 Task: In the  document Christian.pdfMake this file  'available offline' Add shortcut to Drive 'Computers'Email the file to   softage.9@softage.net, with message attached Attention Needed: Please prioritize going through the email I've sent. and file type: 'Open Document'
Action: Mouse moved to (328, 505)
Screenshot: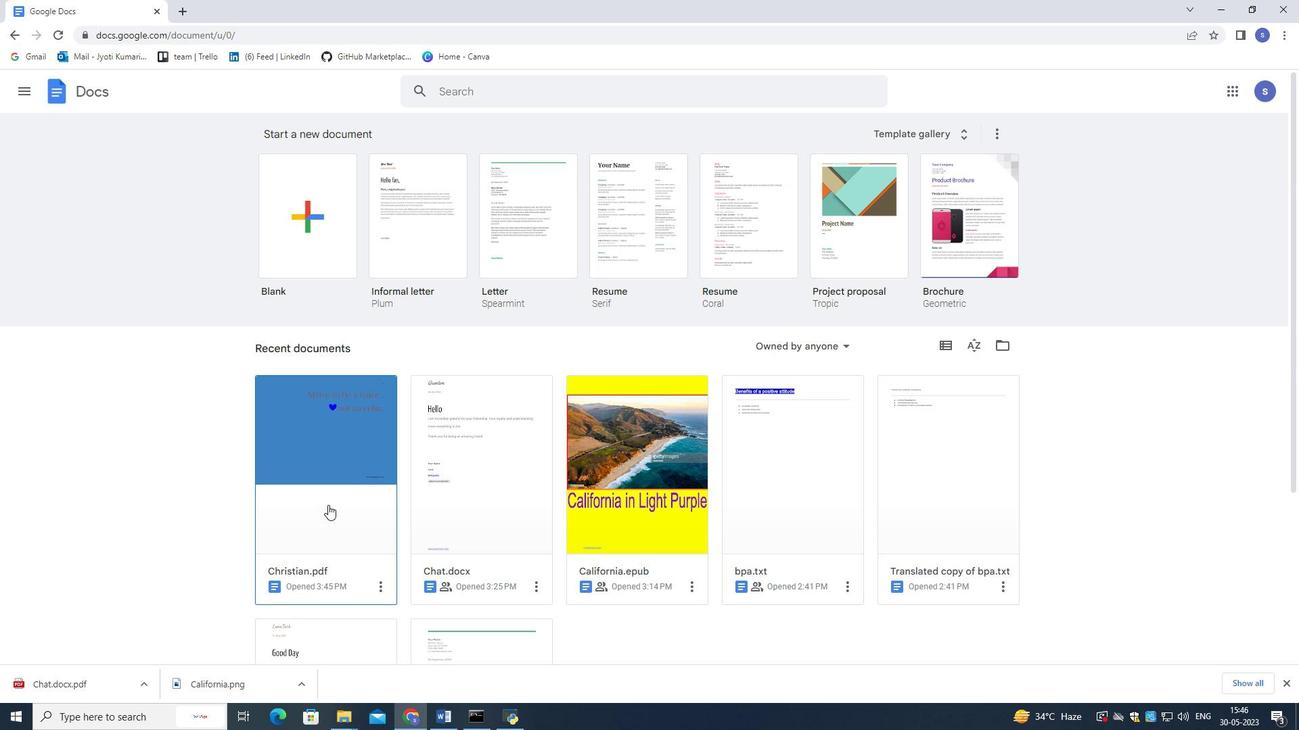 
Action: Mouse scrolled (328, 504) with delta (0, 0)
Screenshot: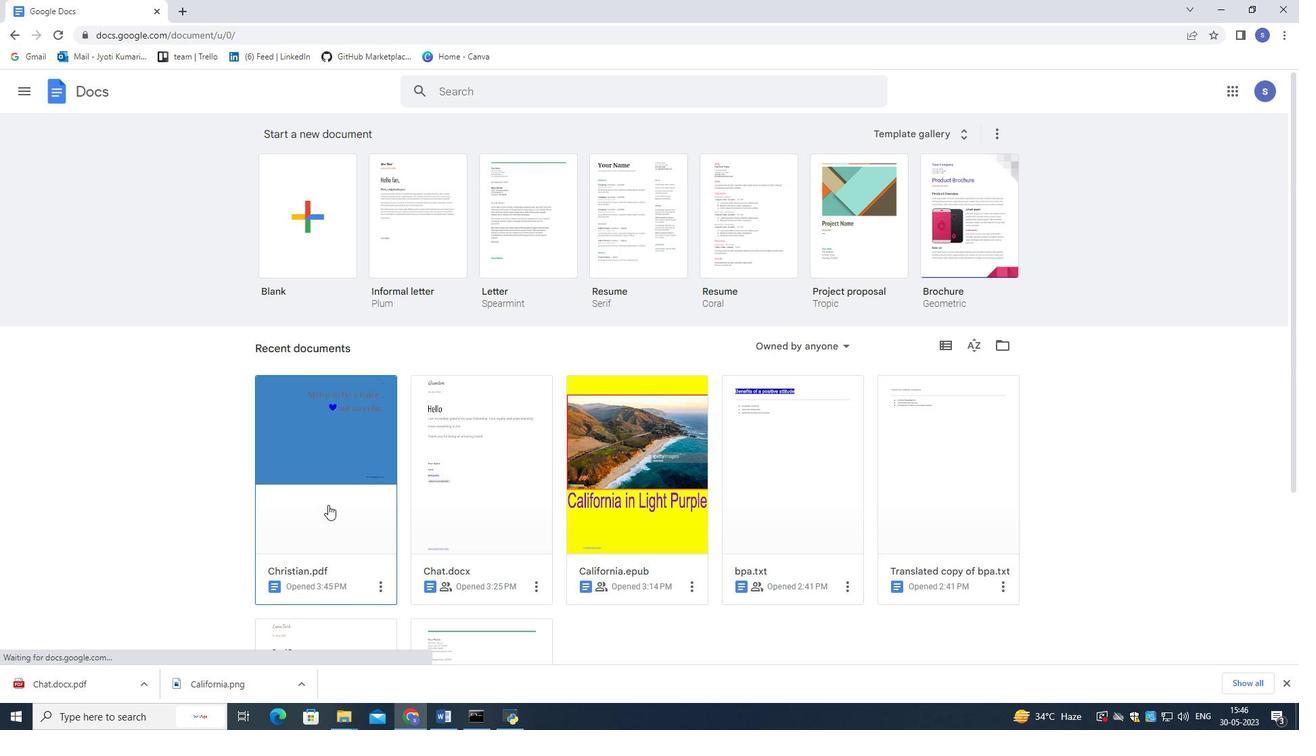 
Action: Mouse scrolled (328, 504) with delta (0, 0)
Screenshot: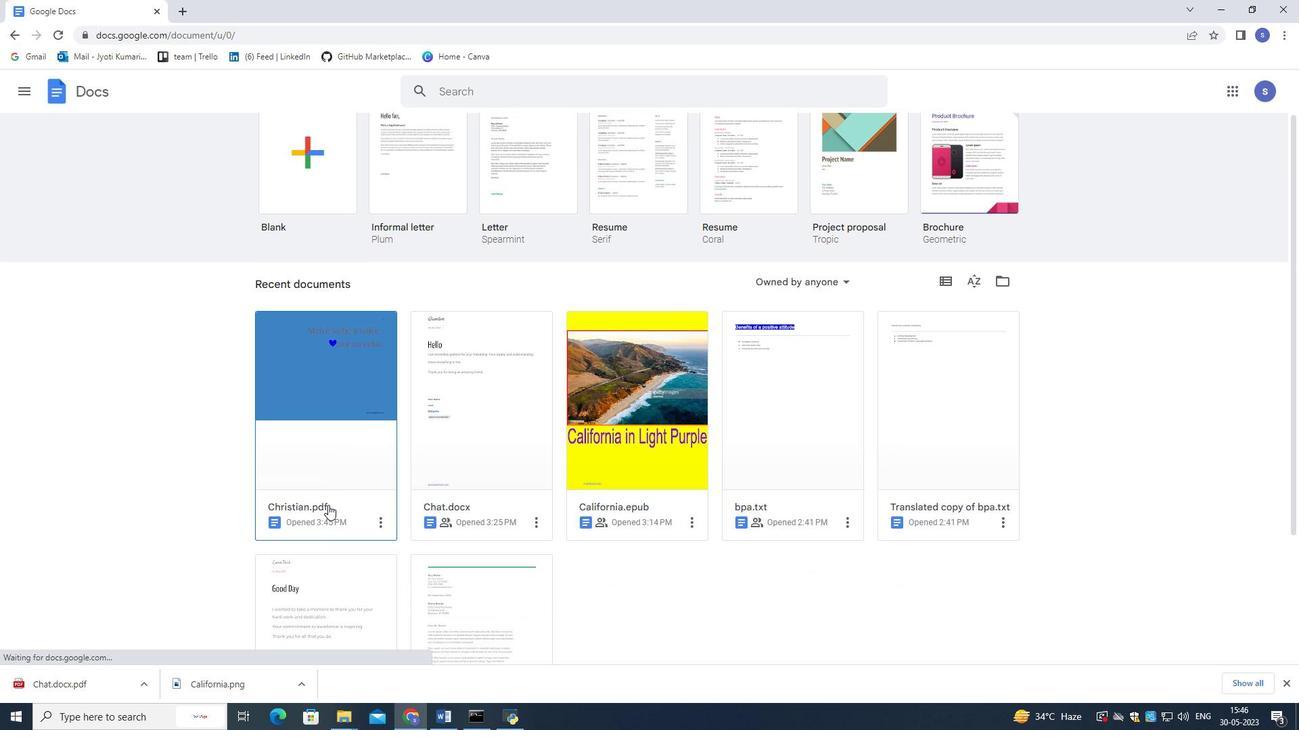 
Action: Mouse moved to (328, 505)
Screenshot: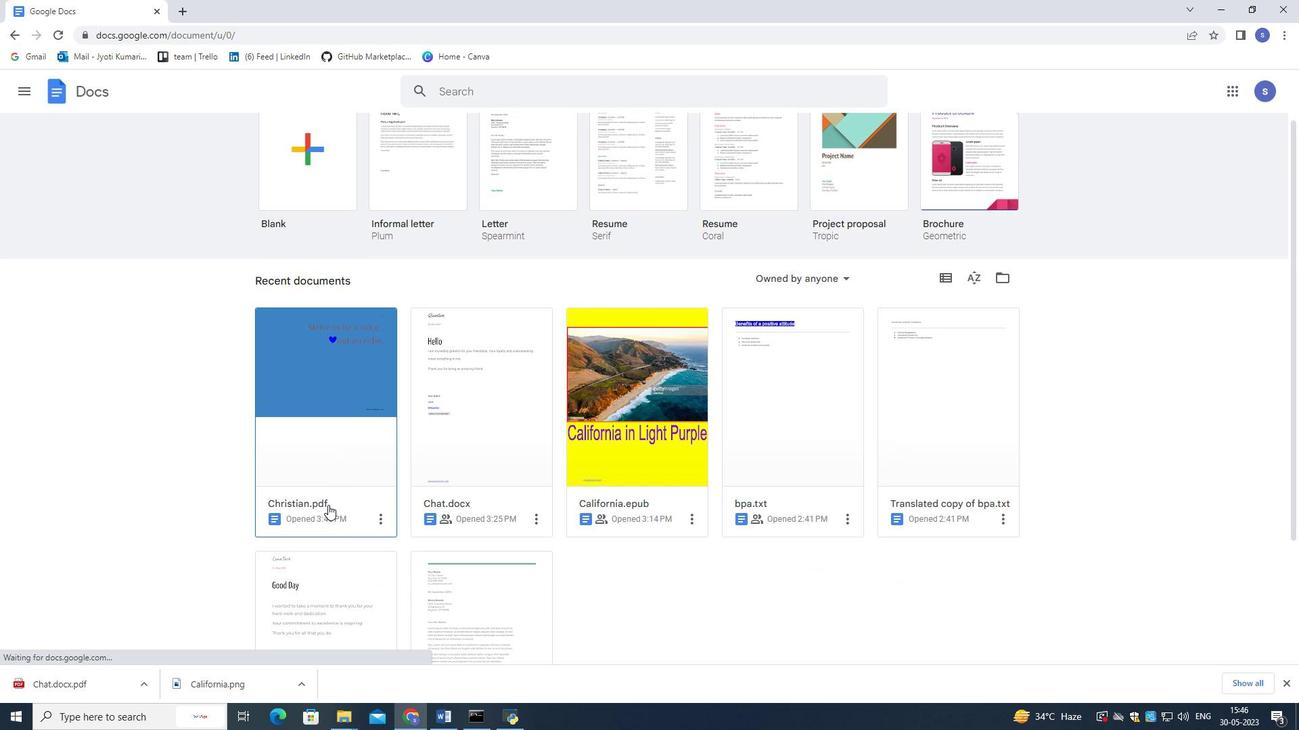 
Action: Mouse scrolled (328, 504) with delta (0, 0)
Screenshot: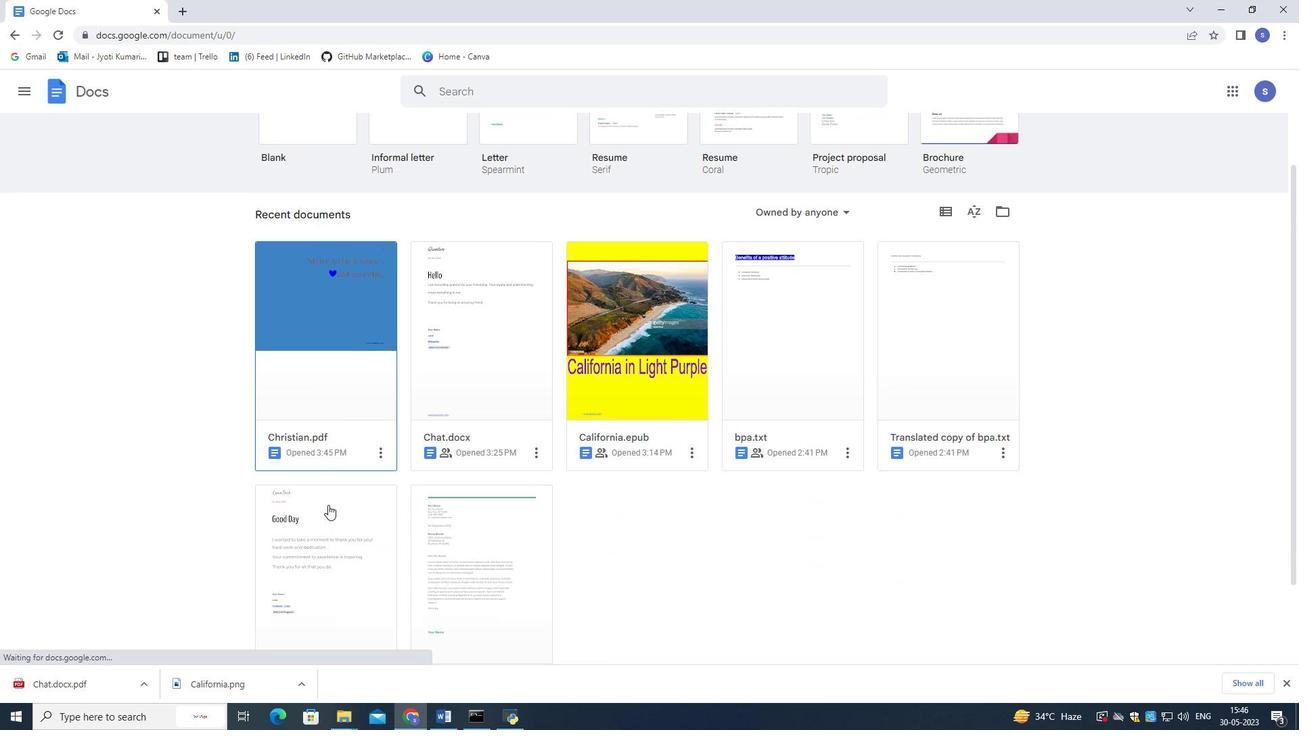 
Action: Mouse moved to (326, 513)
Screenshot: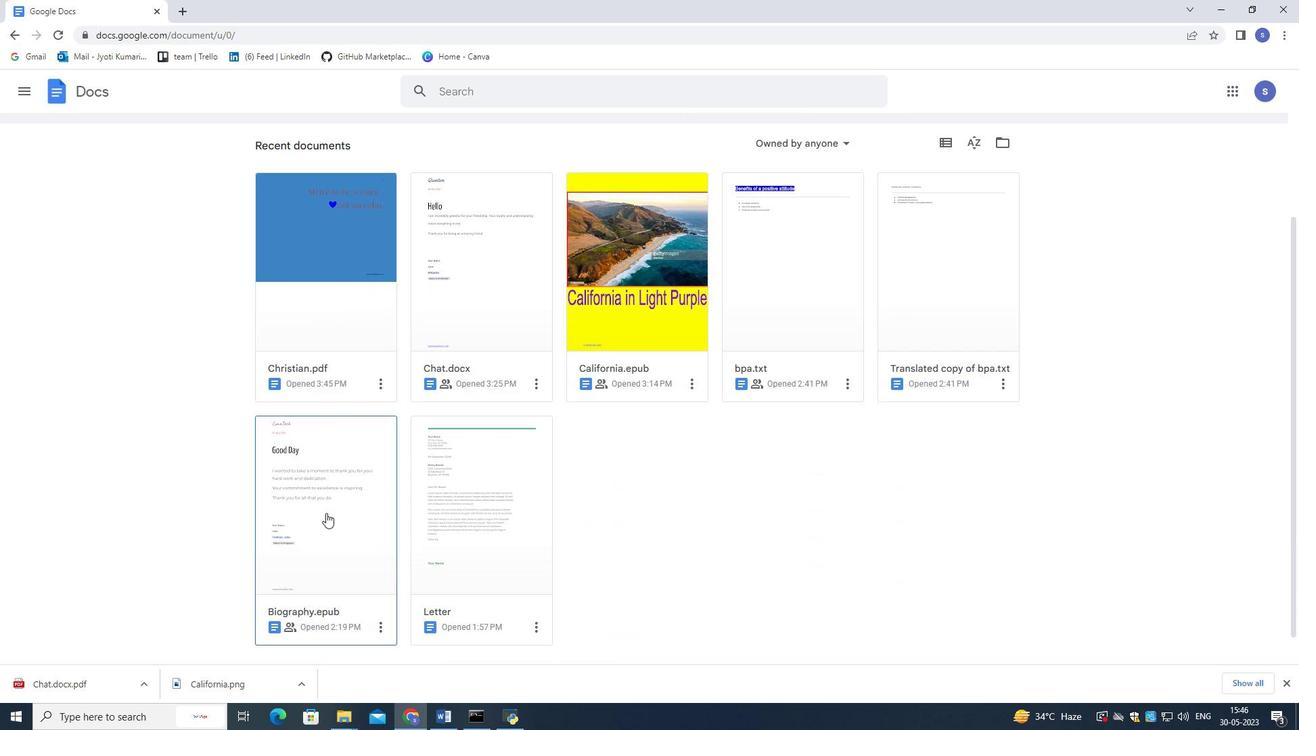 
Action: Mouse scrolled (326, 512) with delta (0, 0)
Screenshot: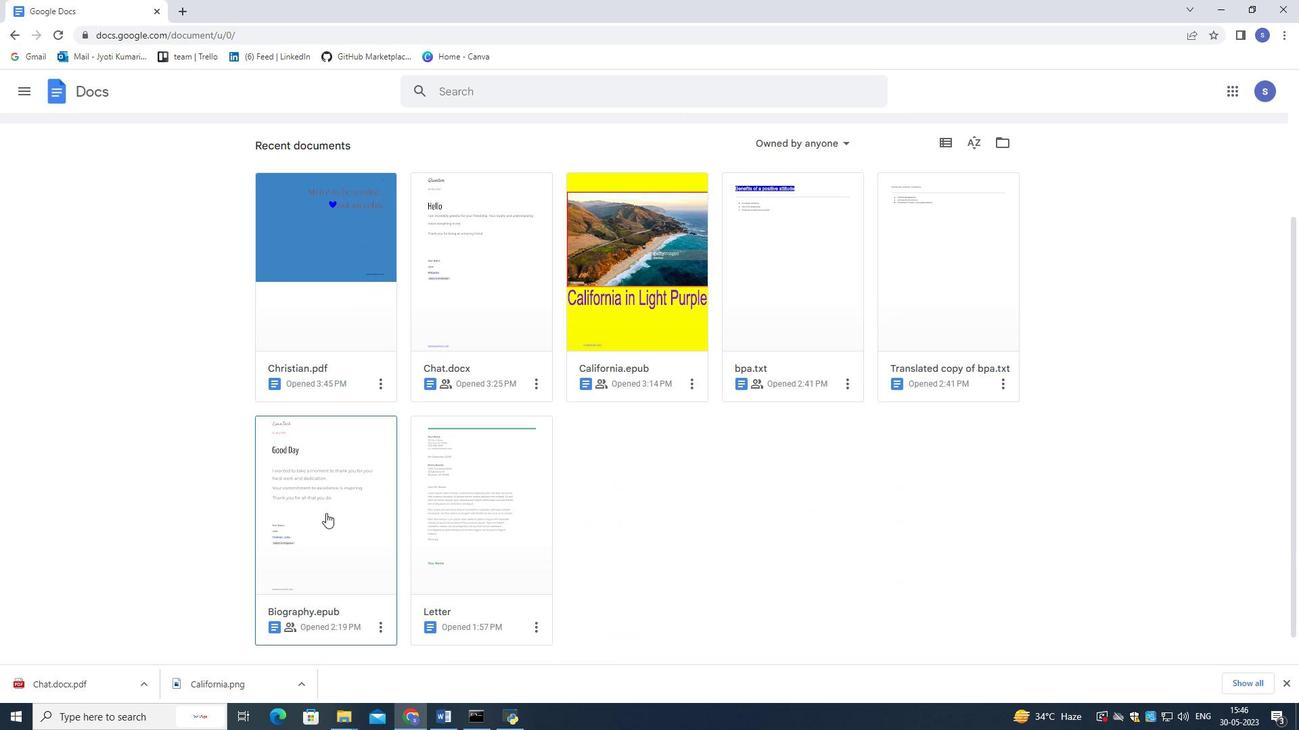 
Action: Mouse moved to (323, 501)
Screenshot: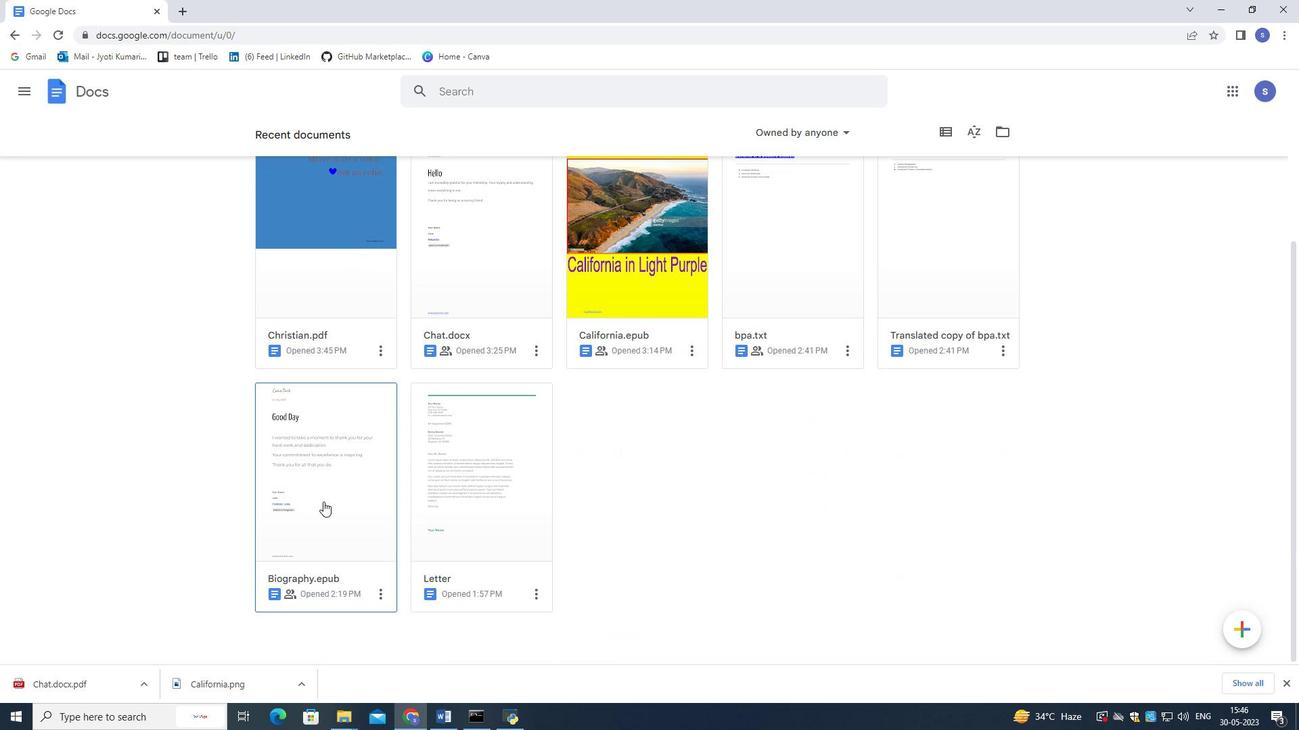 
Action: Mouse scrolled (323, 502) with delta (0, 0)
Screenshot: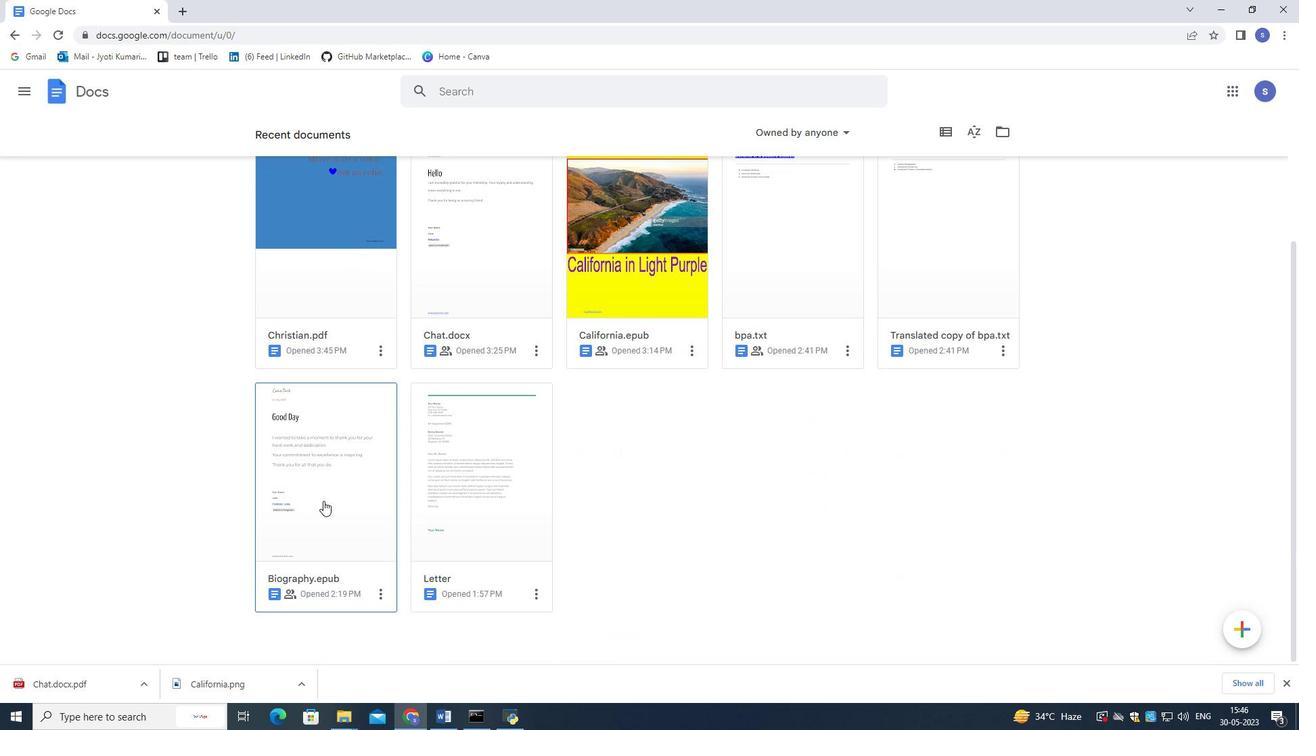 
Action: Mouse moved to (323, 501)
Screenshot: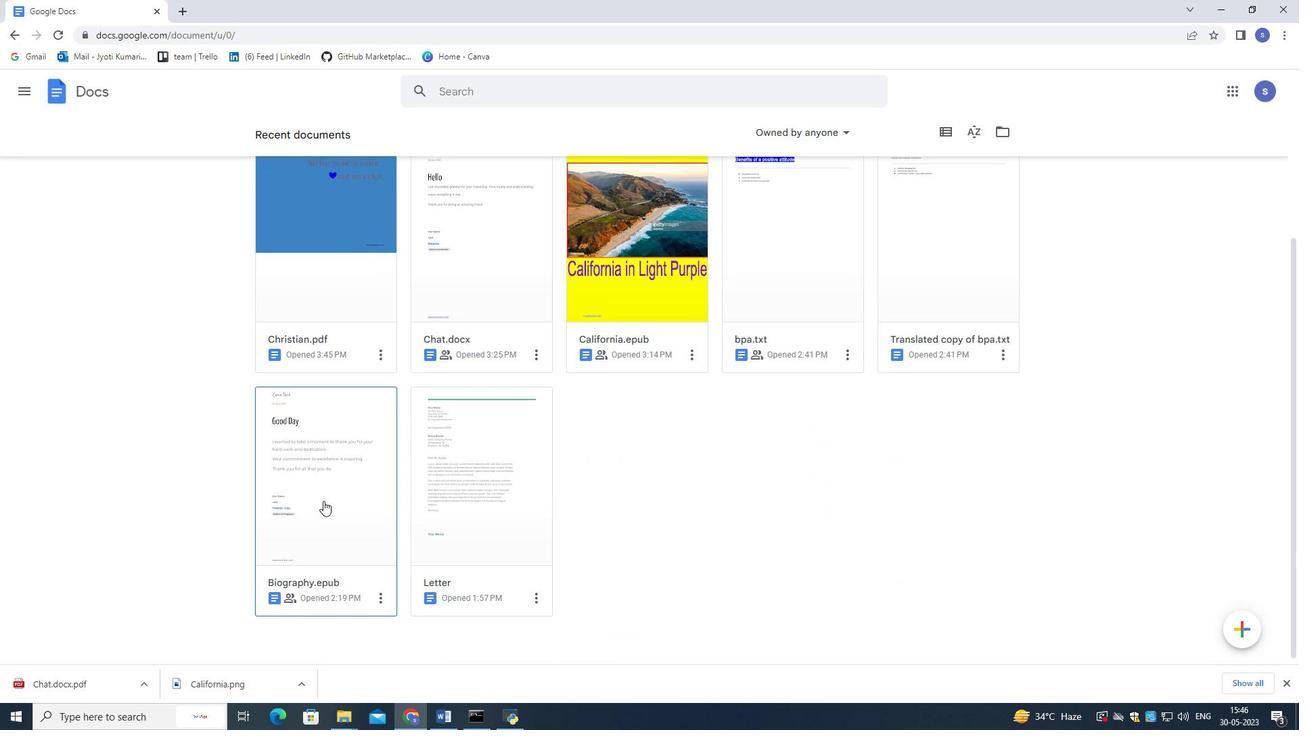 
Action: Mouse scrolled (323, 502) with delta (0, 0)
Screenshot: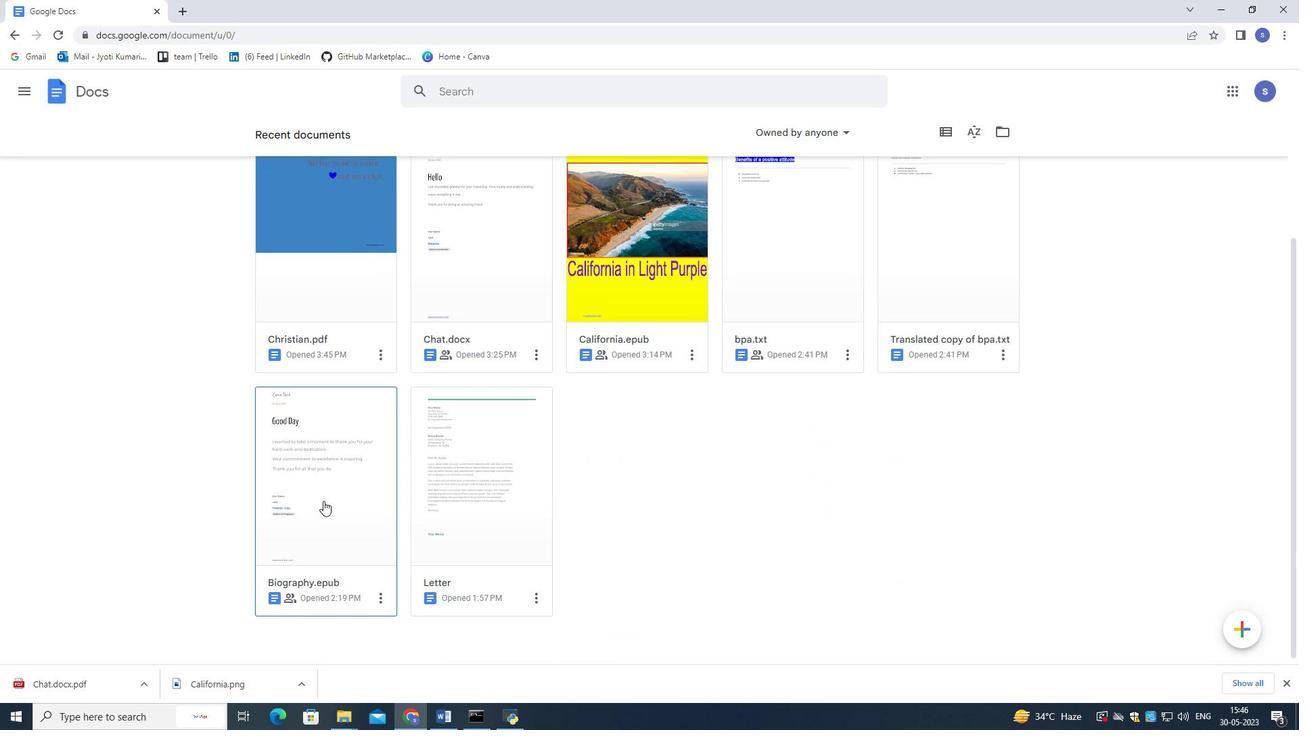 
Action: Mouse scrolled (323, 502) with delta (0, 0)
Screenshot: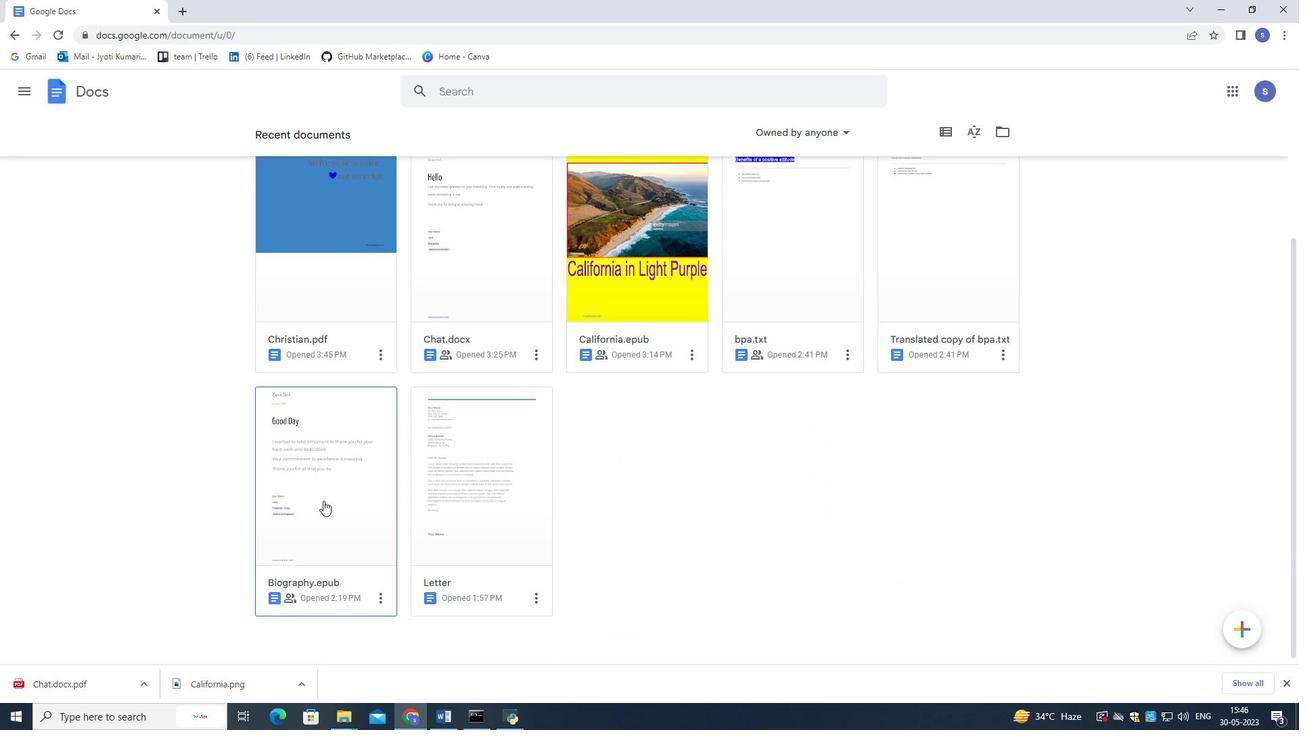 
Action: Mouse scrolled (323, 502) with delta (0, 0)
Screenshot: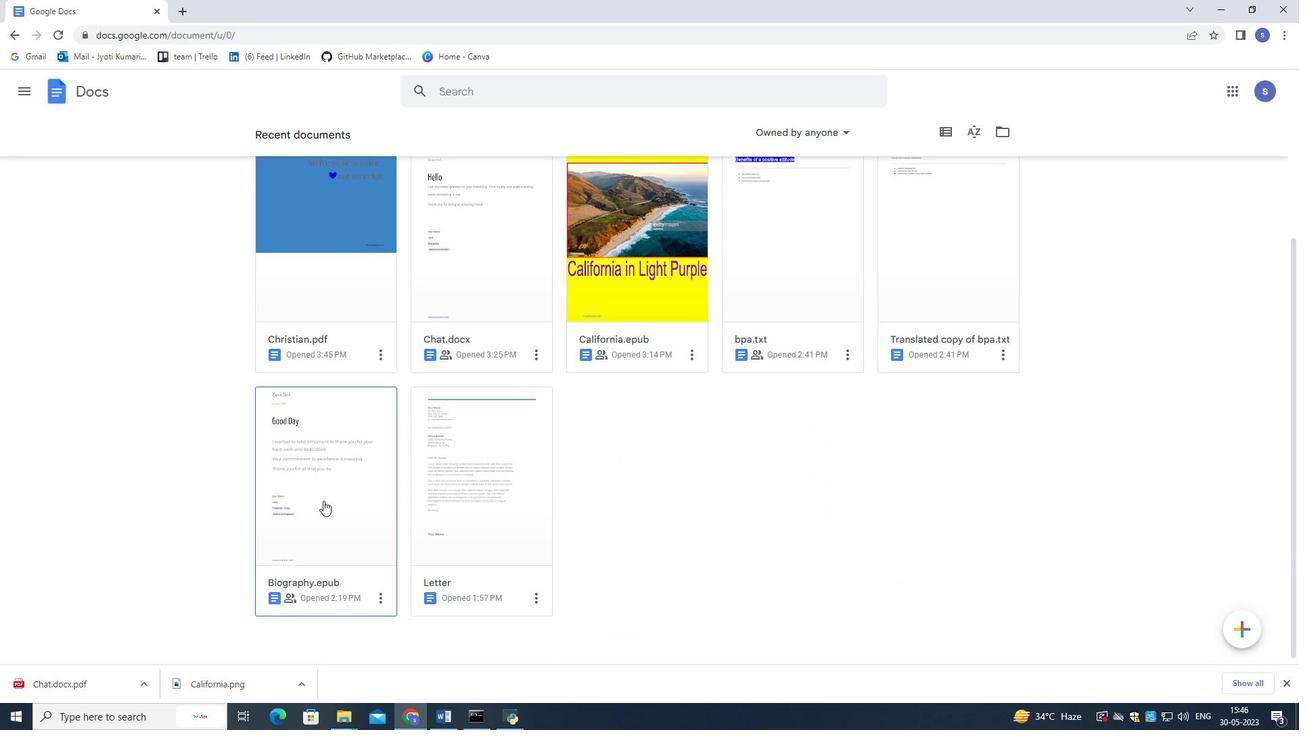 
Action: Mouse moved to (320, 435)
Screenshot: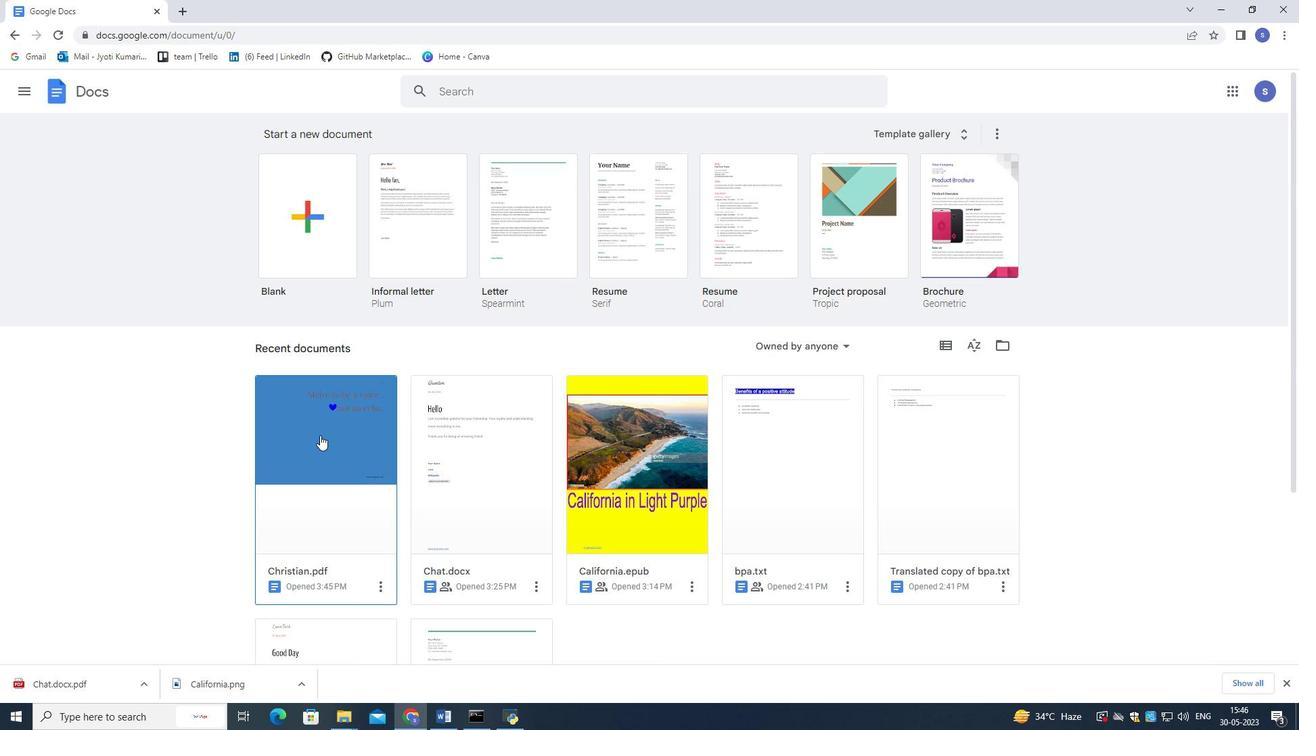 
Action: Mouse pressed left at (320, 435)
Screenshot: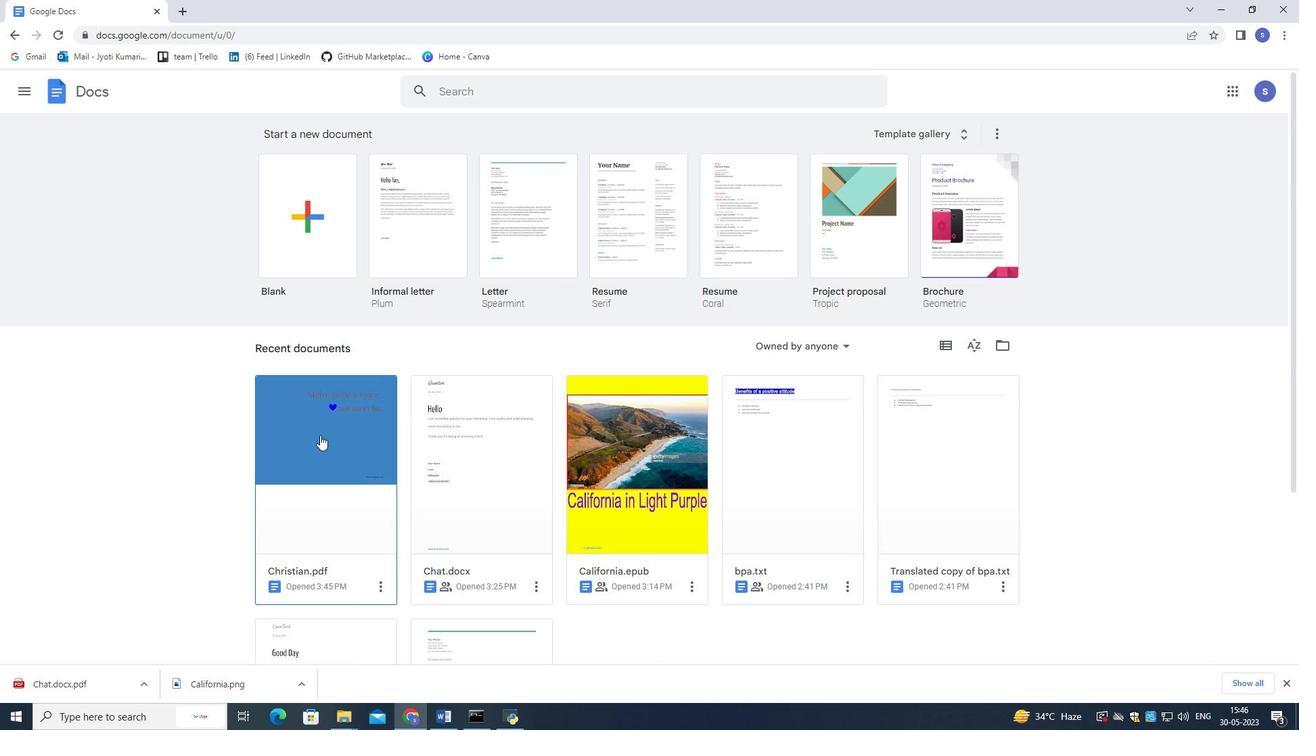 
Action: Mouse moved to (74, 101)
Screenshot: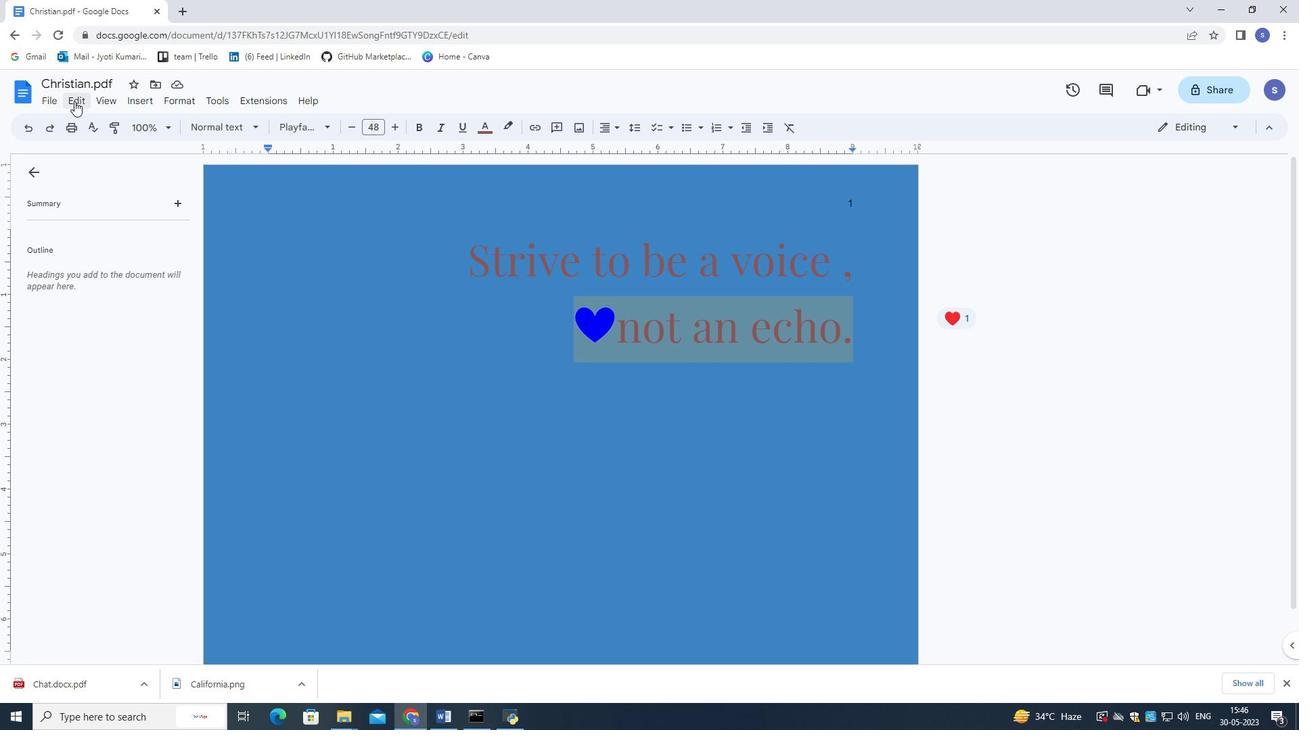
Action: Mouse pressed left at (74, 101)
Screenshot: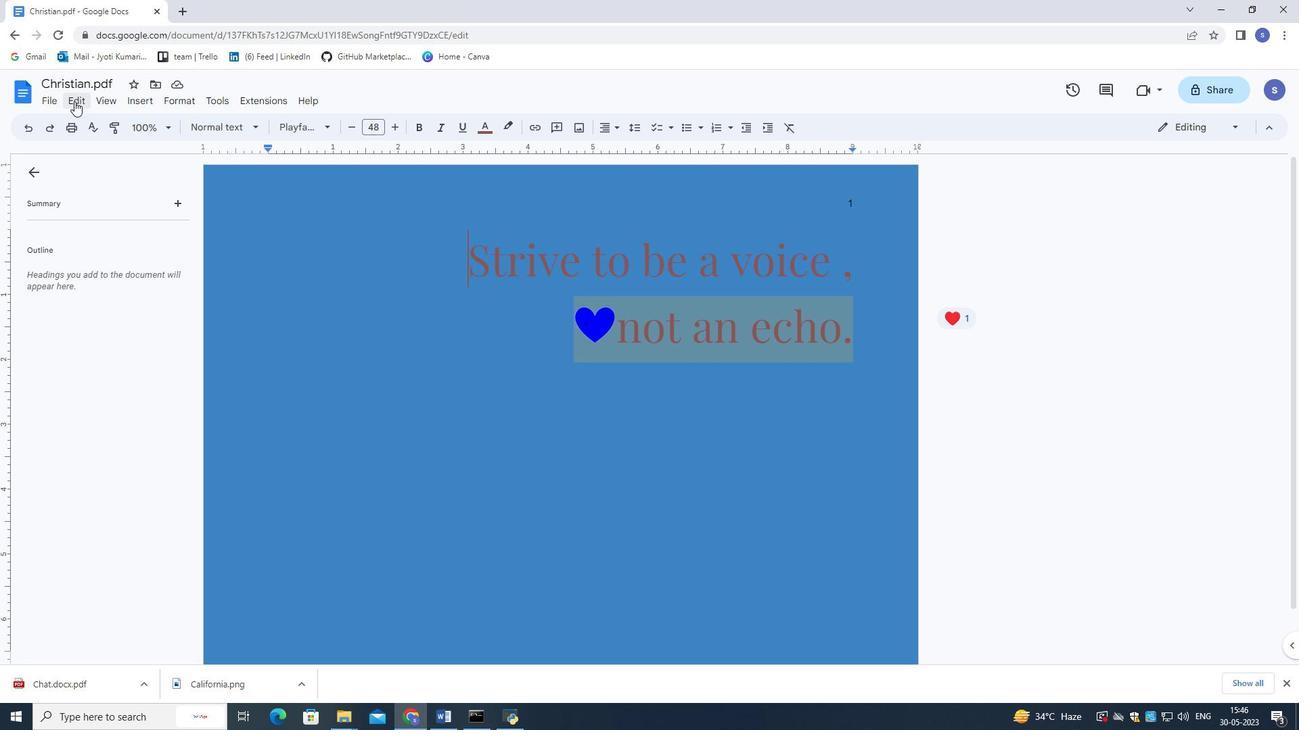 
Action: Mouse moved to (108, 98)
Screenshot: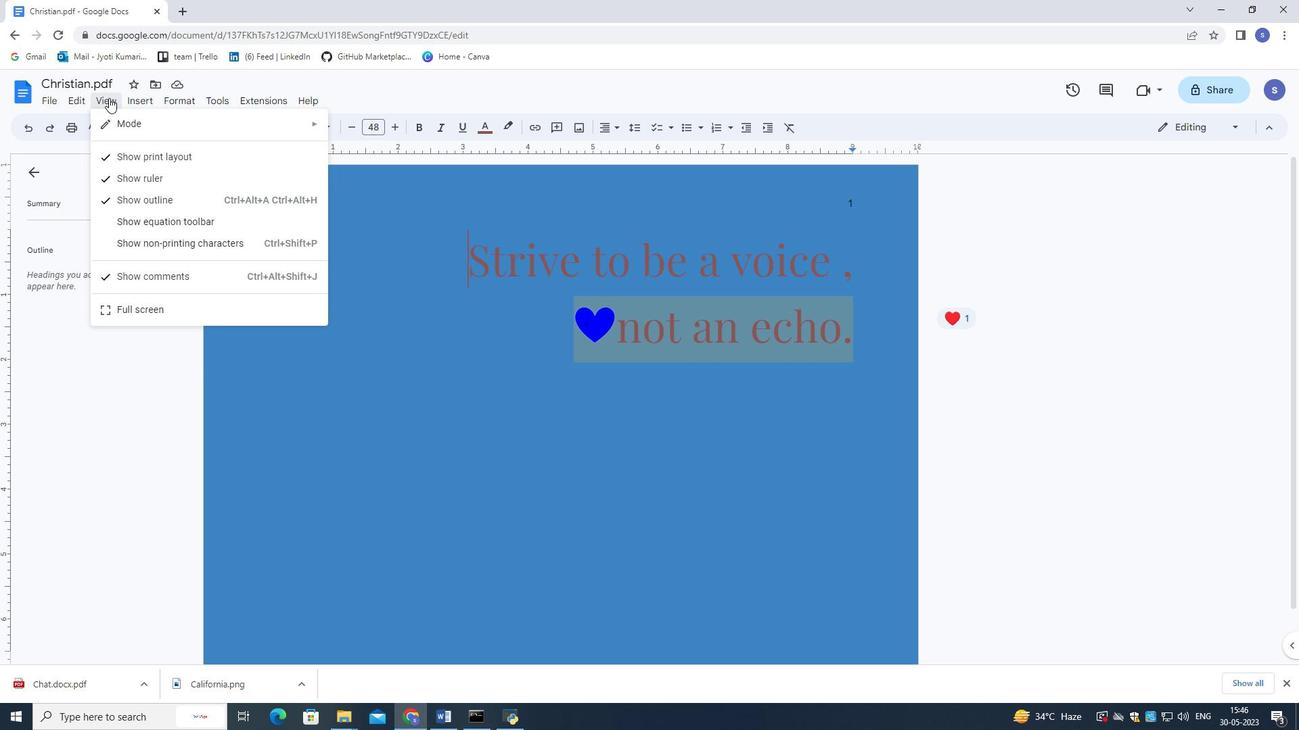 
Action: Mouse pressed left at (108, 98)
Screenshot: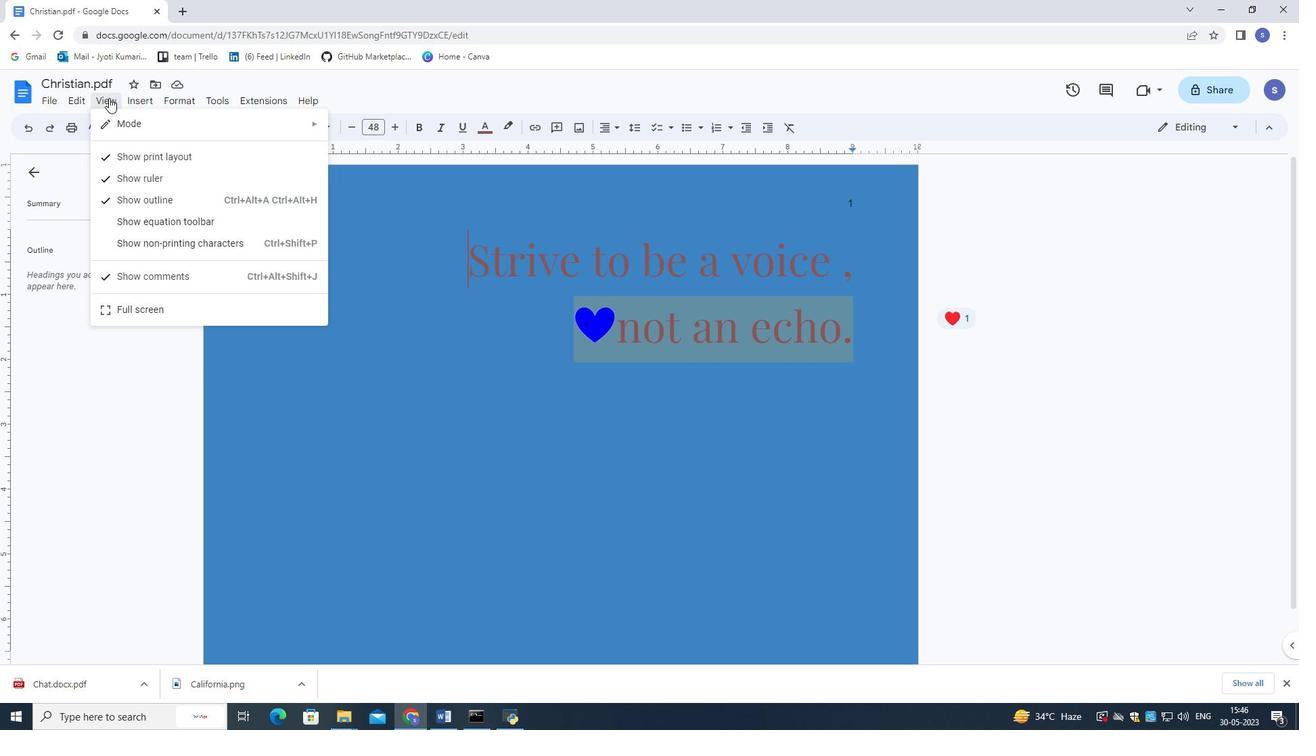 
Action: Mouse pressed left at (108, 98)
Screenshot: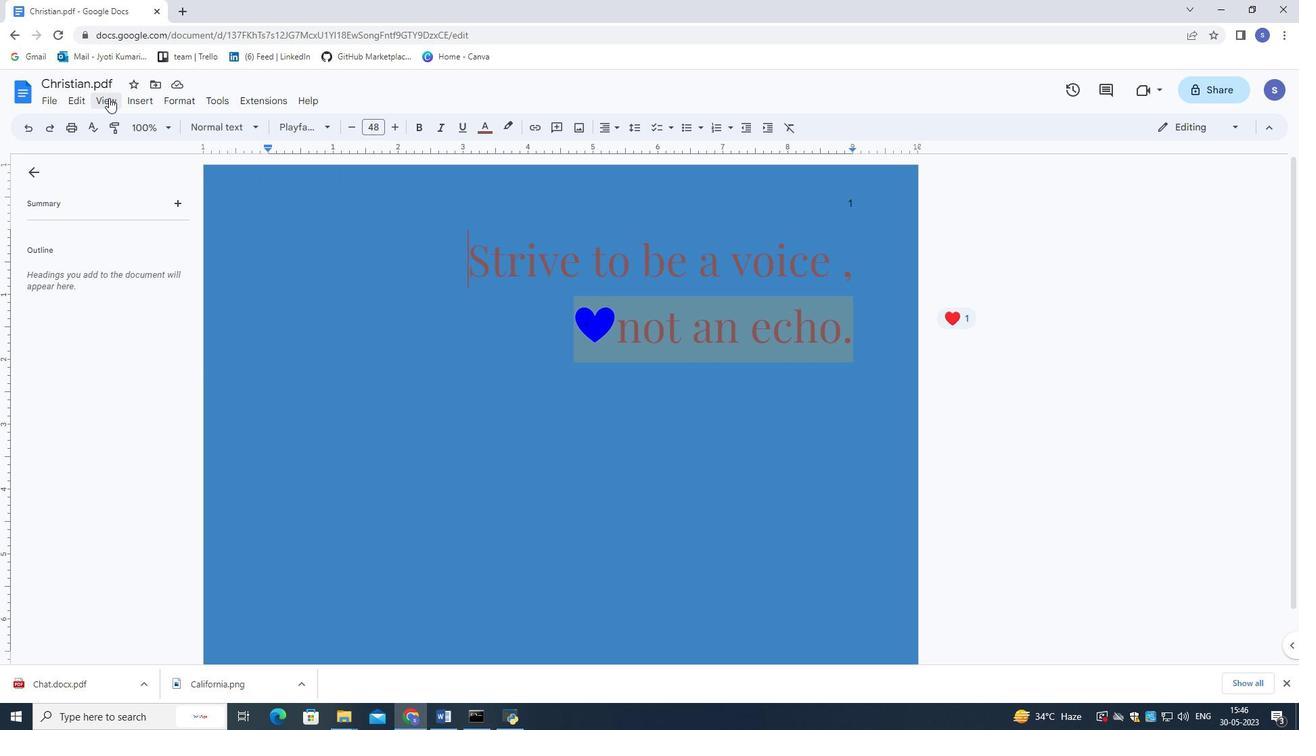 
Action: Mouse moved to (126, 392)
Screenshot: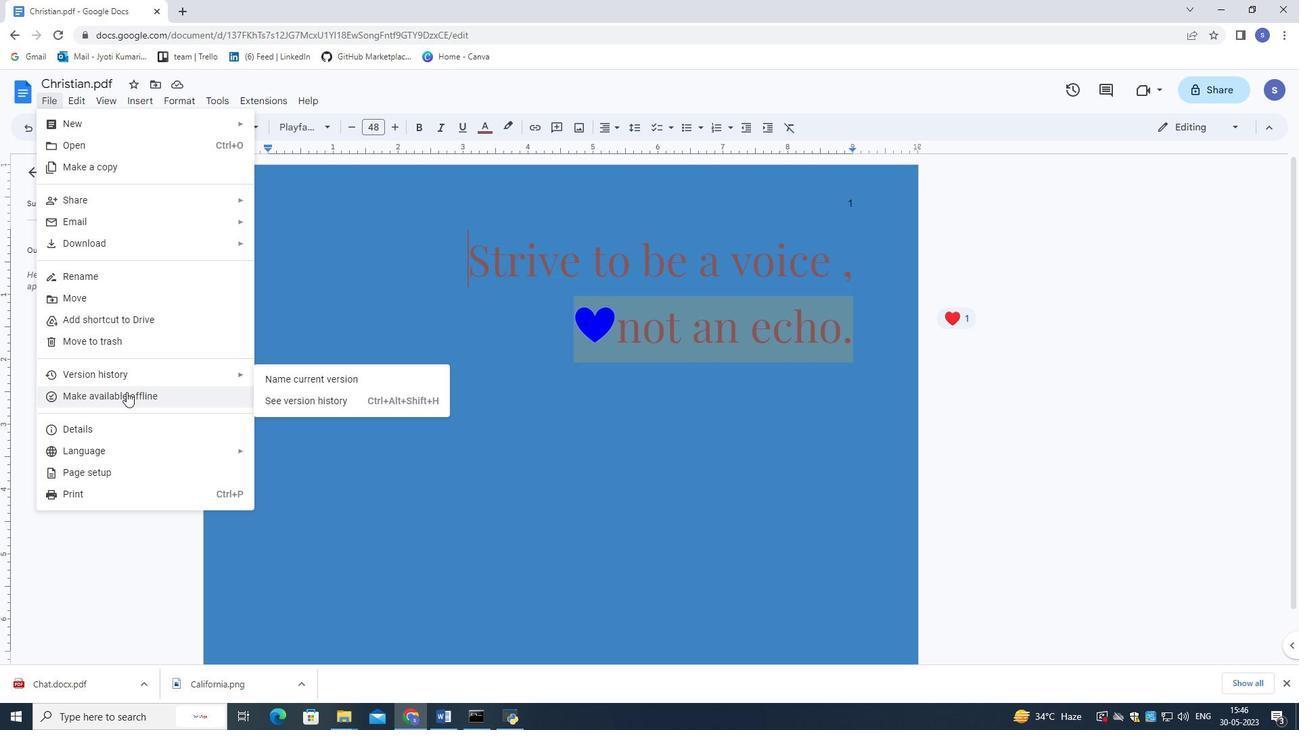 
Action: Mouse pressed left at (126, 392)
Screenshot: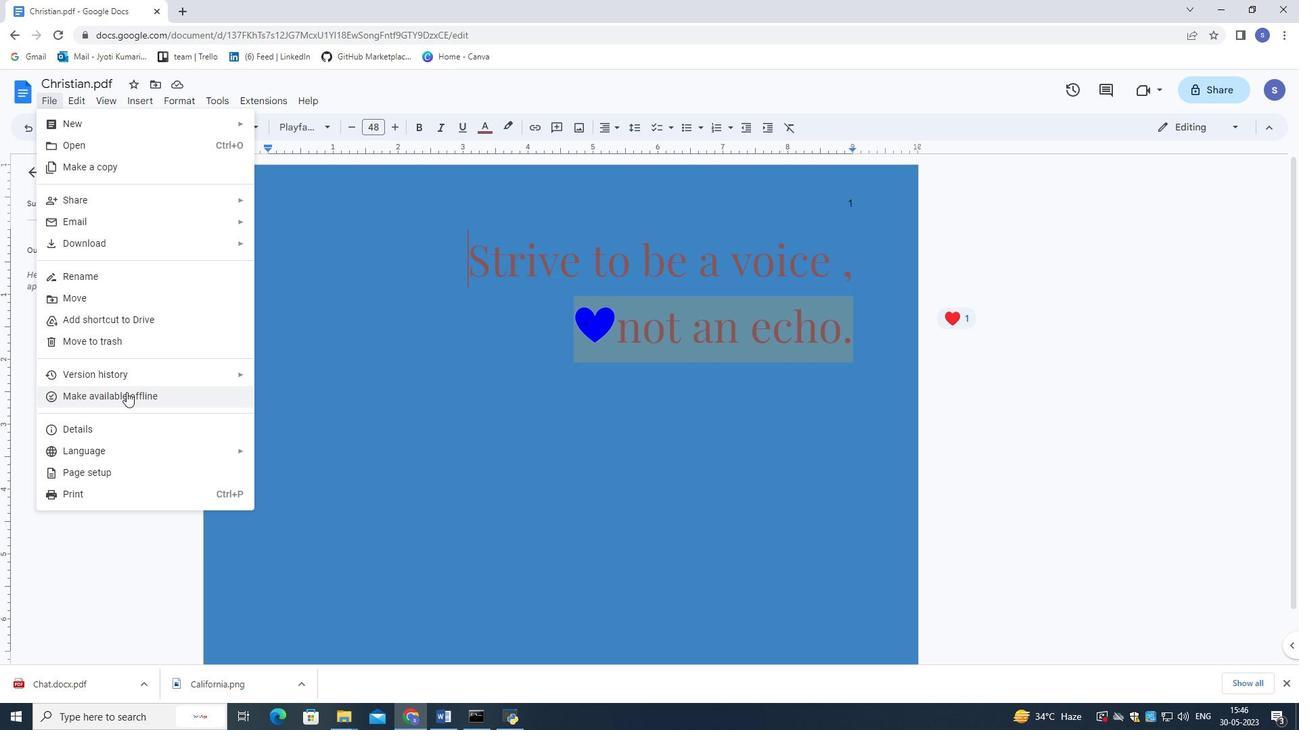 
Action: Mouse moved to (726, 410)
Screenshot: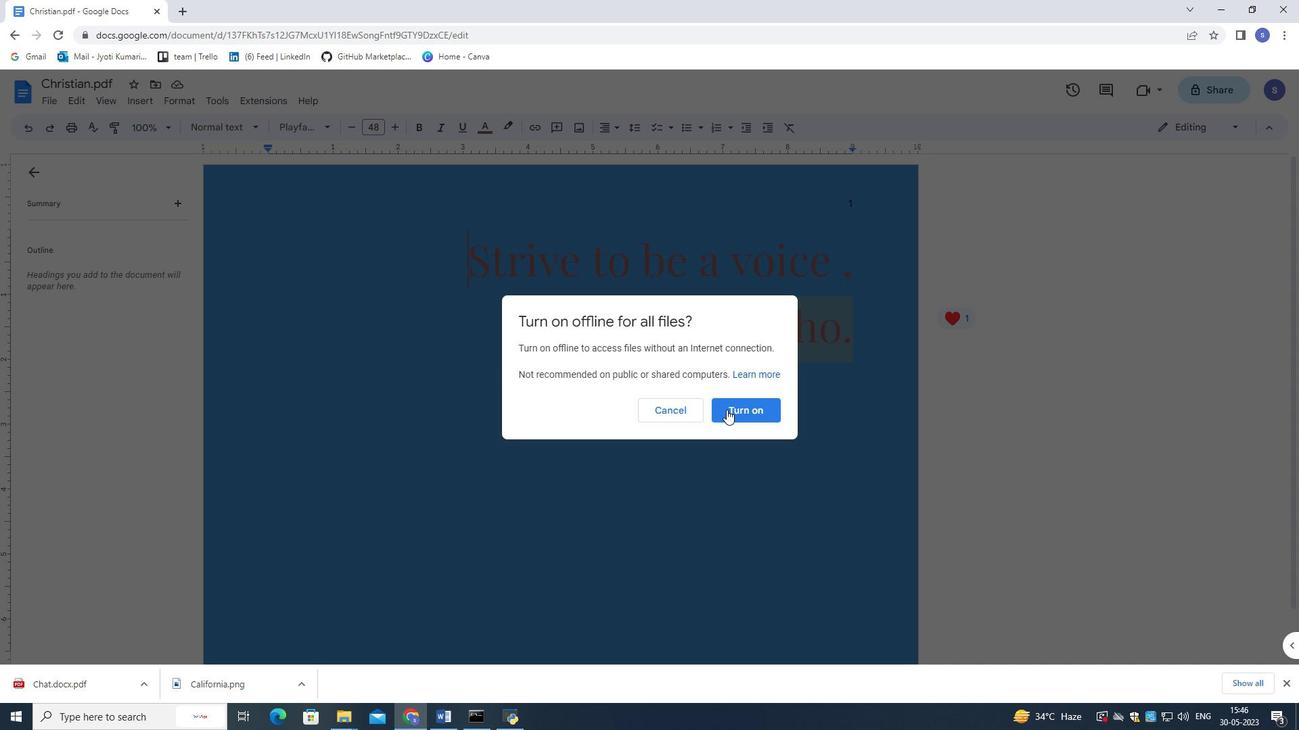 
Action: Mouse pressed left at (726, 410)
Screenshot: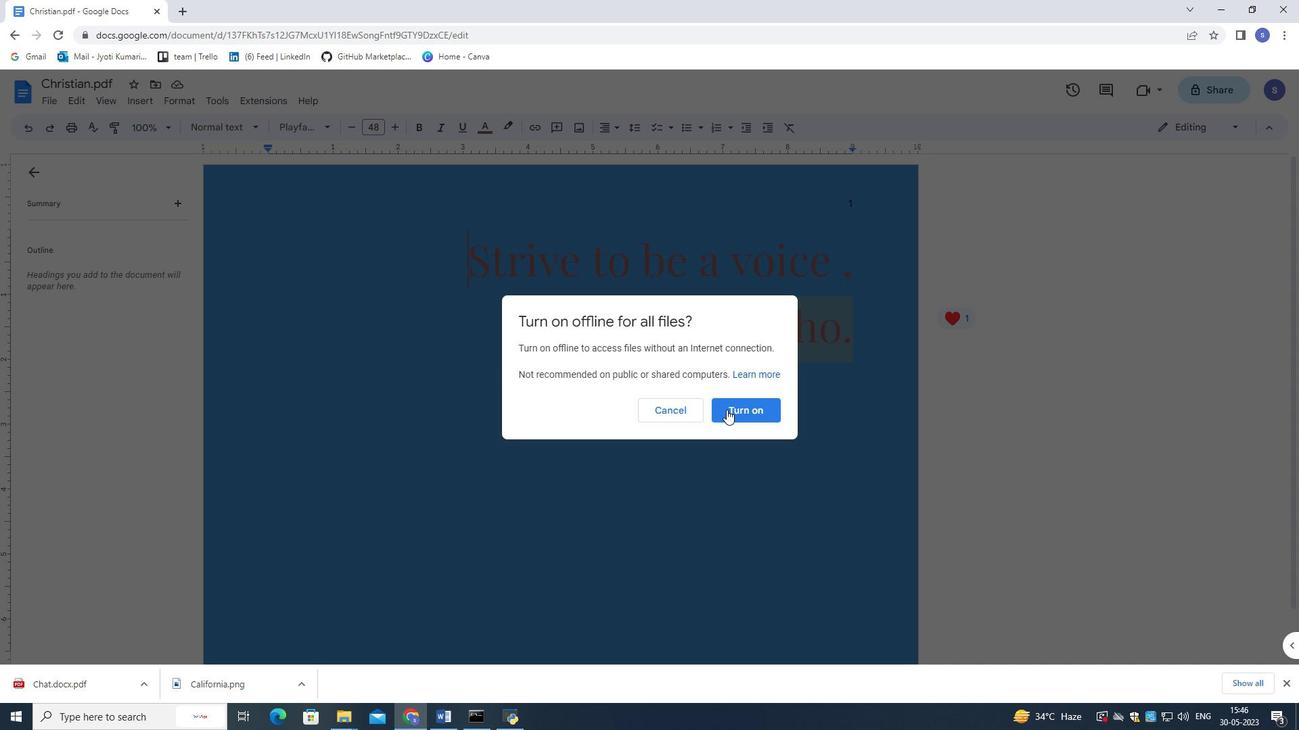 
Action: Mouse moved to (774, 109)
Screenshot: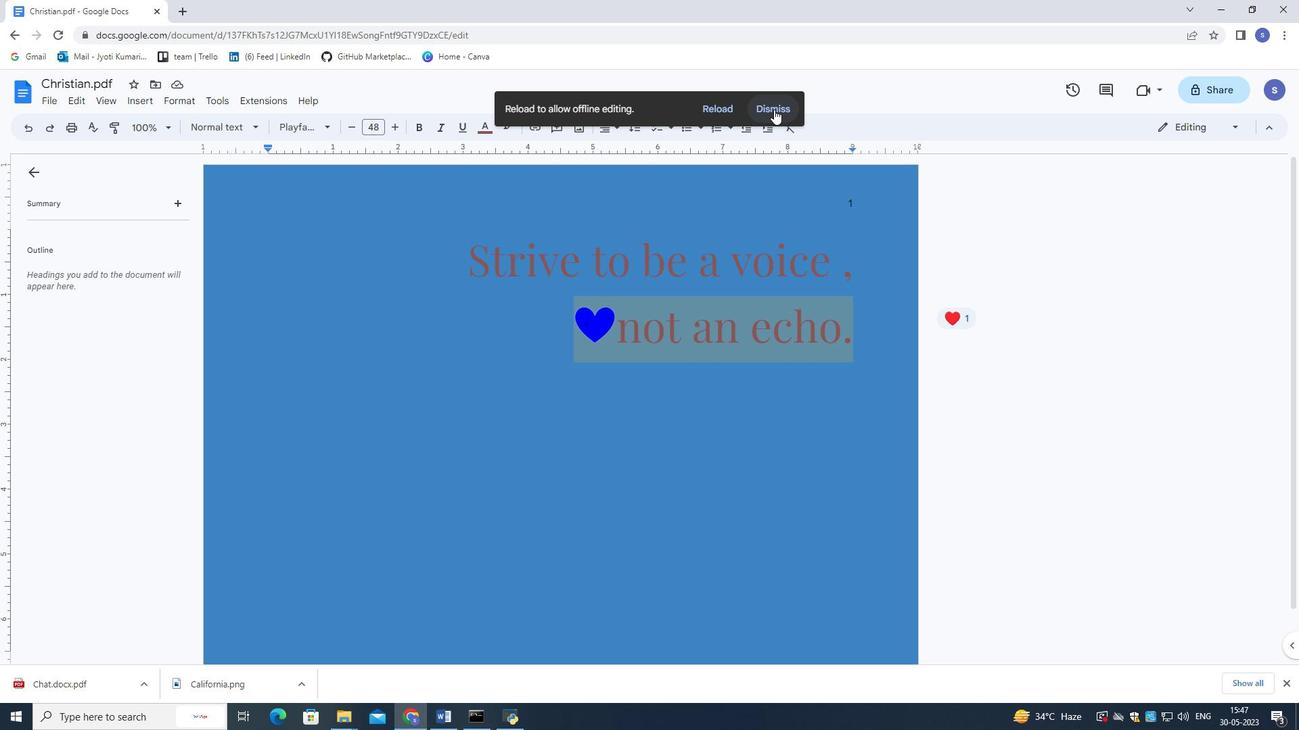 
Action: Mouse pressed left at (774, 109)
Screenshot: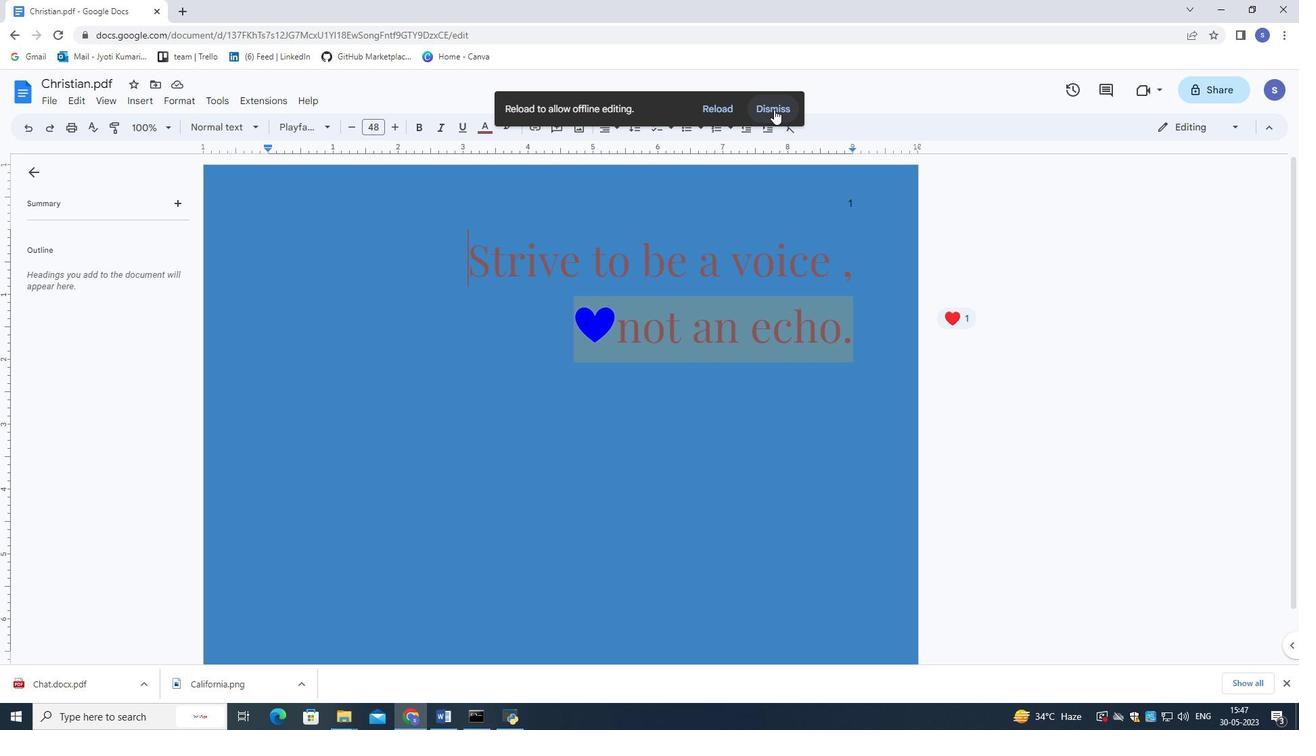 
Action: Mouse moved to (56, 99)
Screenshot: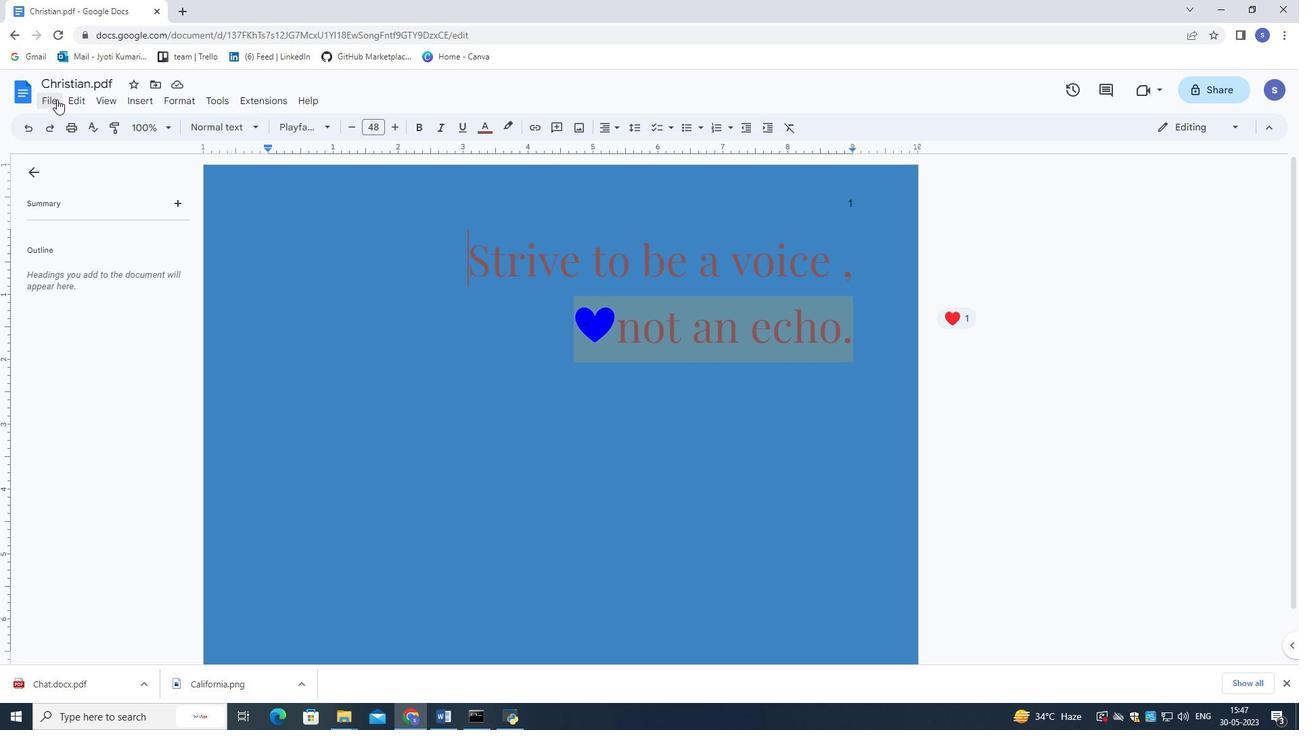 
Action: Mouse pressed left at (56, 99)
Screenshot: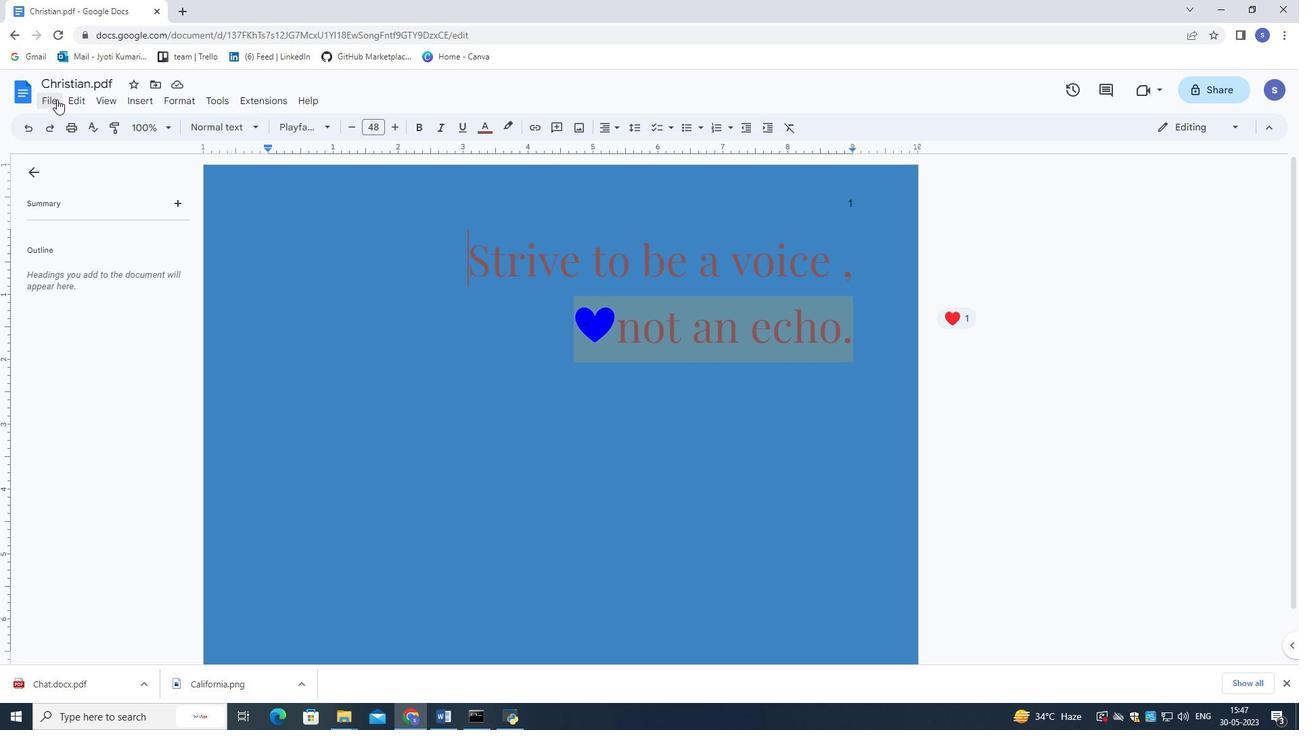 
Action: Mouse moved to (295, 389)
Screenshot: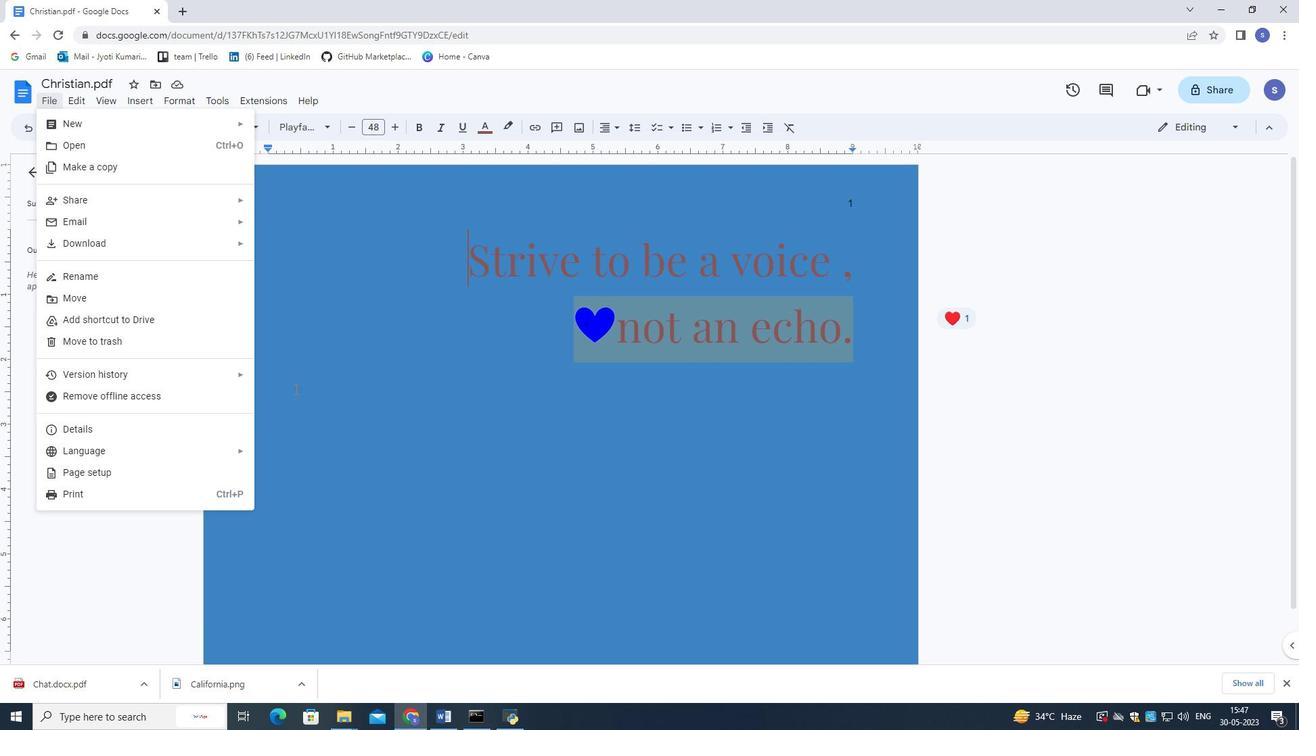 
Action: Mouse pressed left at (295, 389)
Screenshot: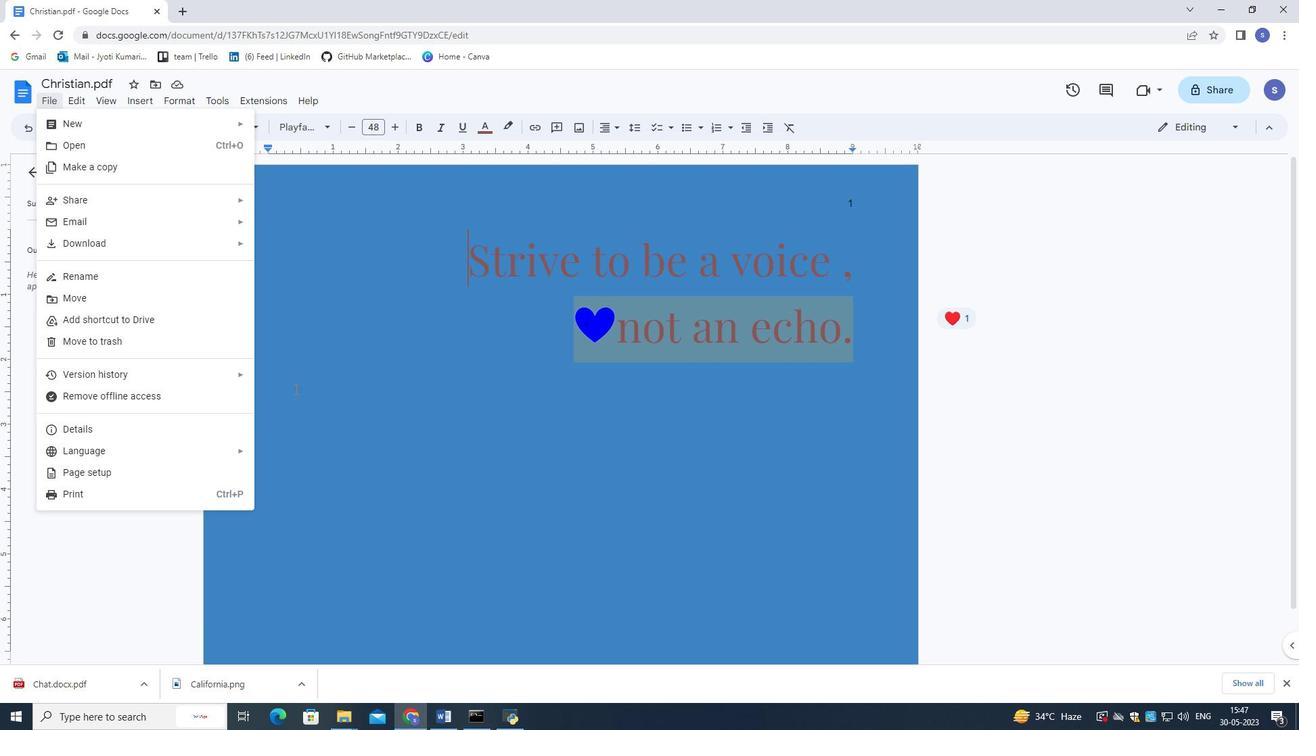 
Action: Mouse moved to (52, 98)
Screenshot: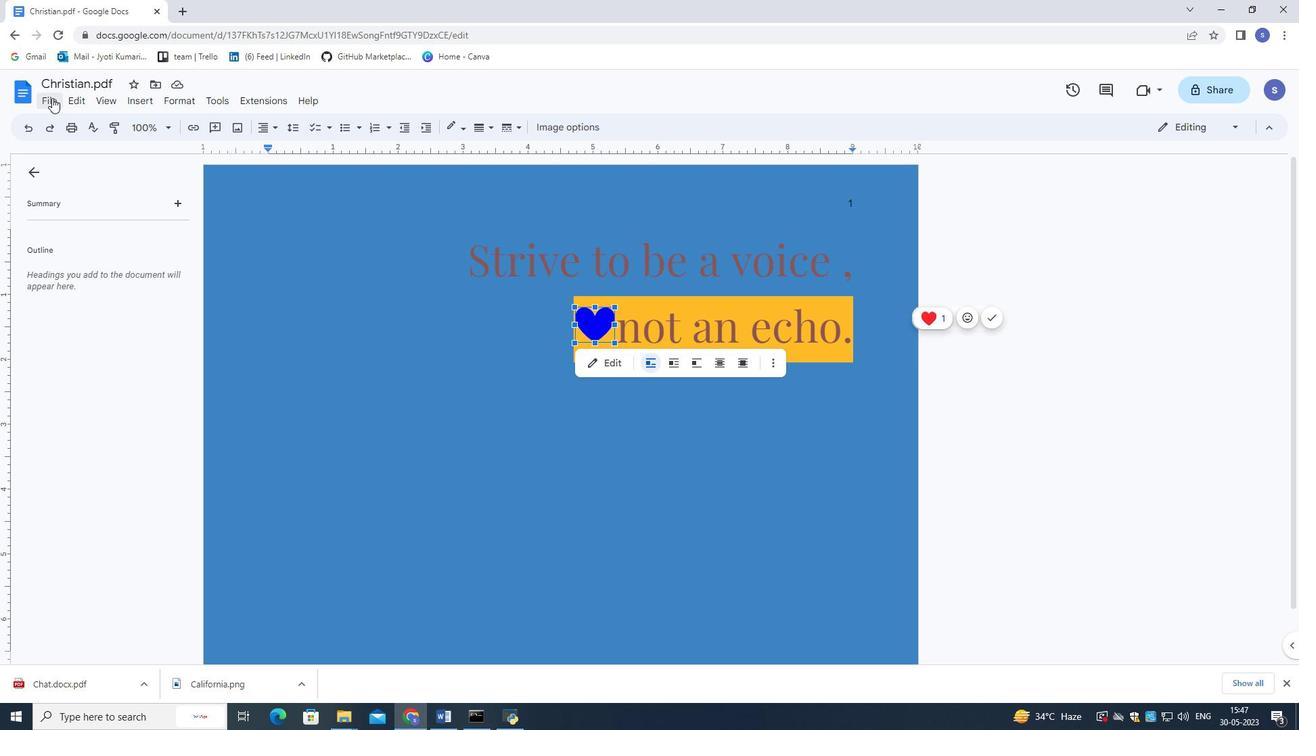 
Action: Mouse pressed left at (52, 98)
Screenshot: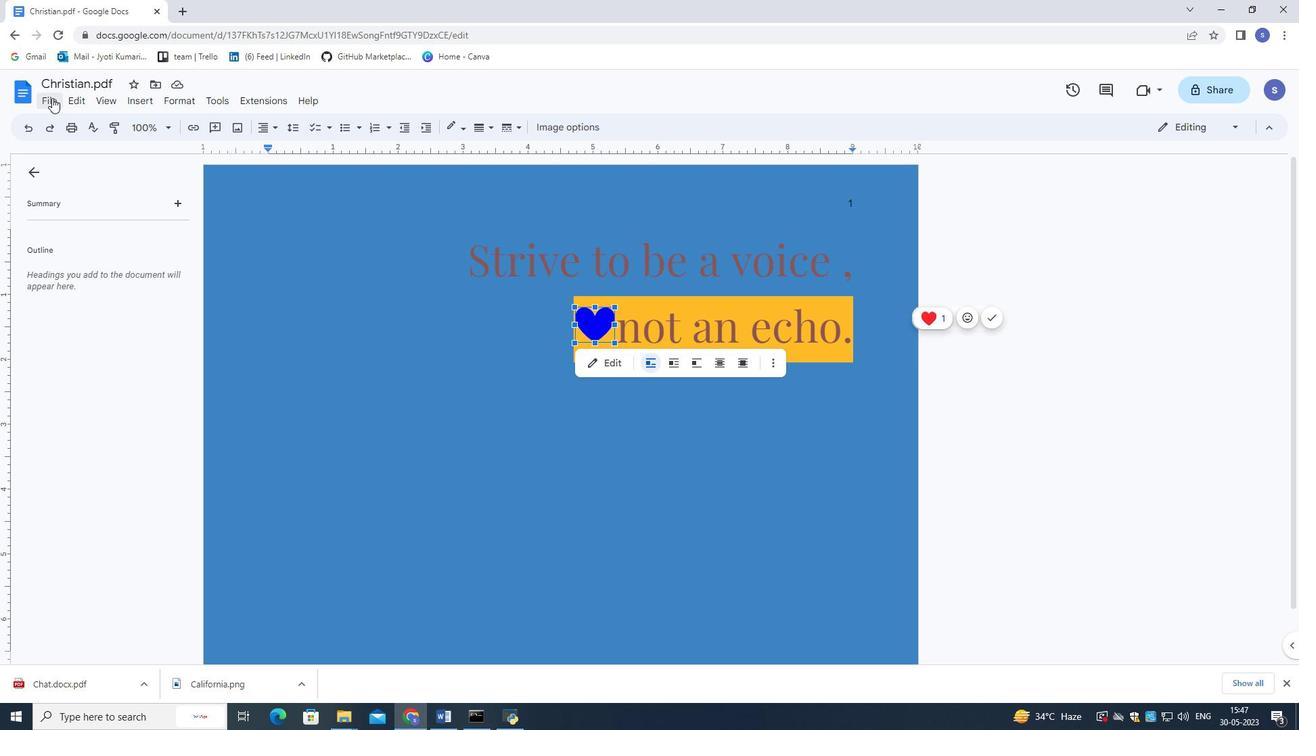 
Action: Mouse moved to (134, 318)
Screenshot: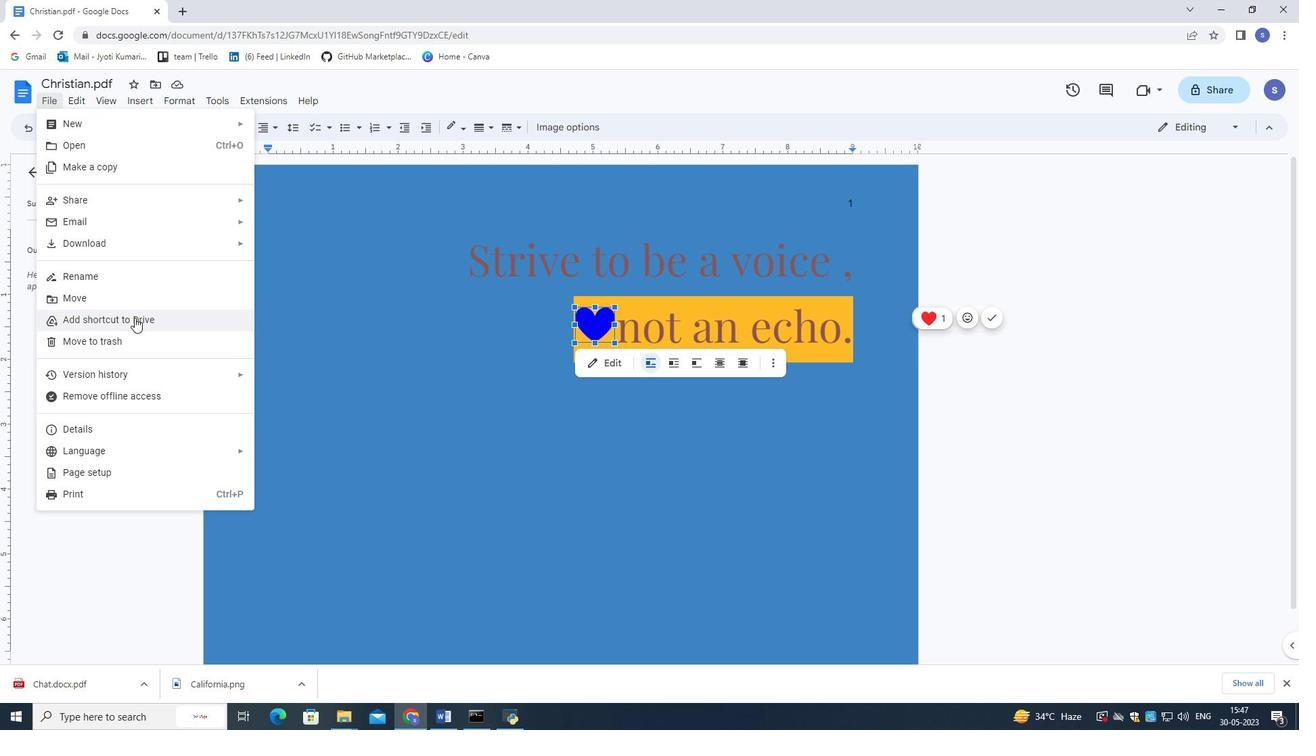 
Action: Mouse pressed left at (134, 318)
Screenshot: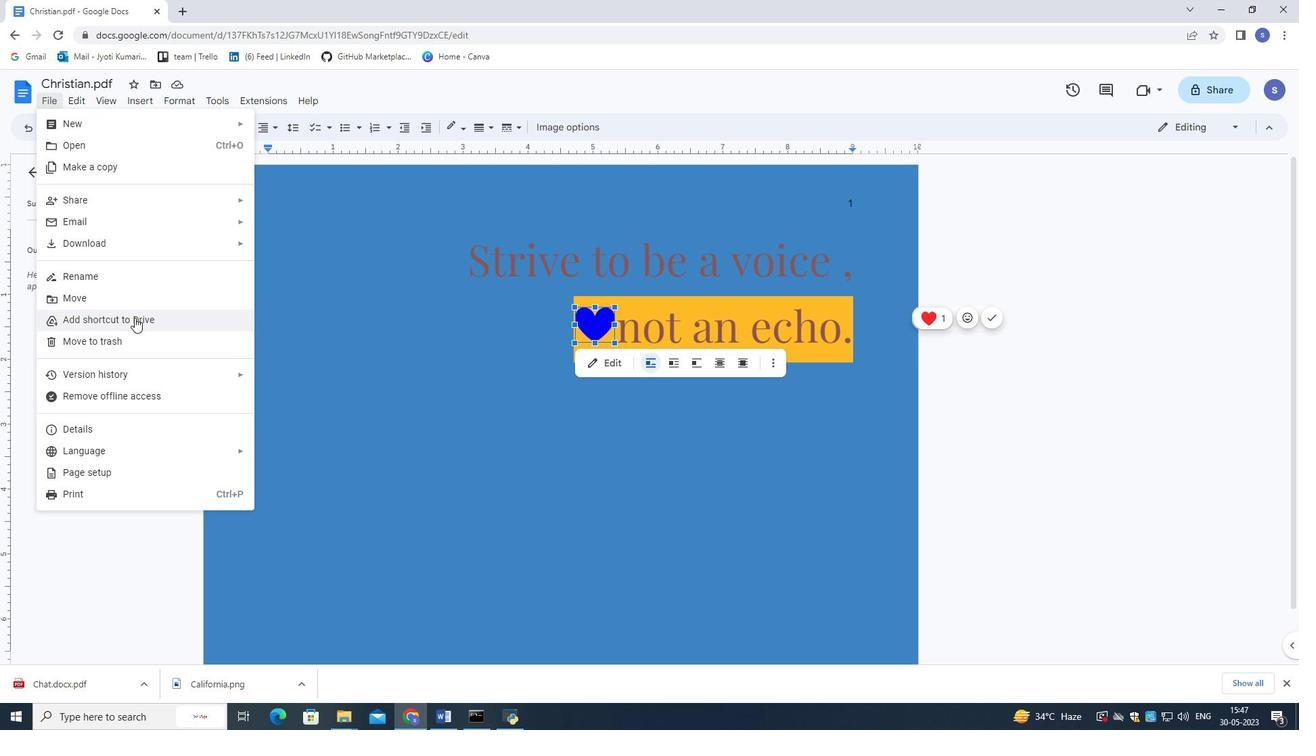 
Action: Mouse moved to (215, 173)
Screenshot: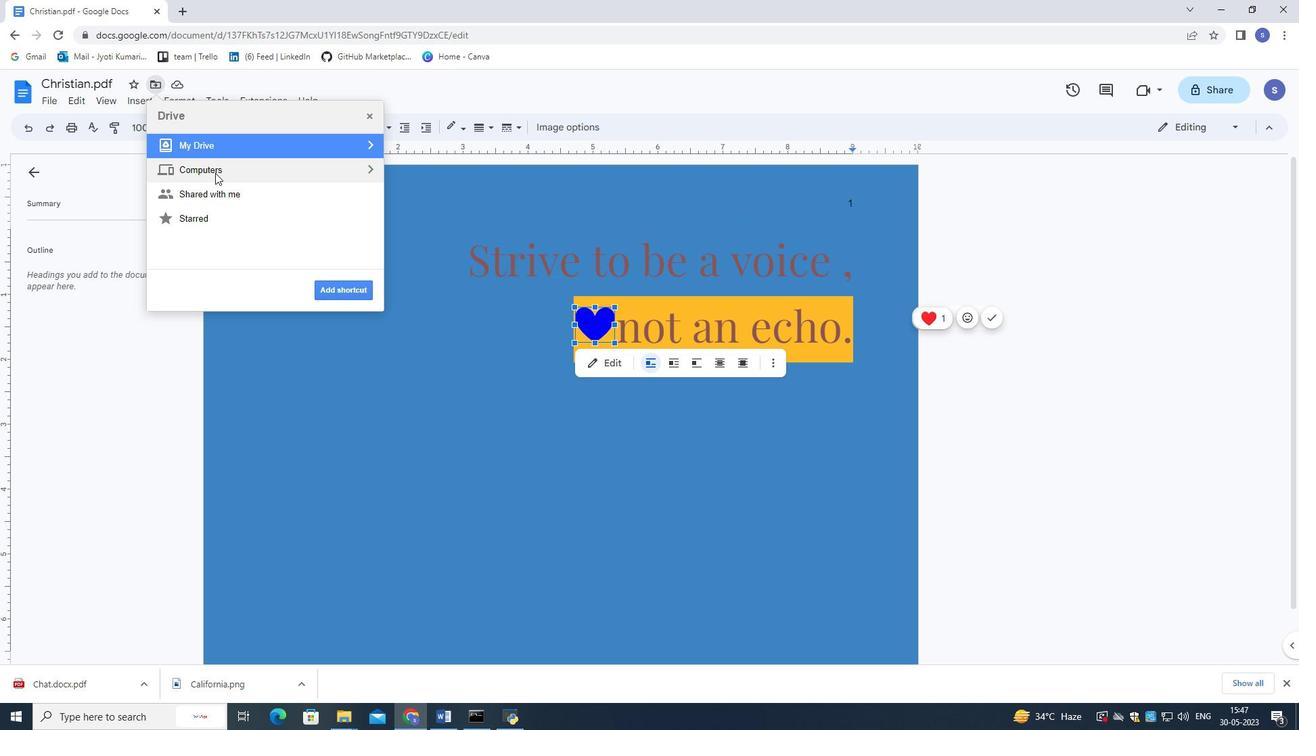 
Action: Mouse pressed left at (215, 173)
Screenshot: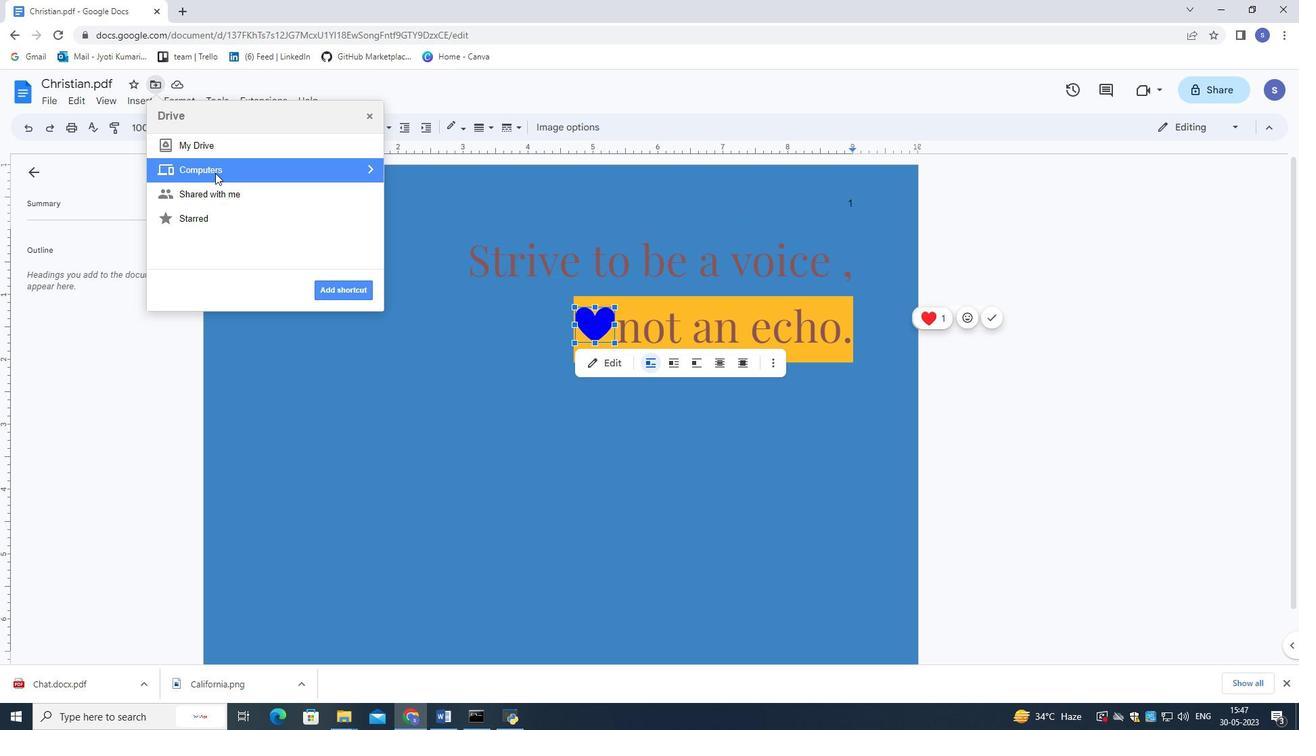
Action: Mouse pressed left at (215, 173)
Screenshot: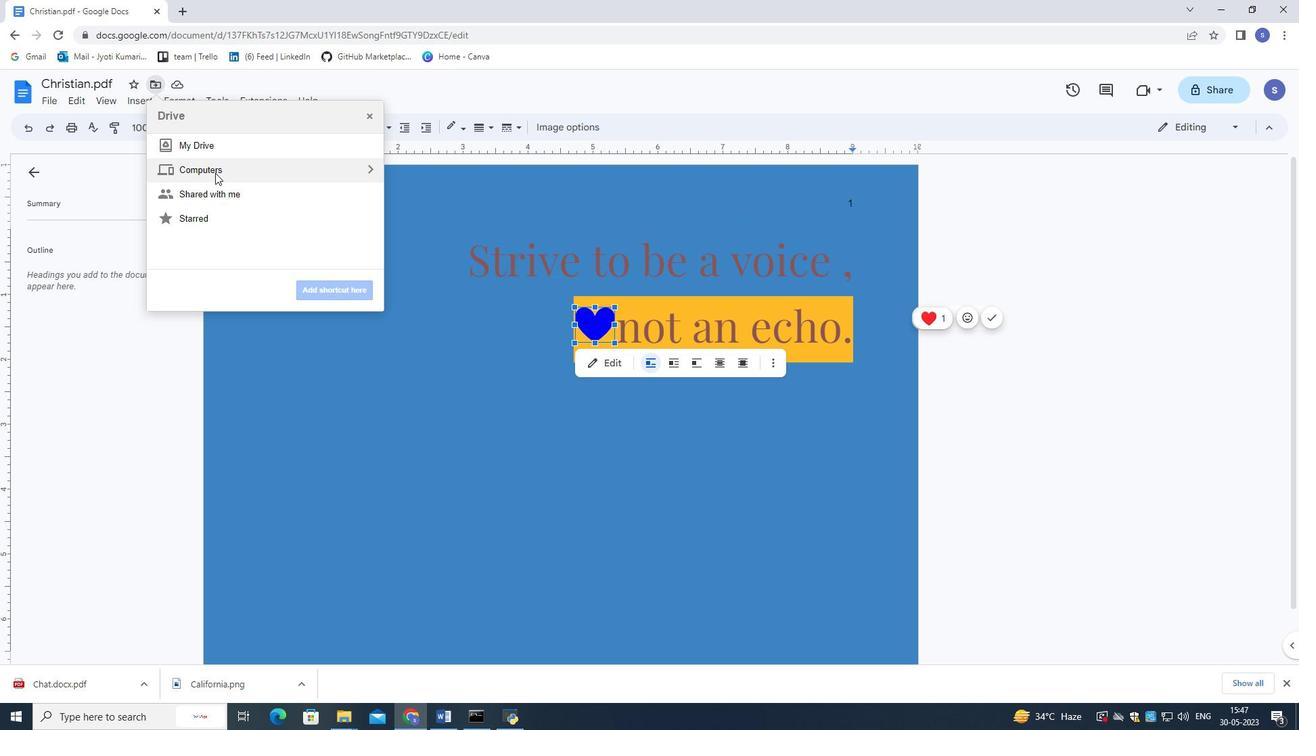
Action: Mouse pressed left at (215, 173)
Screenshot: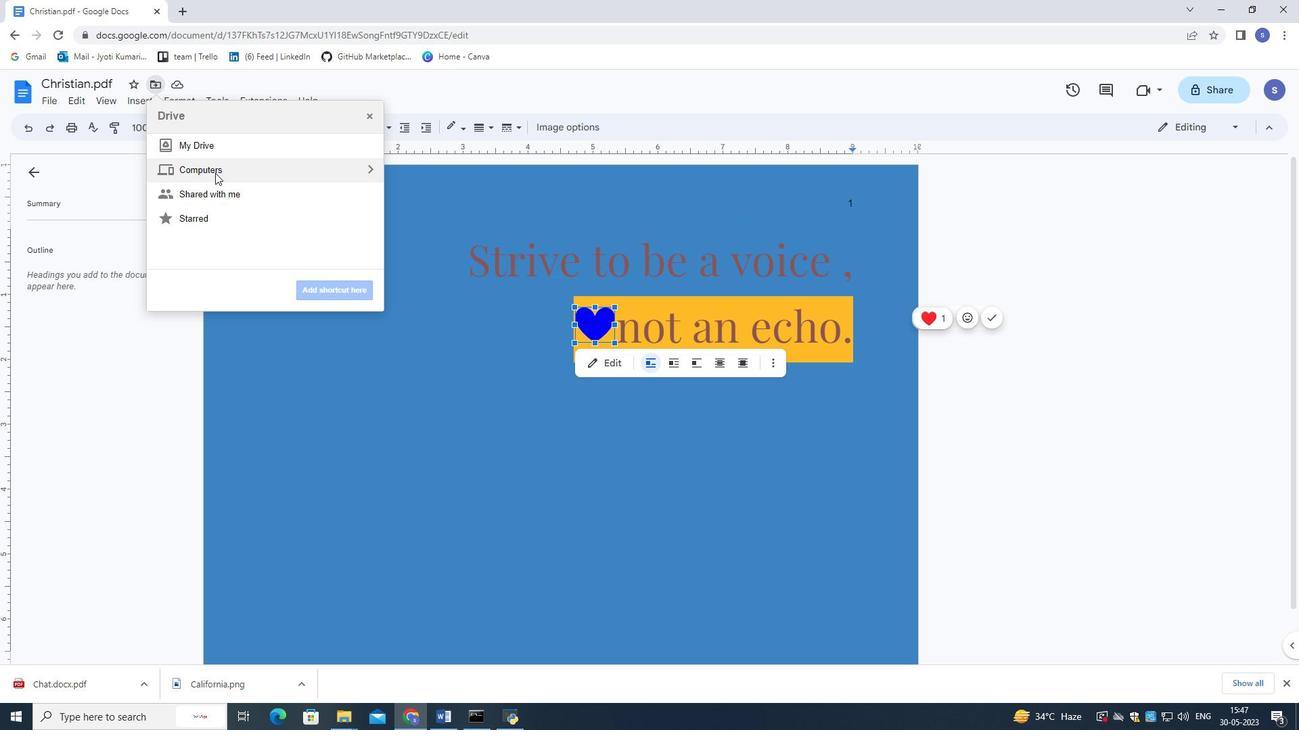 
Action: Mouse moved to (186, 330)
Screenshot: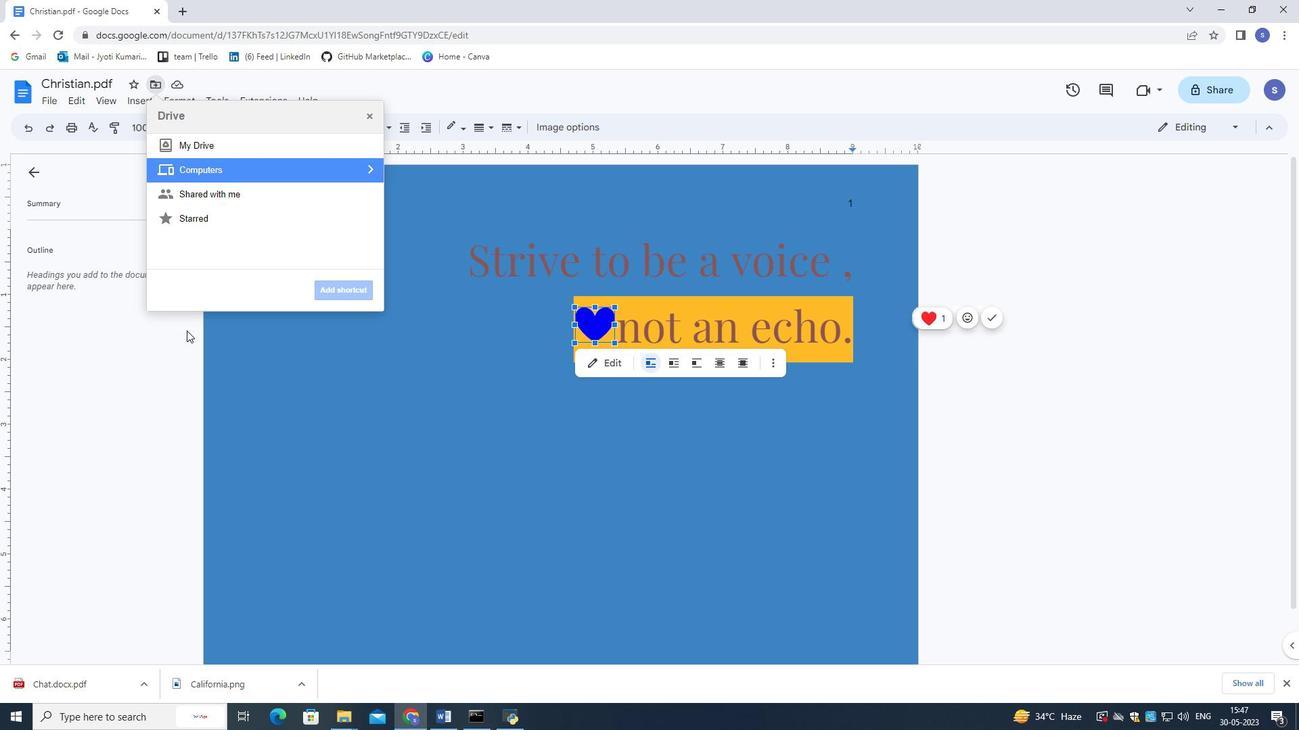
Action: Mouse pressed left at (186, 330)
Screenshot: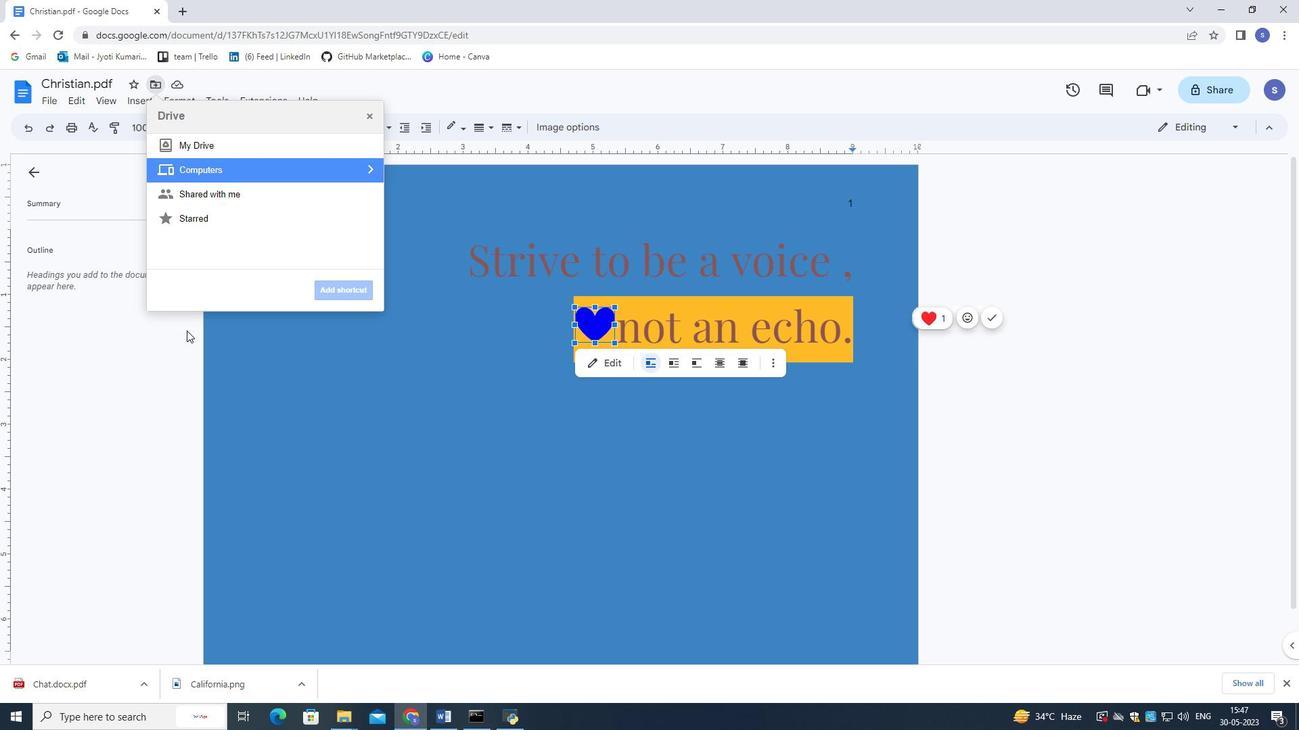 
Action: Mouse moved to (49, 95)
Screenshot: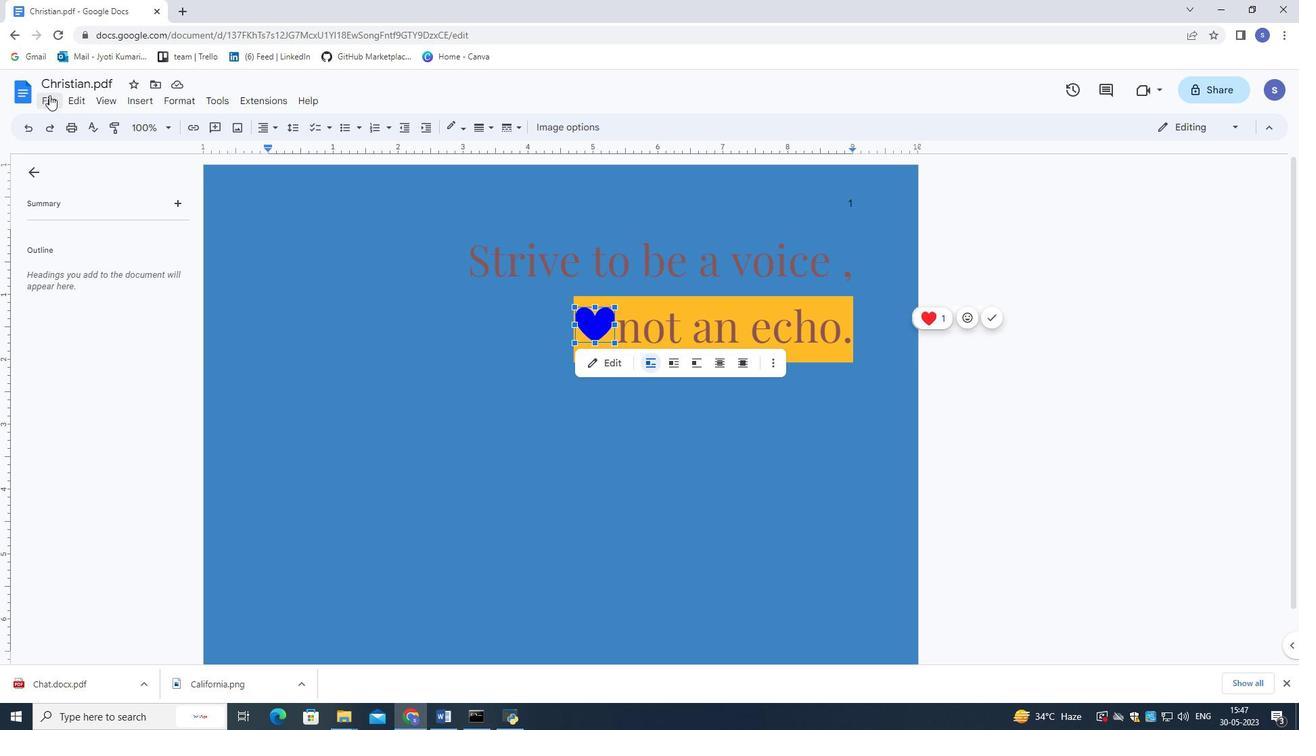 
Action: Mouse pressed left at (49, 95)
Screenshot: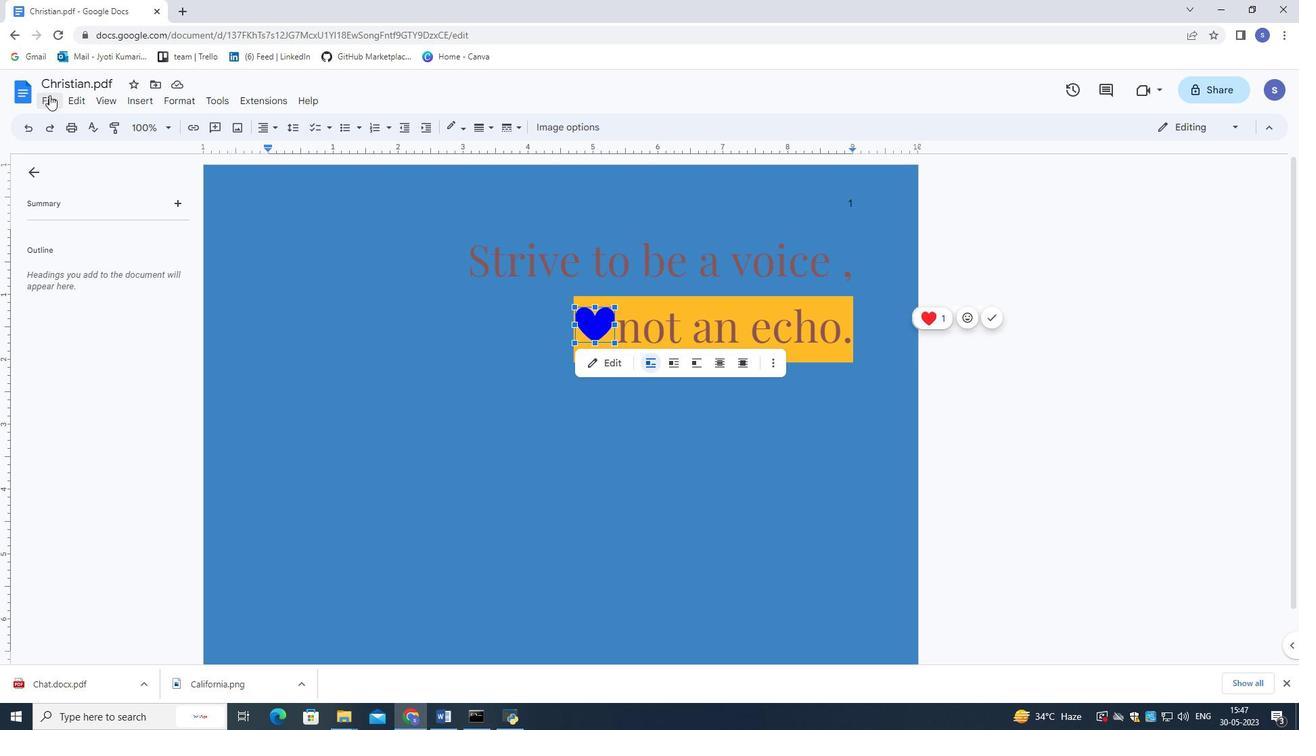
Action: Mouse moved to (320, 228)
Screenshot: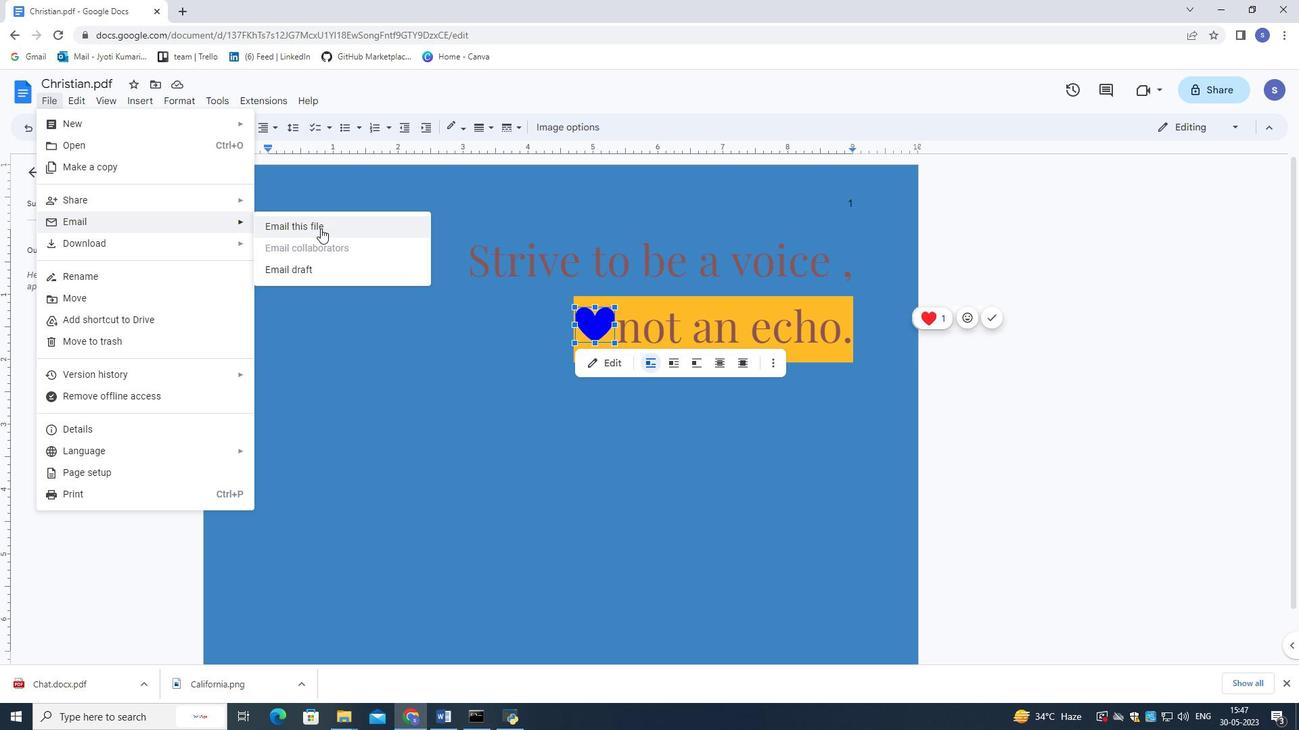 
Action: Mouse pressed left at (320, 228)
Screenshot: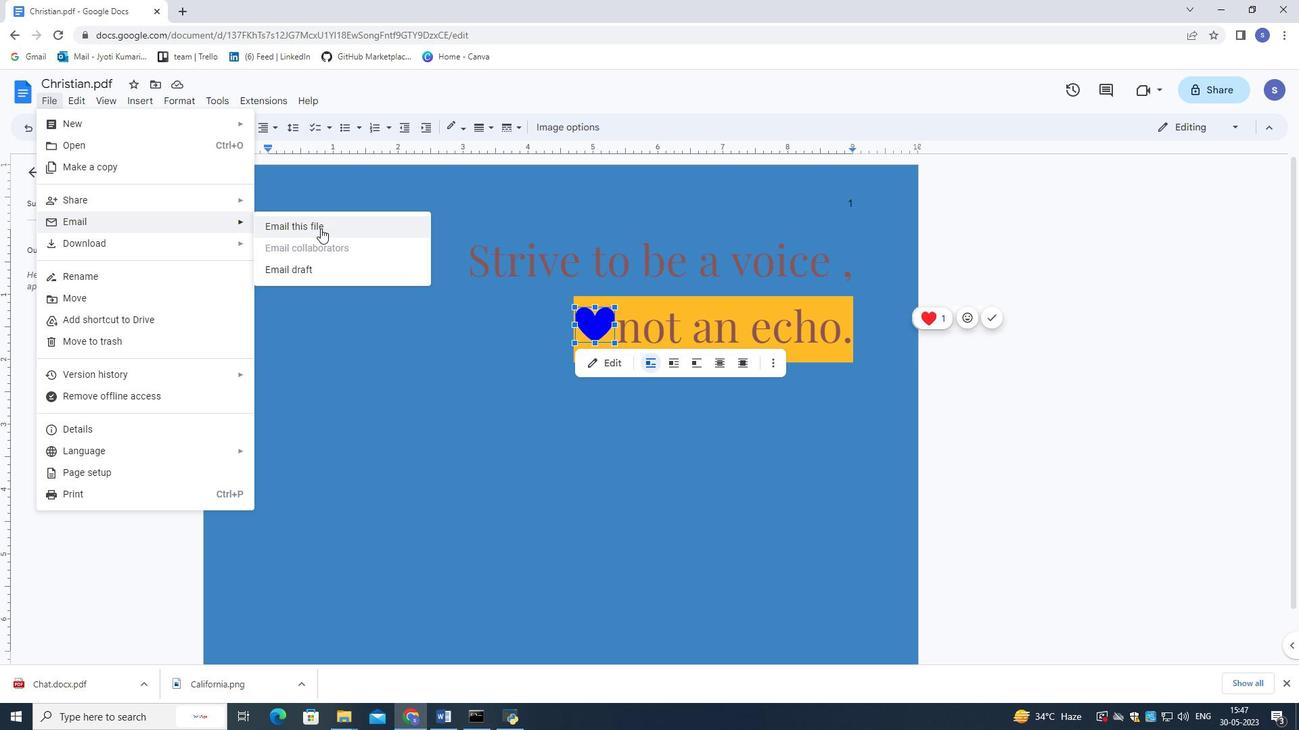 
Action: Mouse moved to (546, 288)
Screenshot: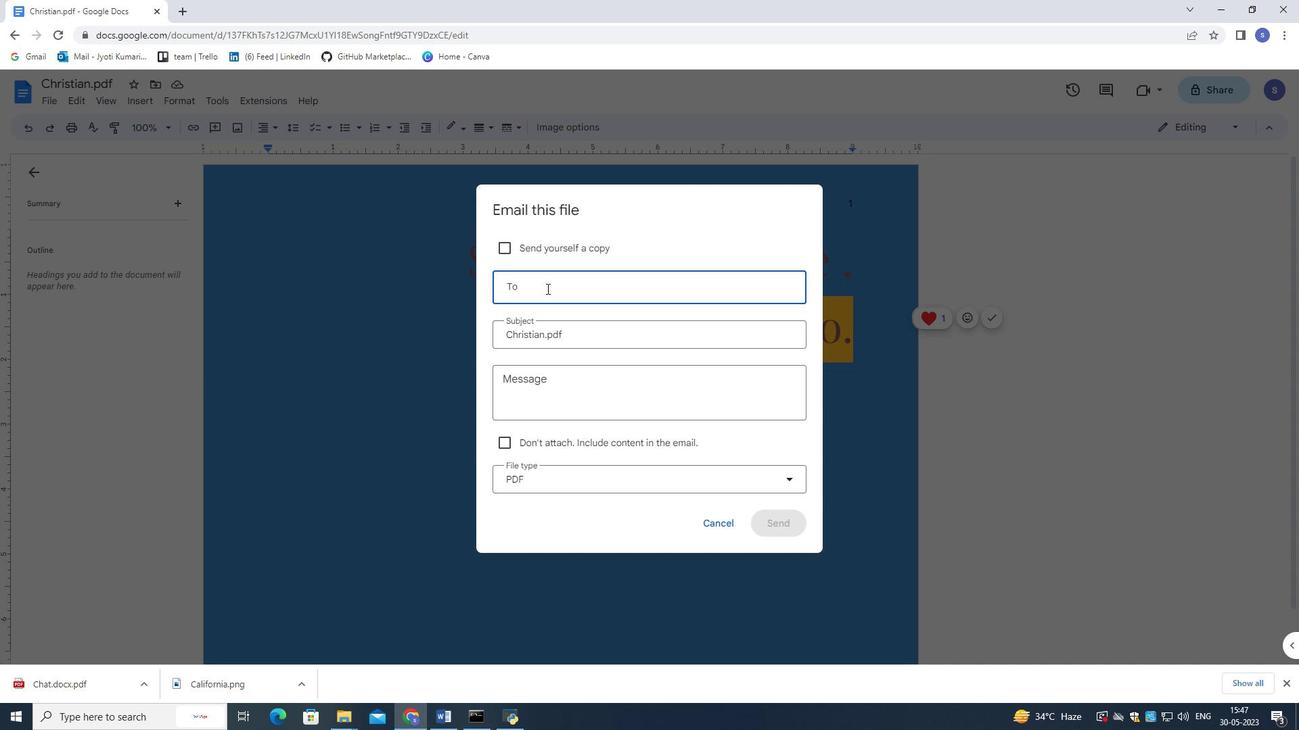 
Action: Key pressed softage.9<Key.shift>@softage.net
Screenshot: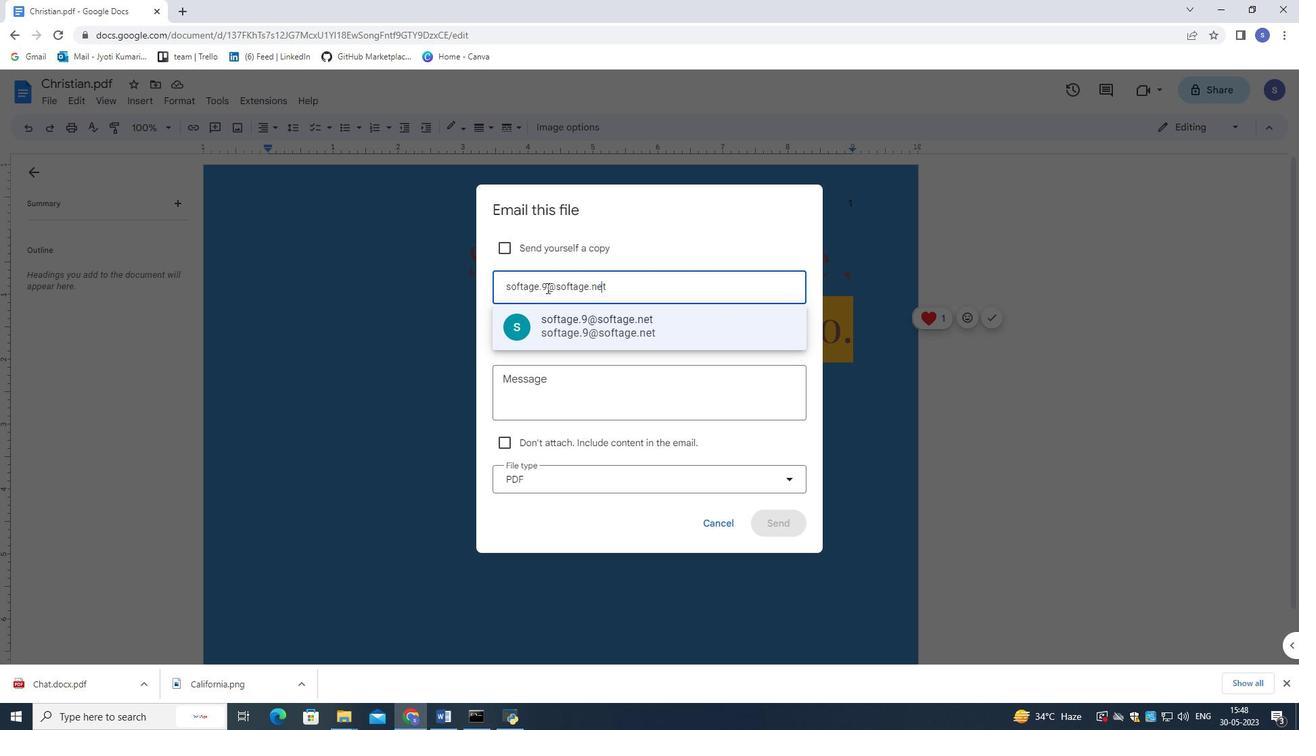 
Action: Mouse moved to (601, 402)
Screenshot: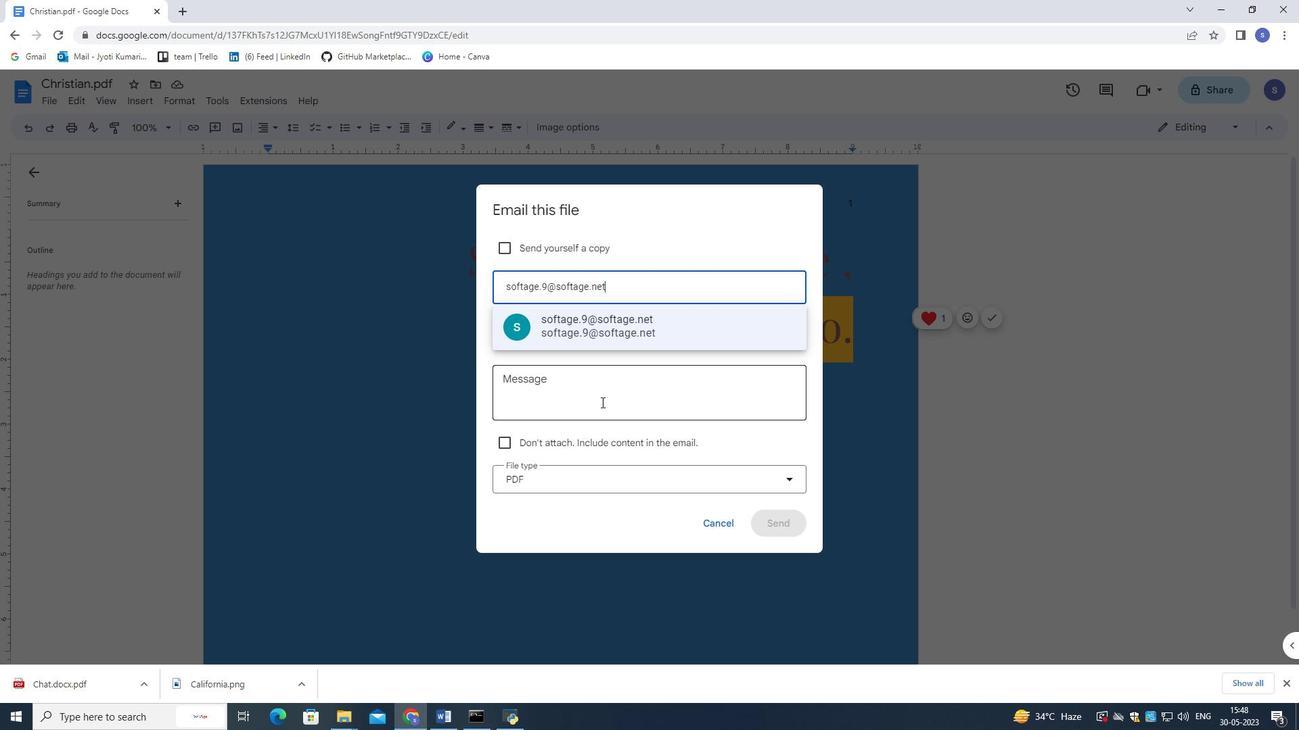 
Action: Mouse pressed left at (601, 402)
Screenshot: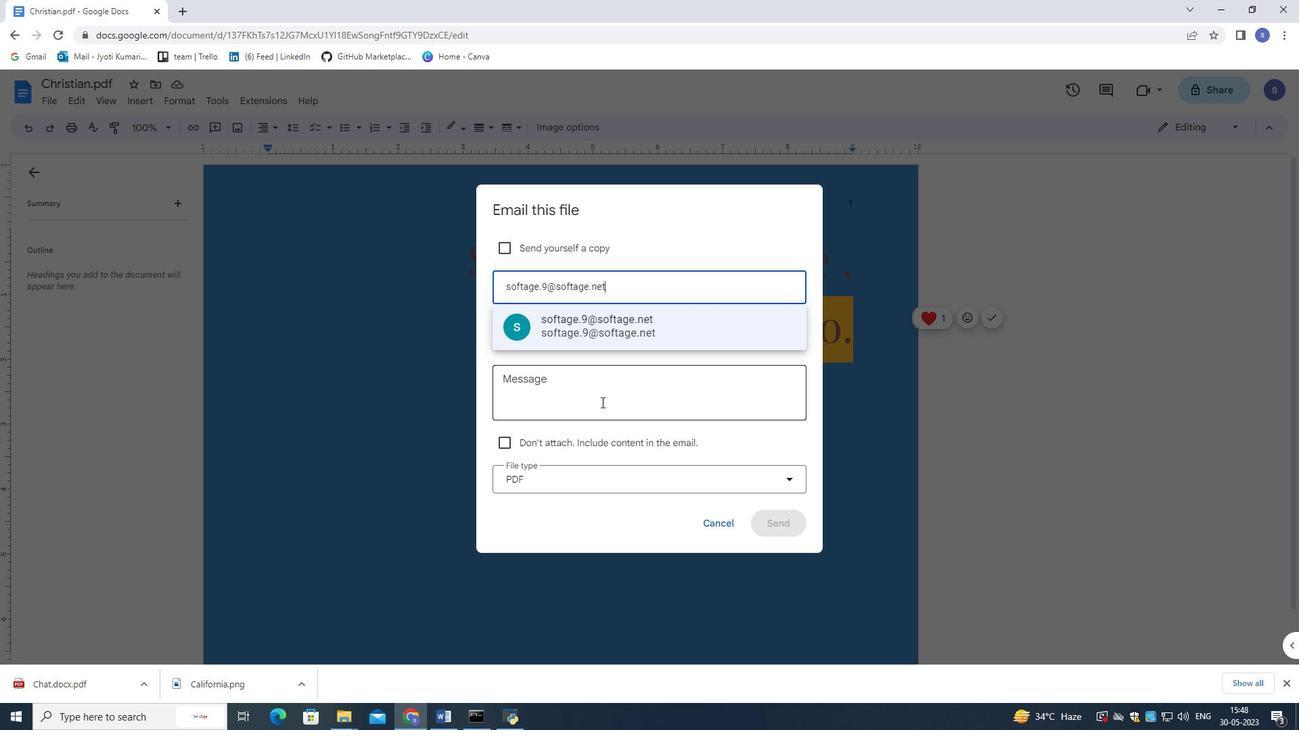 
Action: Mouse moved to (579, 382)
Screenshot: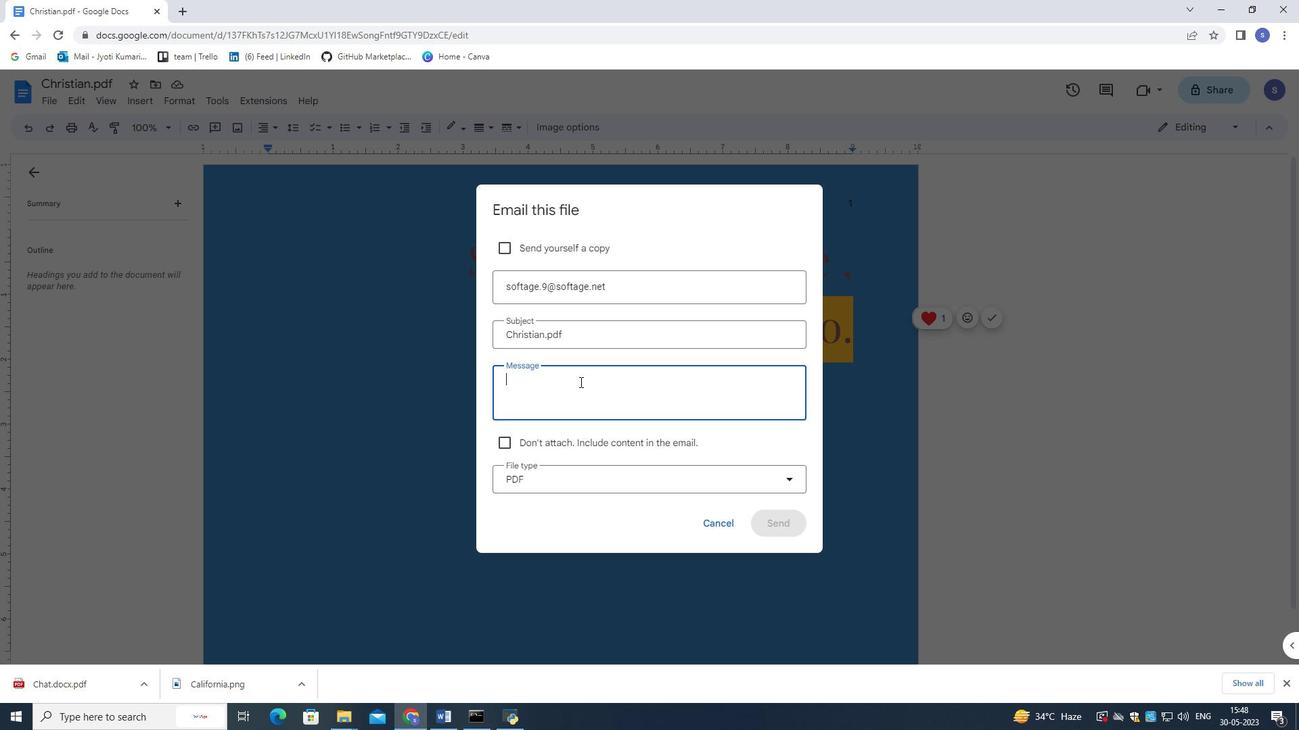 
Action: Mouse pressed left at (579, 382)
Screenshot: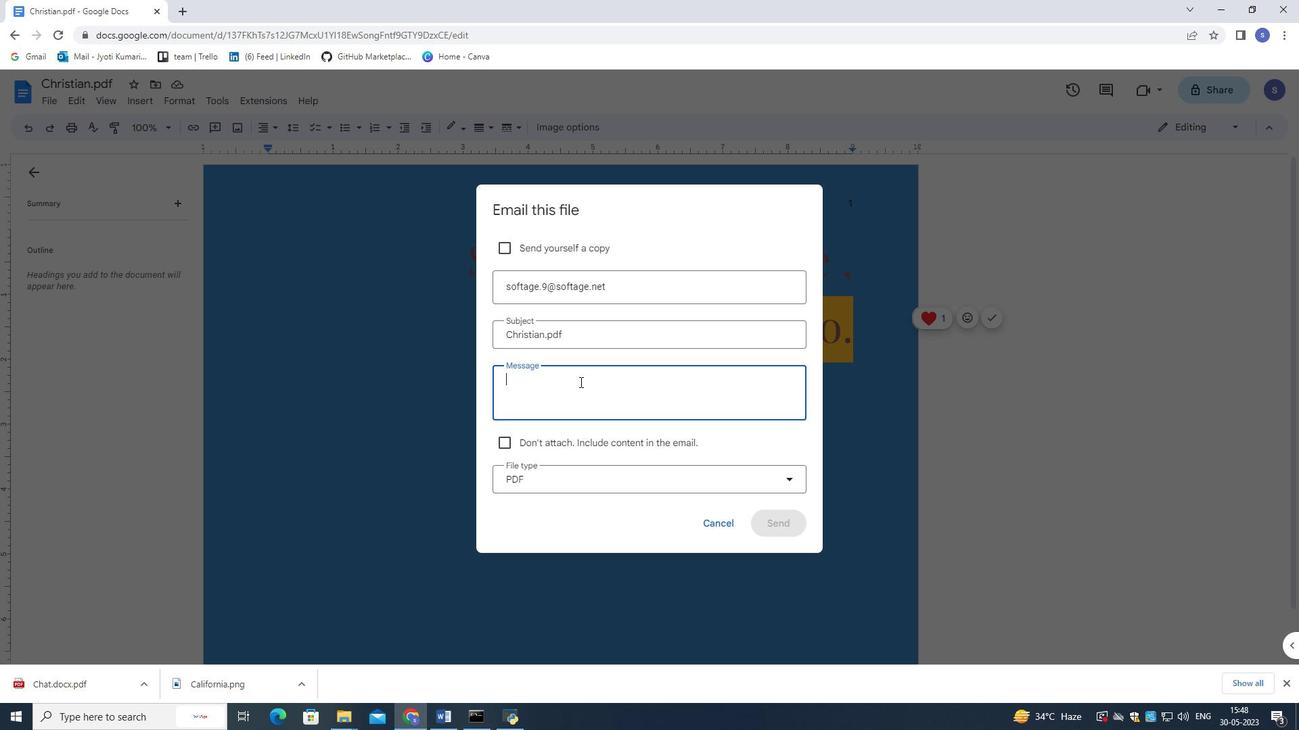 
Action: Mouse moved to (602, 378)
Screenshot: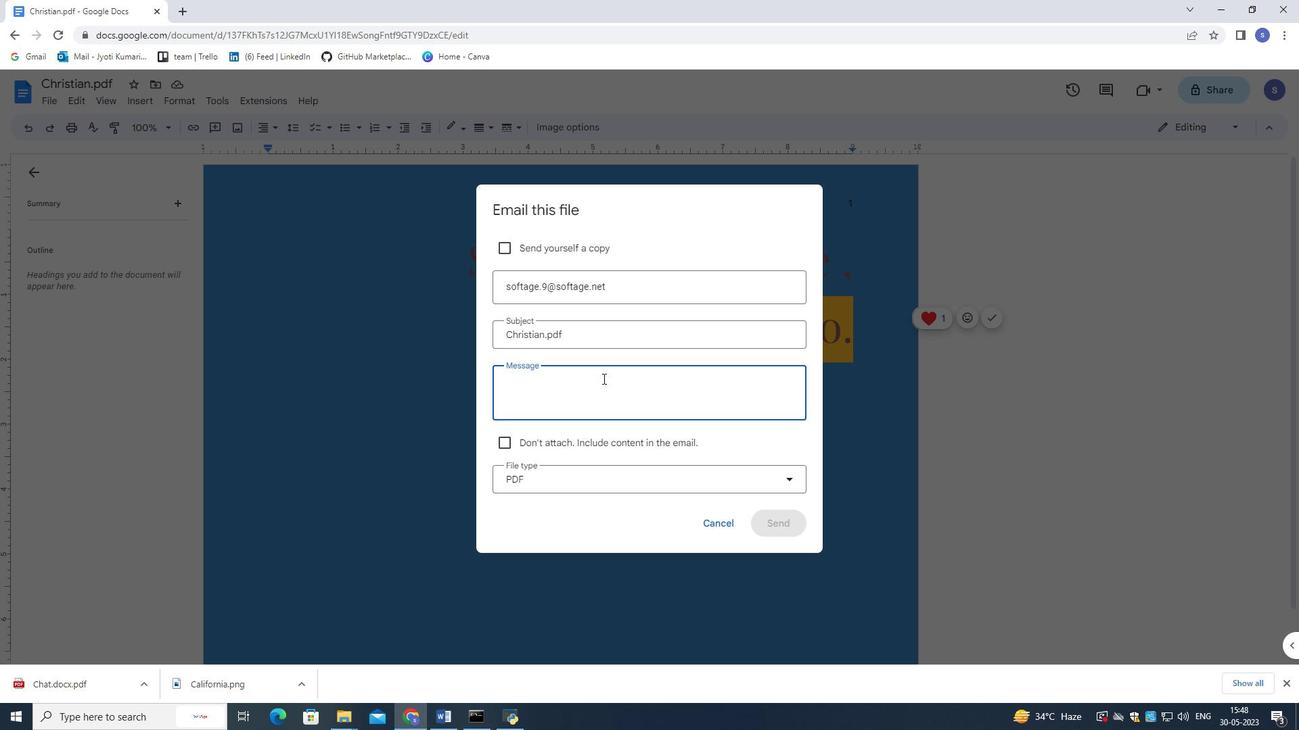 
Action: Mouse pressed left at (602, 378)
Screenshot: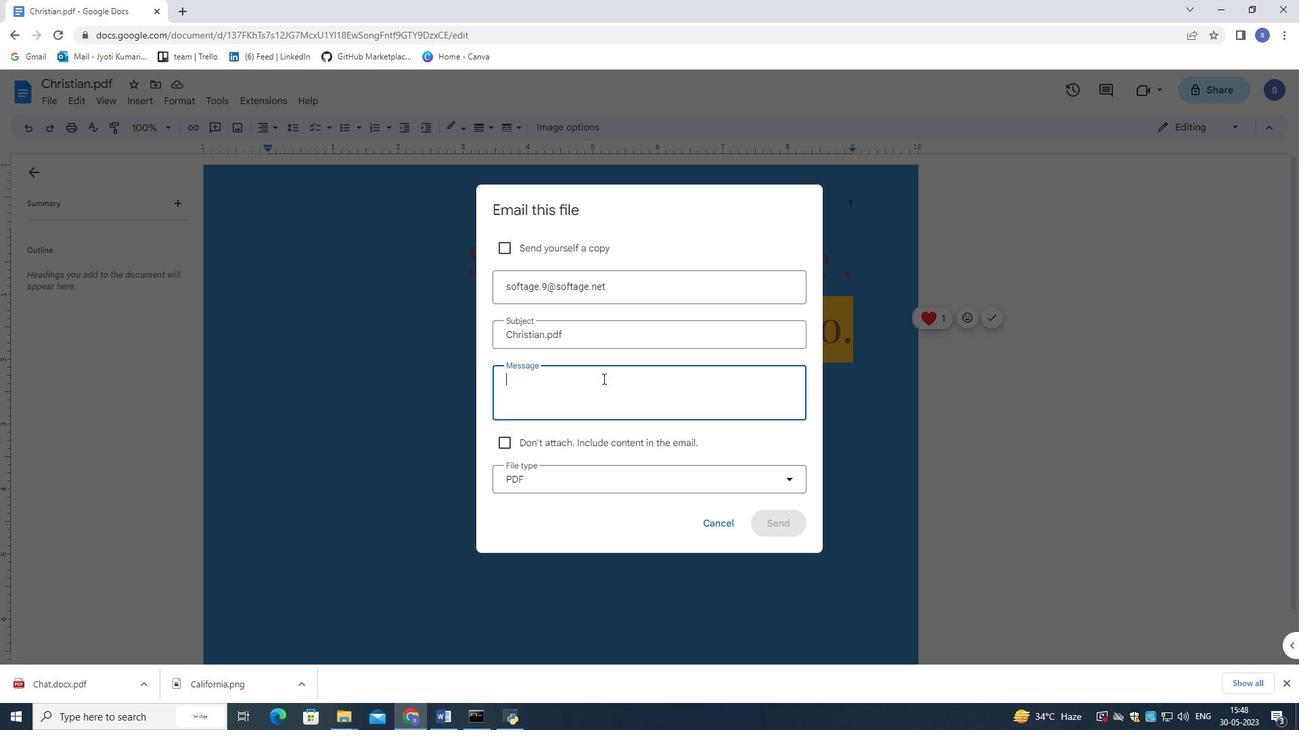 
Action: Mouse moved to (603, 378)
Screenshot: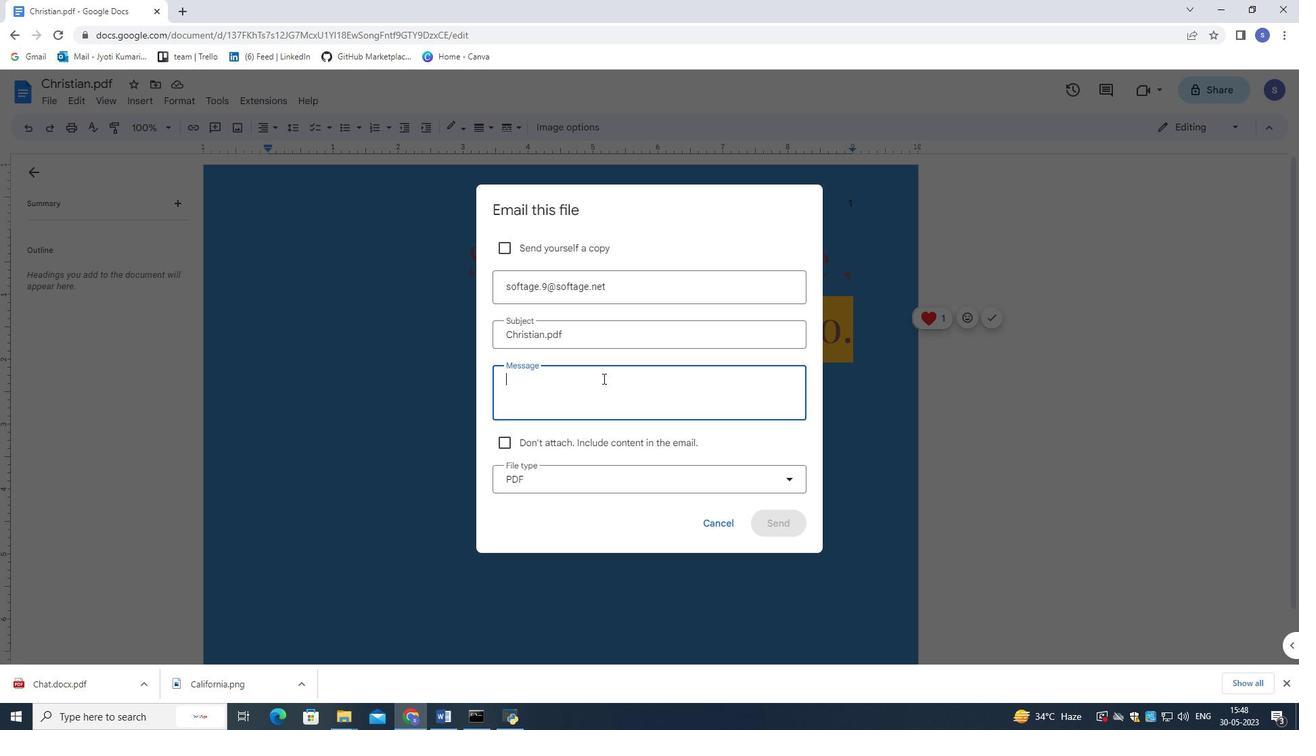 
Action: Key pressed <Key.shift><Key.shift><Key.shift><Key.shift><Key.shift><Key.shift><Key.shift><Key.shift><Key.shift><Key.shift><Key.shift><Key.shift><Key.shift><Key.shift><Key.shift><Key.shift><Key.shift><Key.shift><Key.shift><Key.shift><Key.shift><Key.shift><Key.shift><Key.shift><Key.shift><Key.shift><Key.shift><Key.shift><Key.shift><Key.shift><Key.shift><Key.shift><Key.shift>attention<Key.space><Key.shift>Needed<Key.shift_r>:<Key.space><Key.shift>Please<Key.space>prioritize<Key.space>going<Key.space>through<Key.space>the<Key.space>email<Key.space><Key.space>i<Key.space>have<Key.space>sent
Screenshot: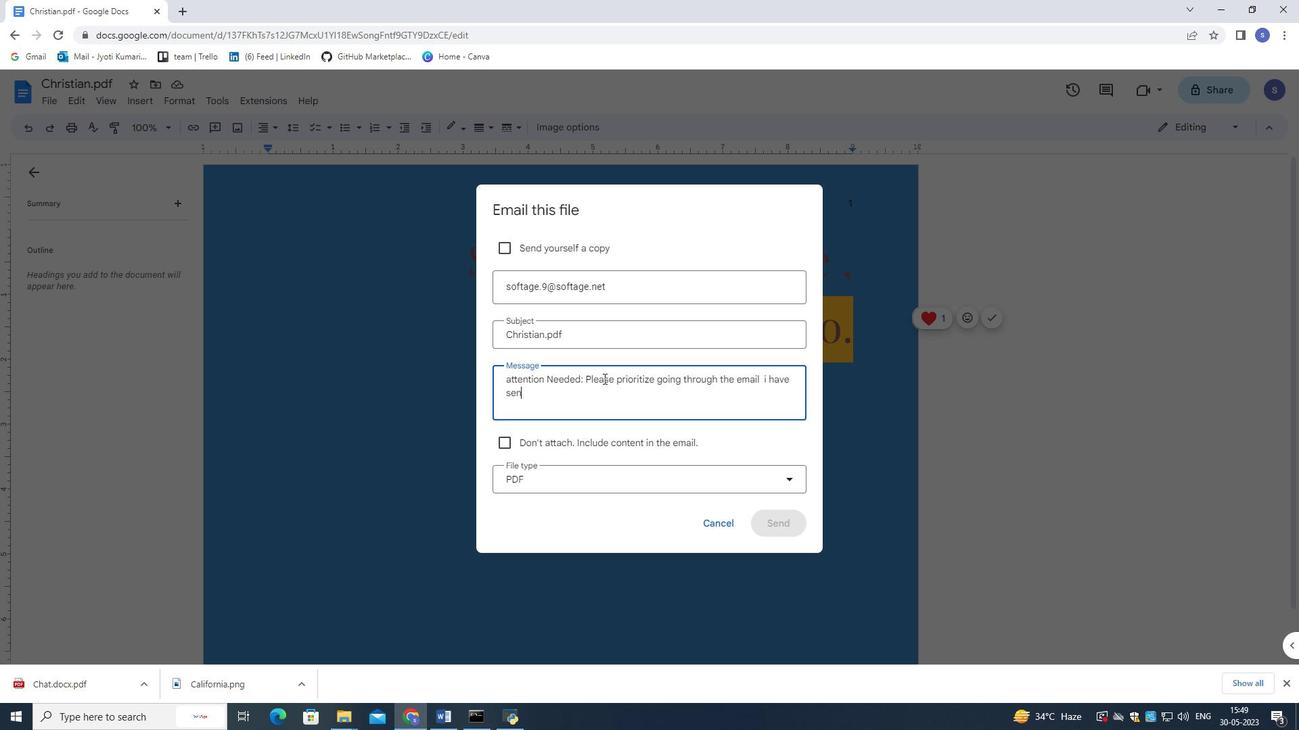
Action: Mouse moved to (623, 491)
Screenshot: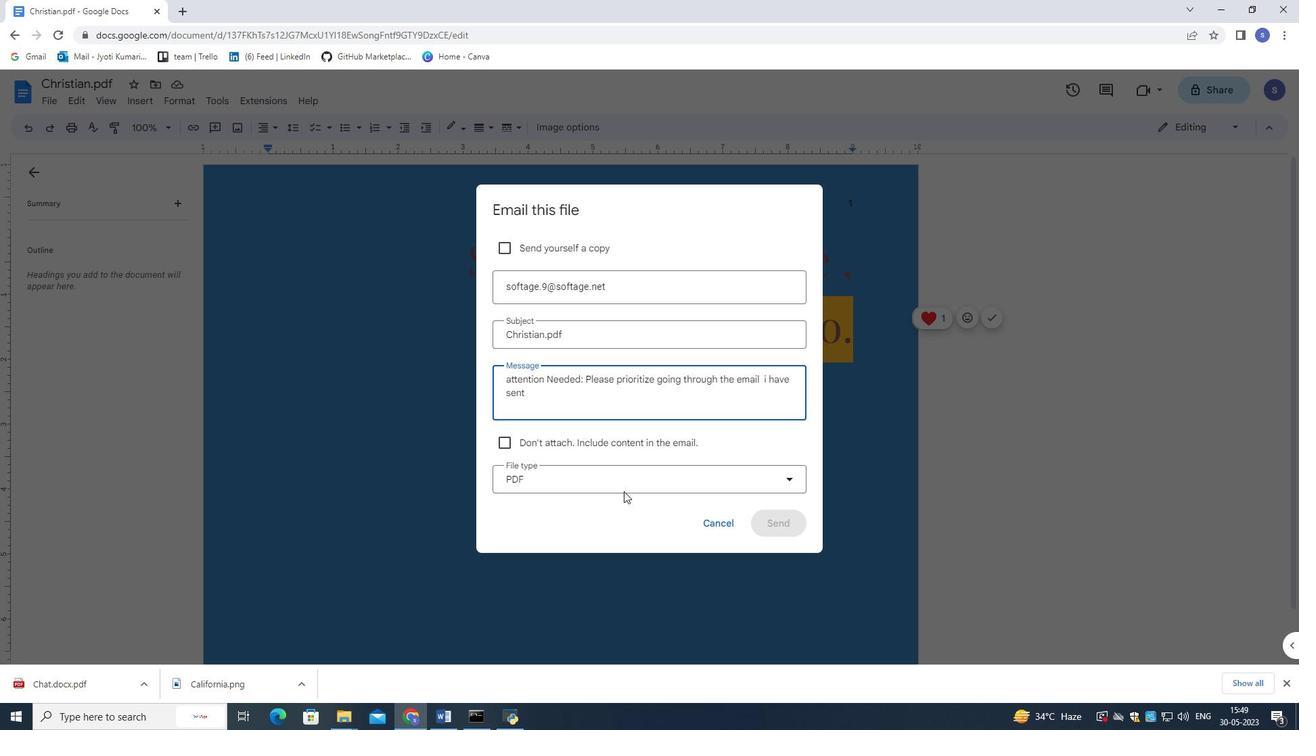 
Action: Mouse pressed left at (623, 491)
Screenshot: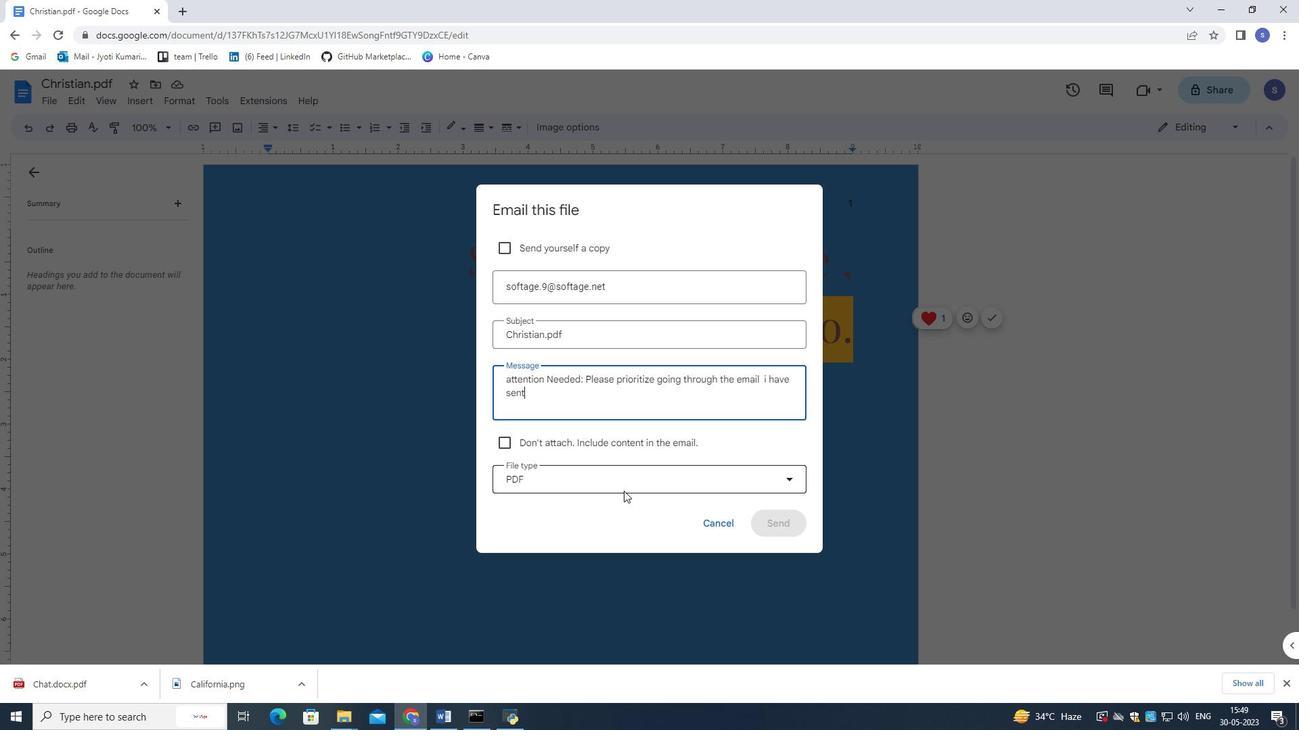 
Action: Mouse moved to (646, 550)
Screenshot: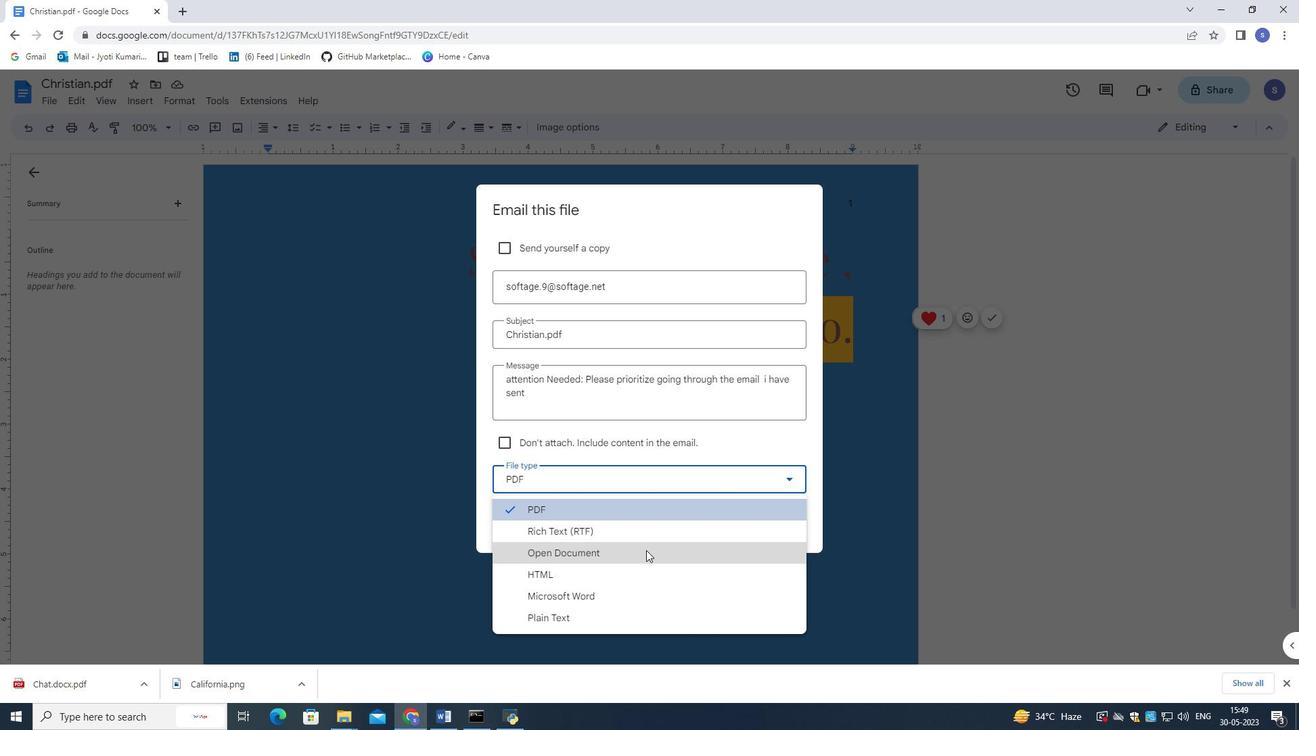 
Action: Mouse pressed left at (646, 550)
Screenshot: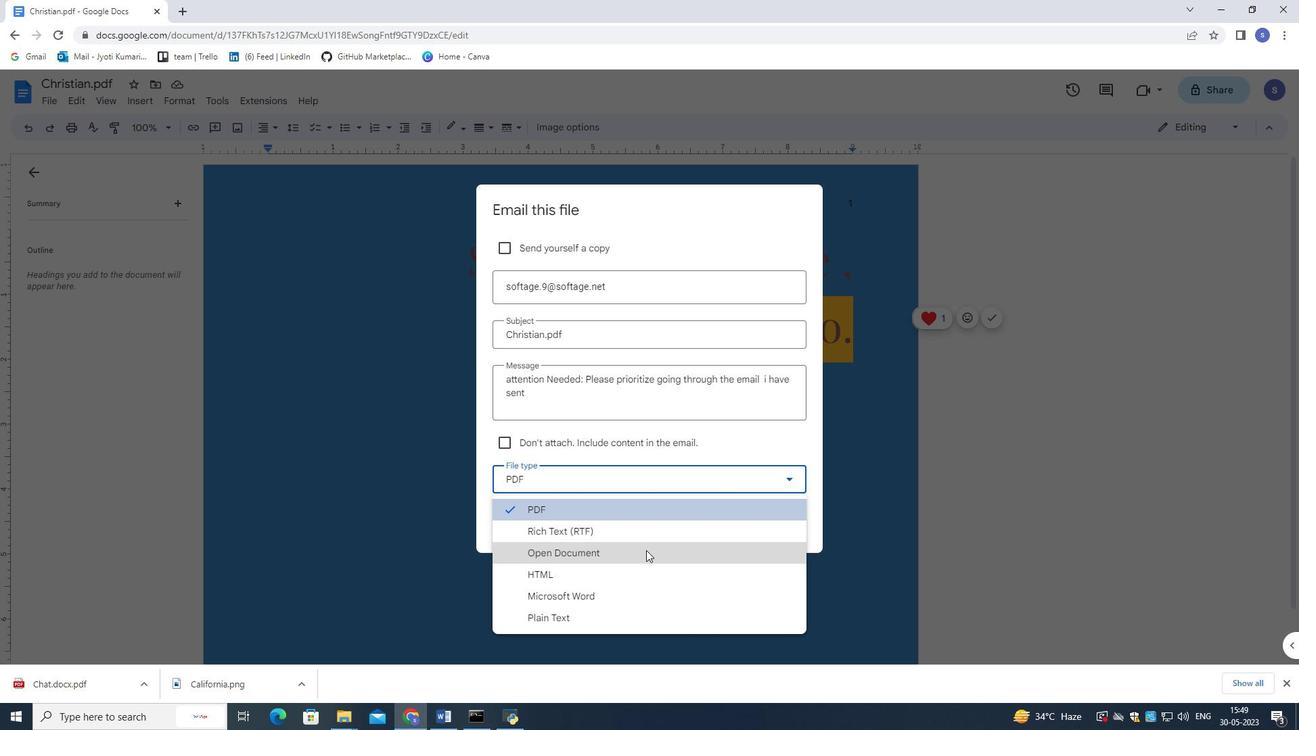 
Action: Mouse moved to (677, 443)
Screenshot: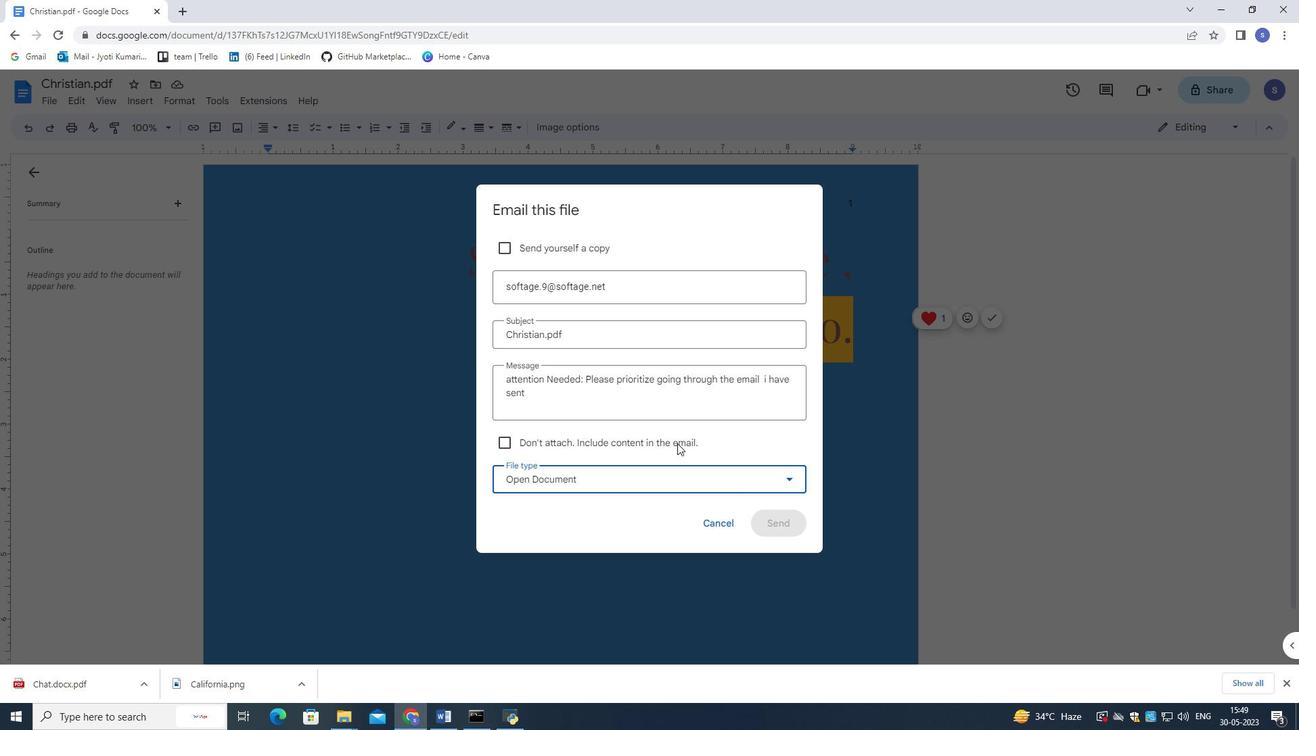 
Action: Mouse pressed left at (677, 443)
Screenshot: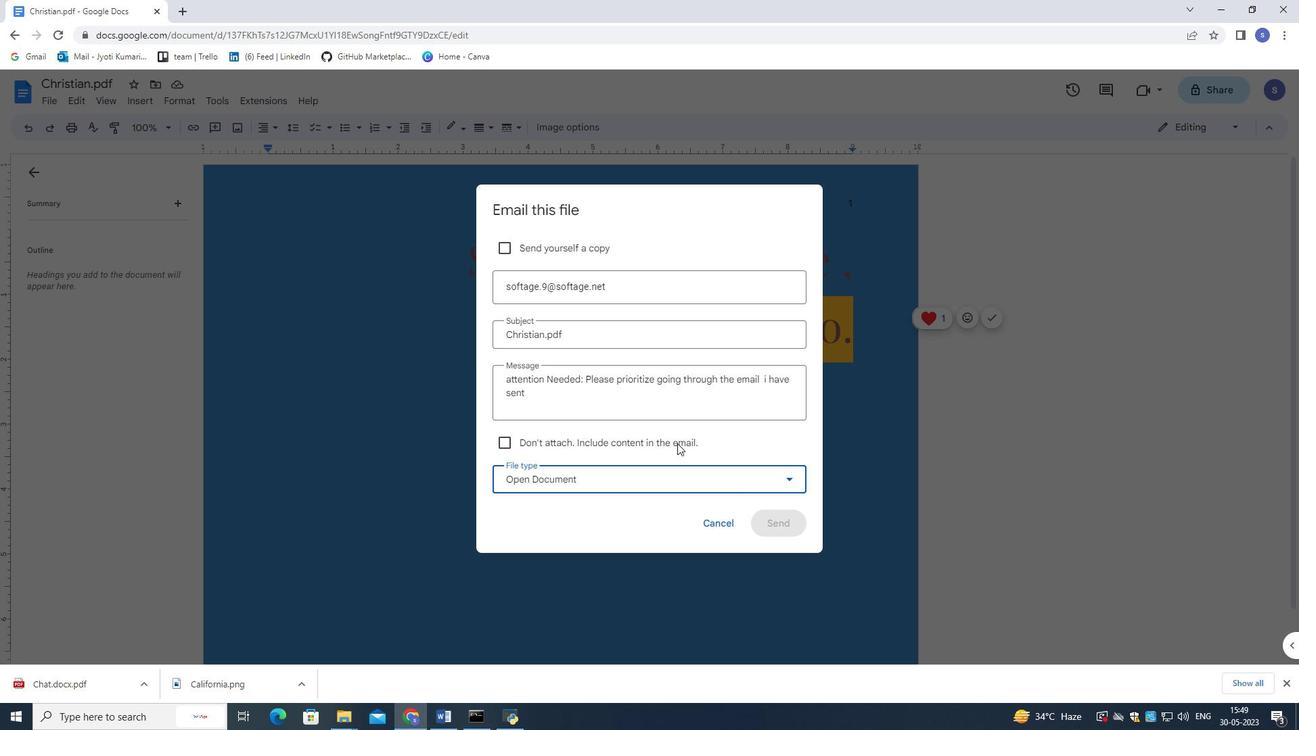 
Action: Mouse moved to (546, 261)
Screenshot: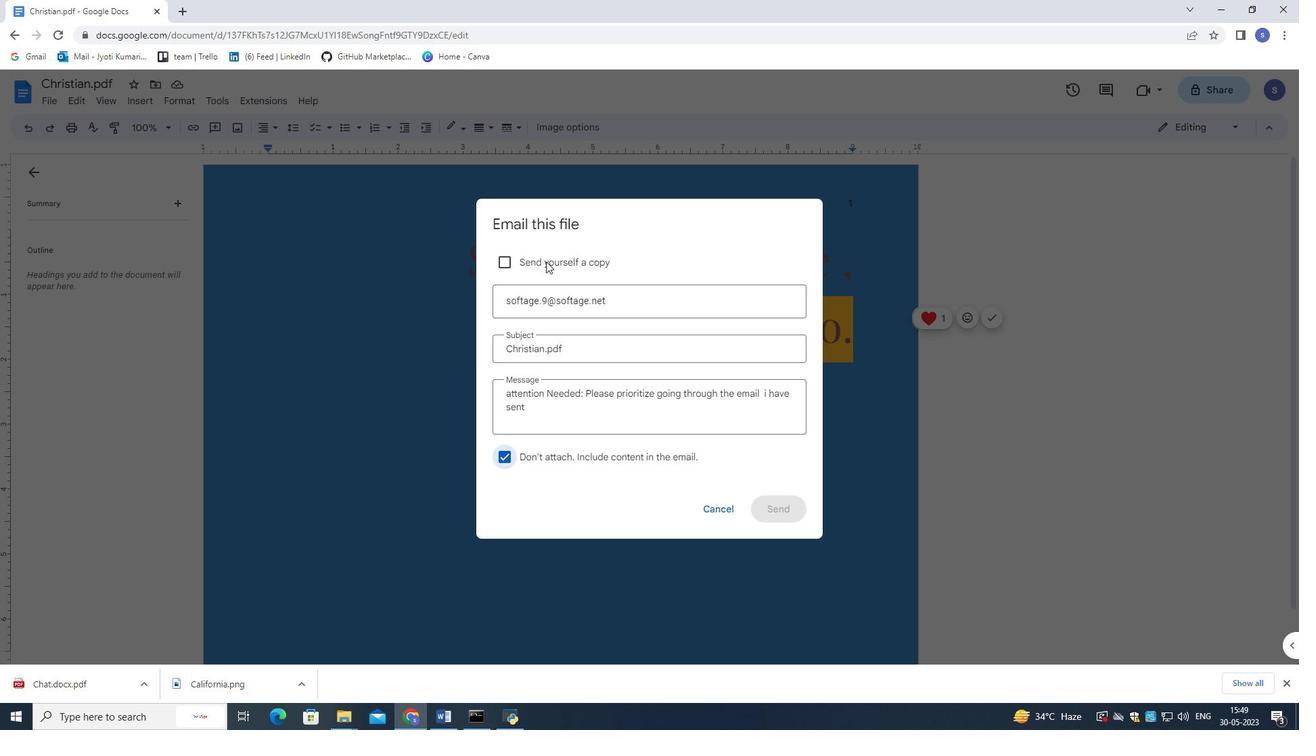 
Action: Mouse pressed left at (546, 261)
Screenshot: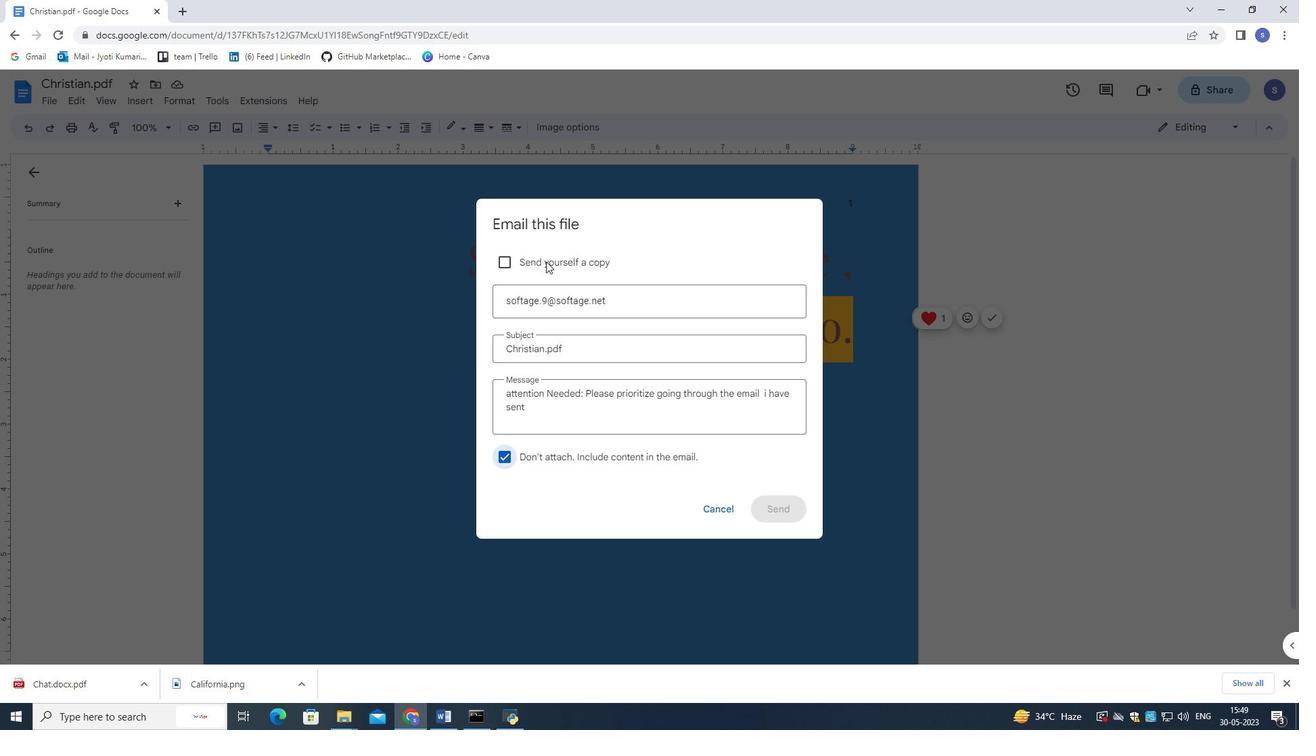 
Action: Mouse moved to (700, 387)
Screenshot: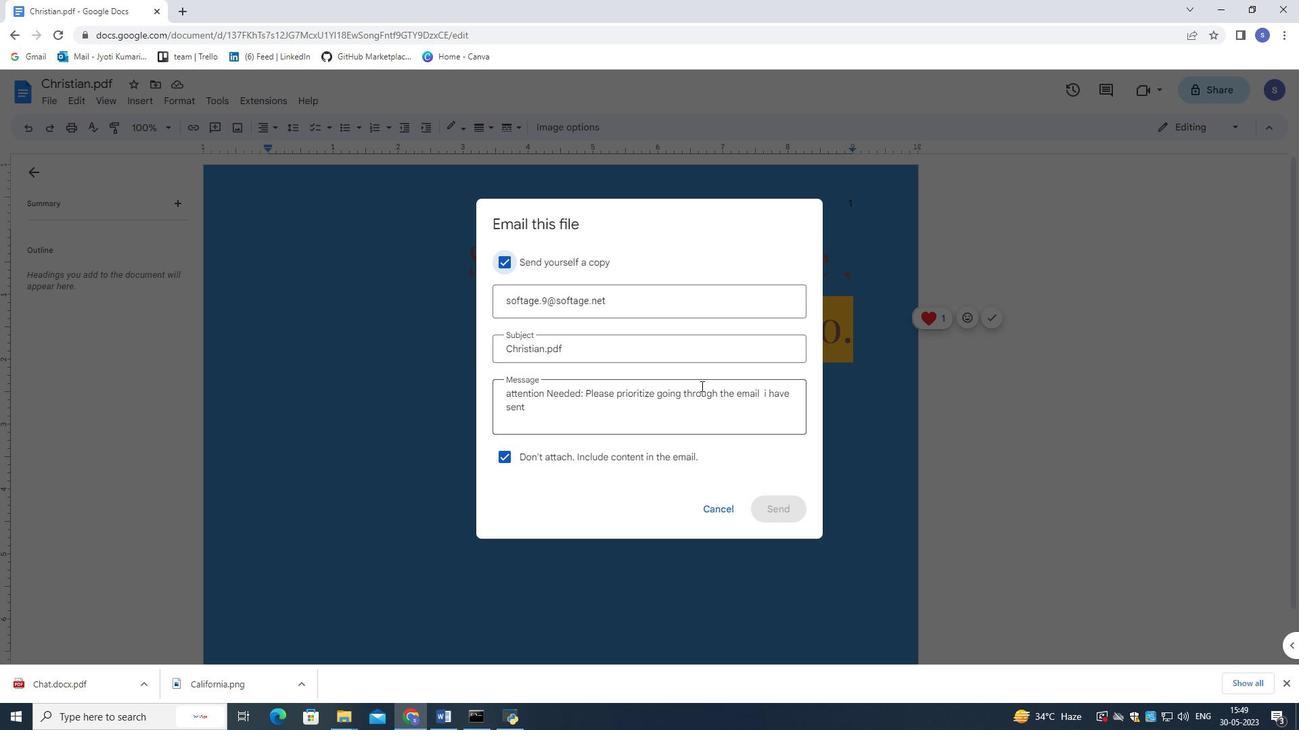 
Action: Mouse scrolled (702, 389) with delta (0, 0)
Screenshot: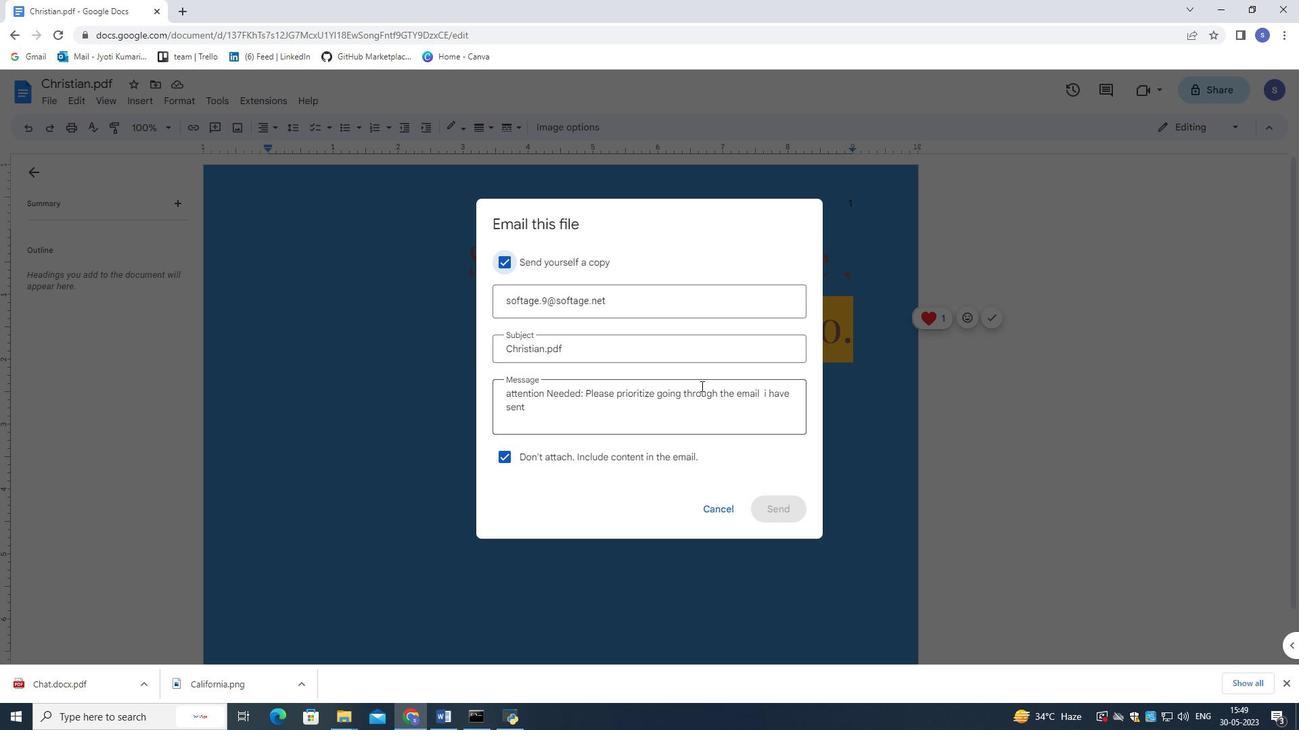 
Action: Mouse scrolled (702, 389) with delta (0, 0)
Screenshot: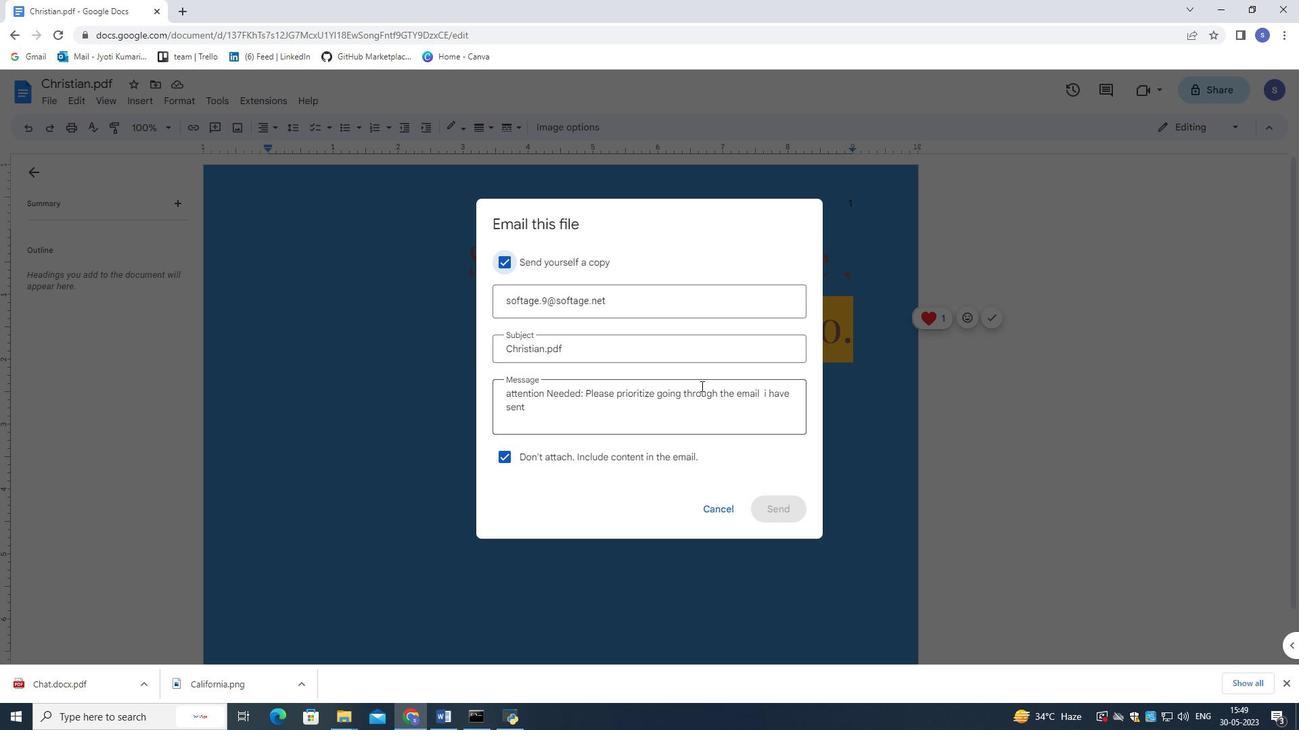 
Action: Mouse scrolled (702, 389) with delta (0, 0)
Screenshot: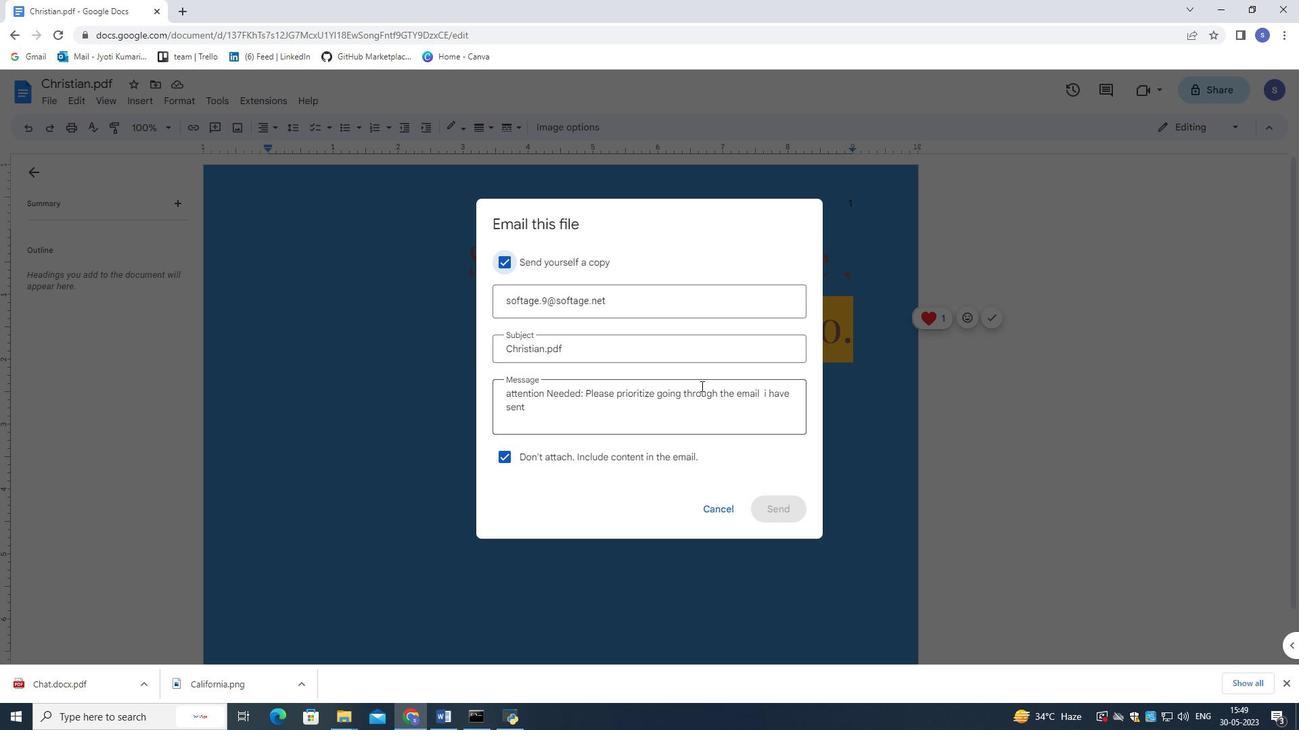 
Action: Mouse scrolled (700, 387) with delta (0, 0)
Screenshot: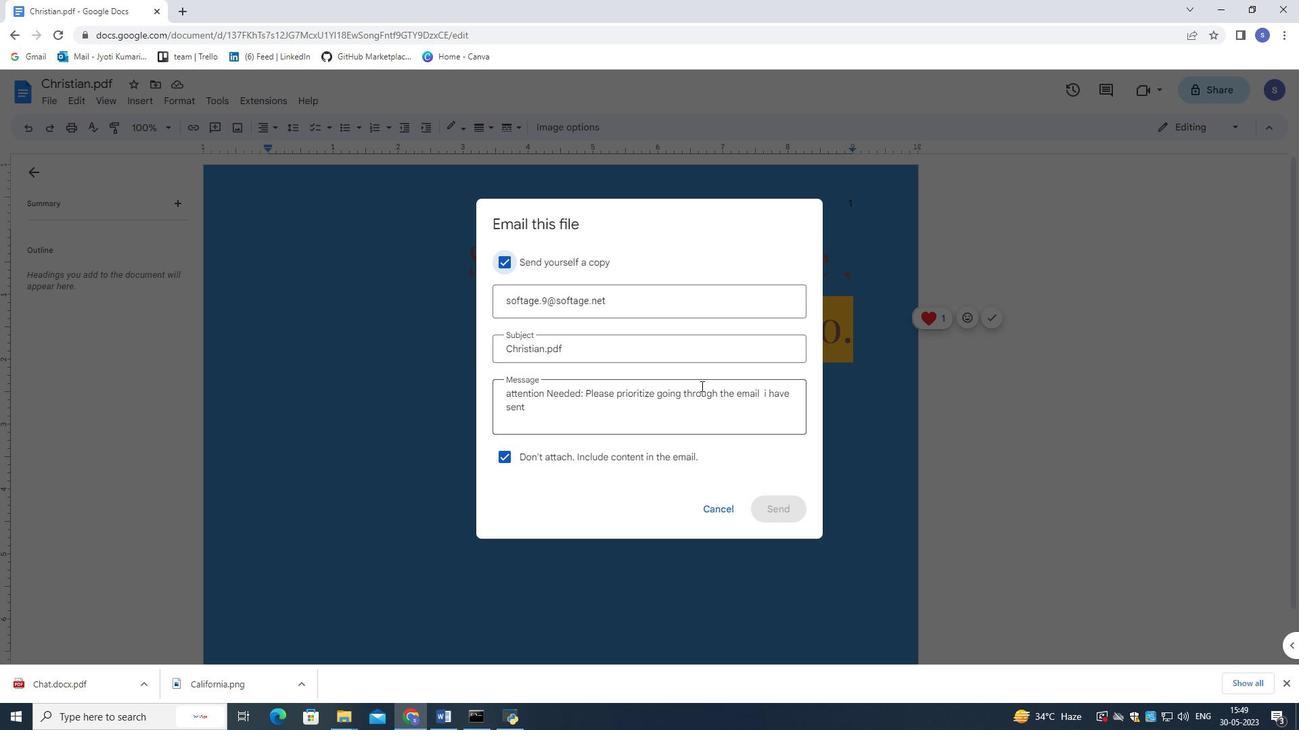 
Action: Mouse moved to (696, 374)
Screenshot: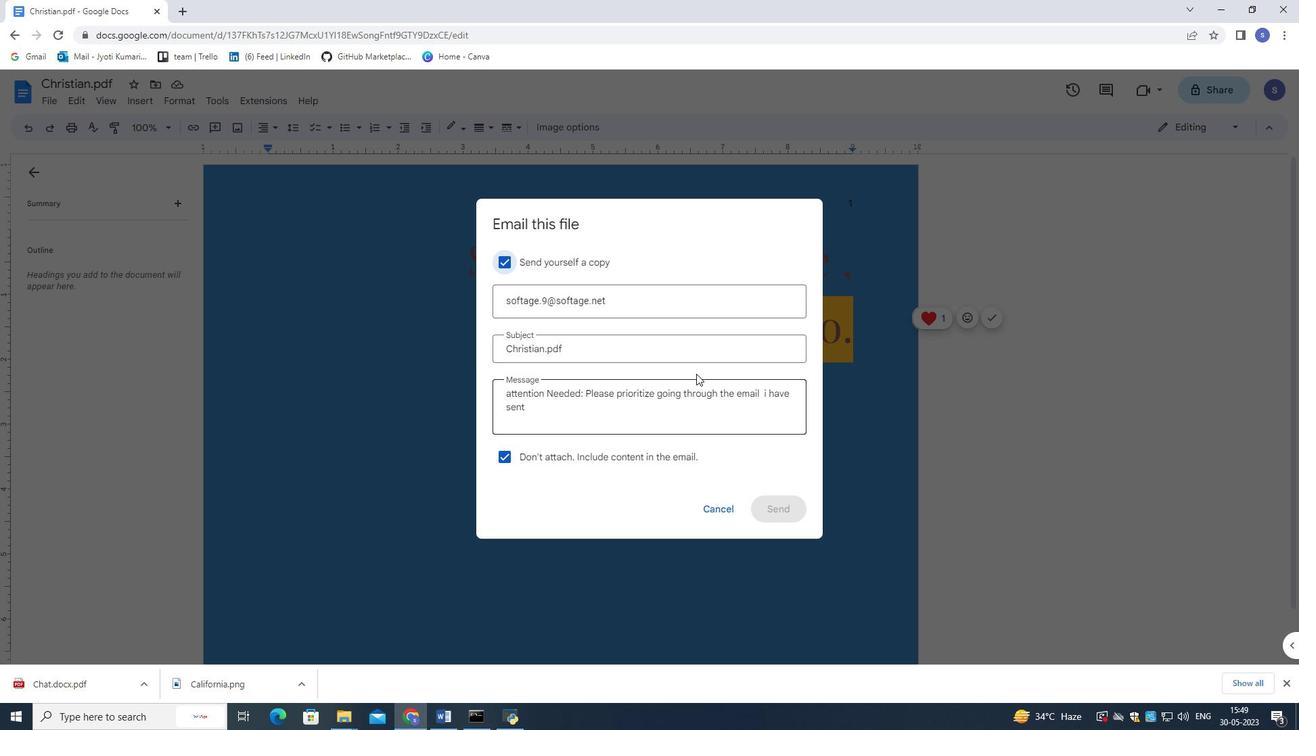 
Action: Mouse scrolled (696, 373) with delta (0, 0)
Screenshot: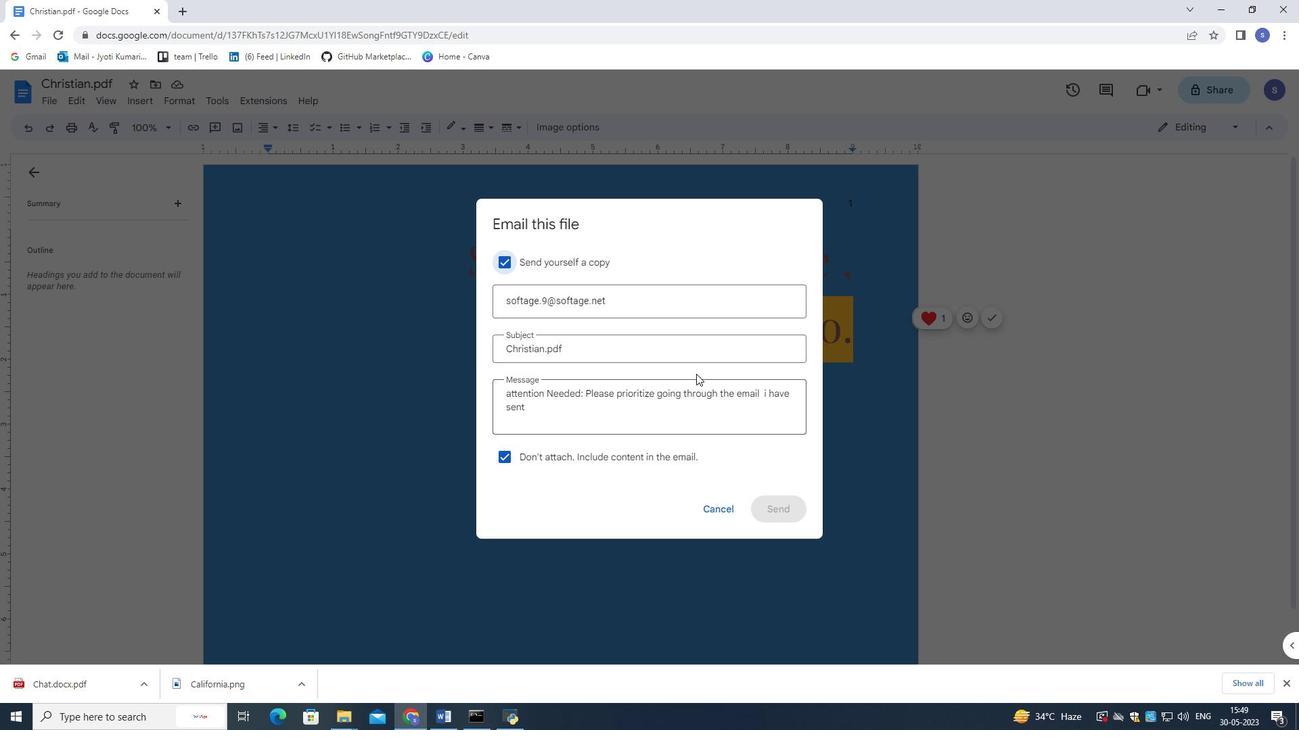 
Action: Mouse scrolled (696, 373) with delta (0, 0)
Screenshot: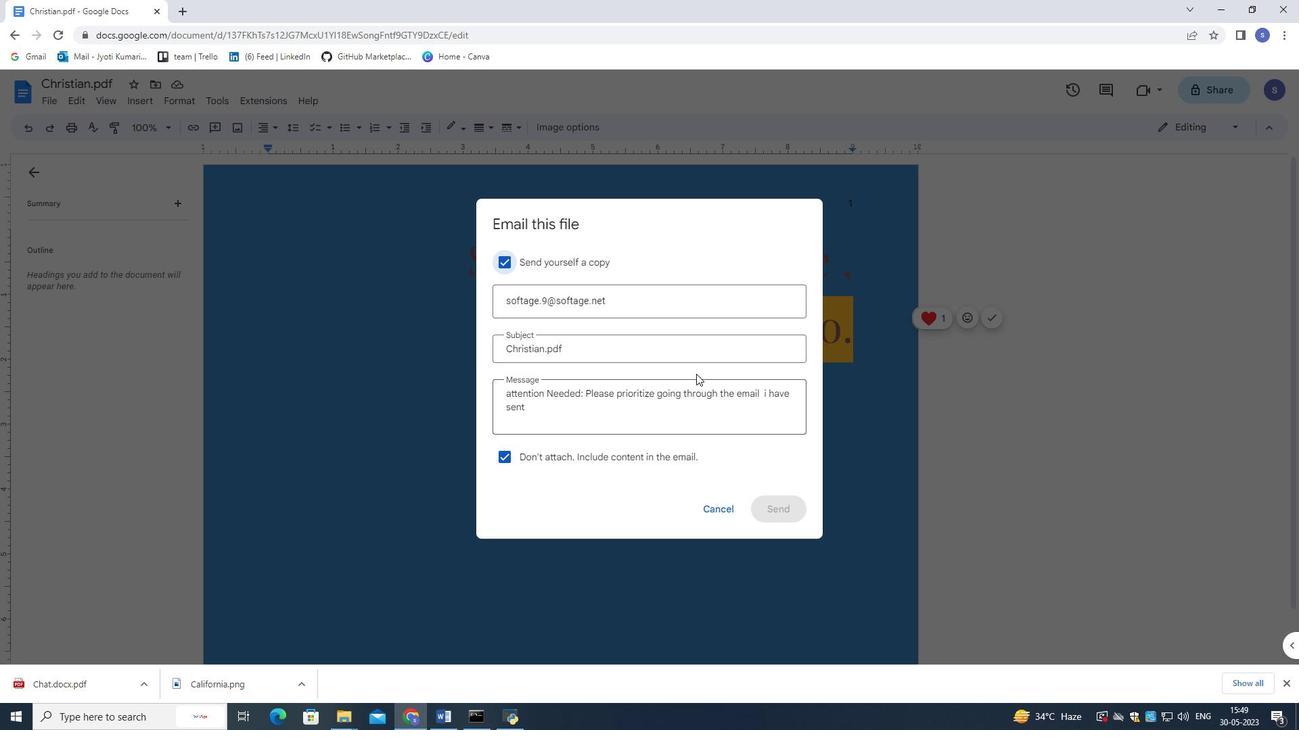 
Action: Mouse scrolled (696, 373) with delta (0, 0)
Screenshot: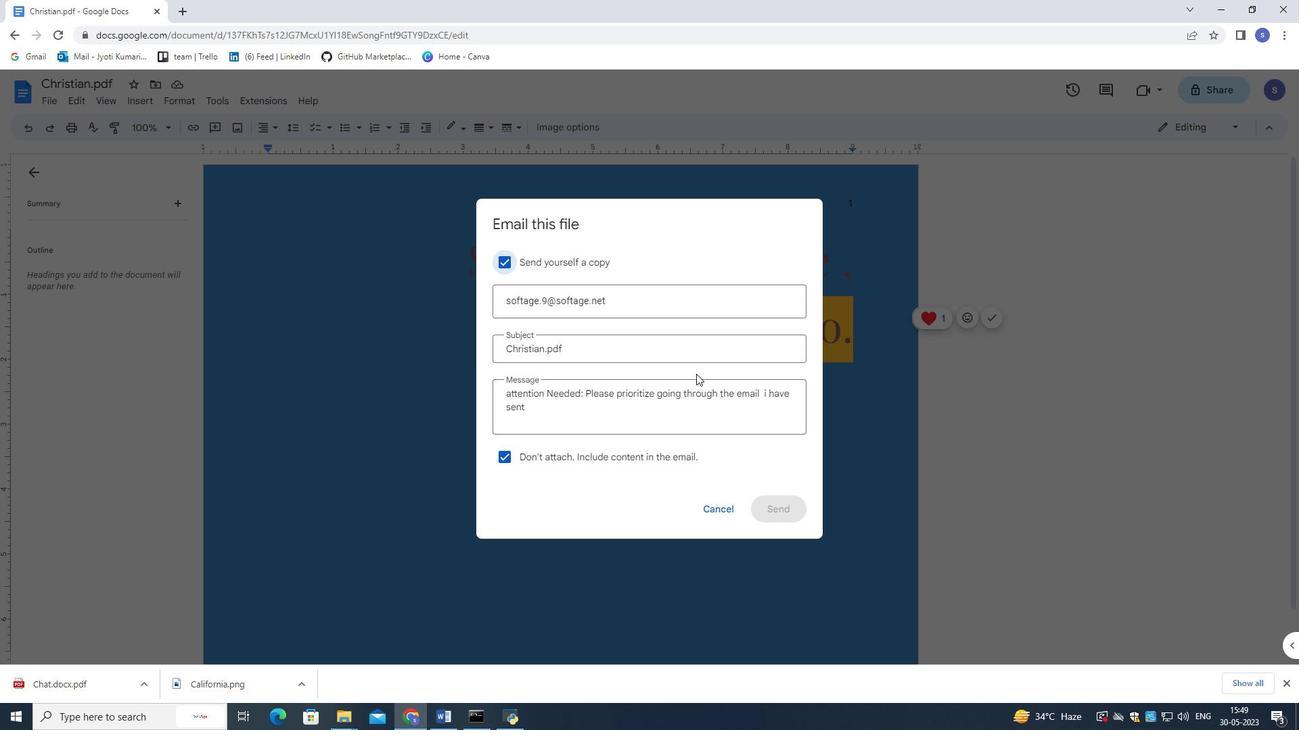 
Action: Mouse scrolled (696, 373) with delta (0, 0)
Screenshot: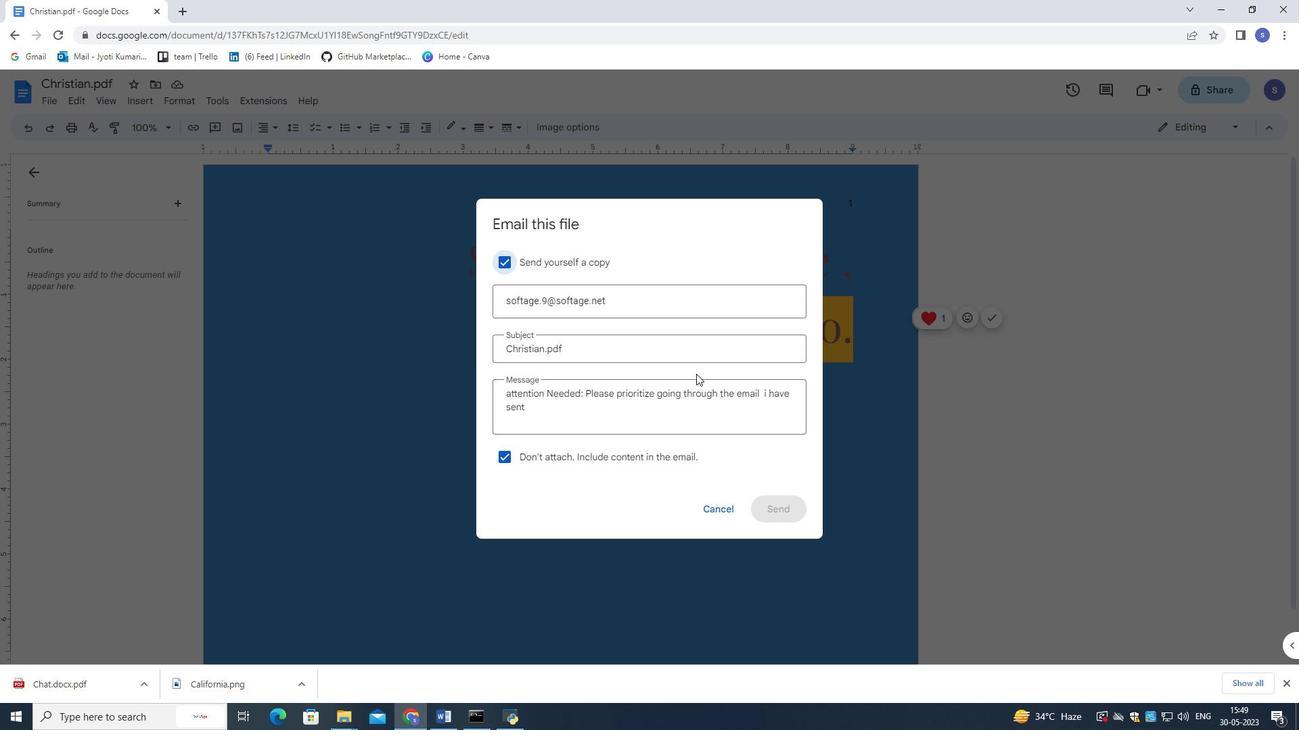 
Action: Mouse moved to (691, 366)
Screenshot: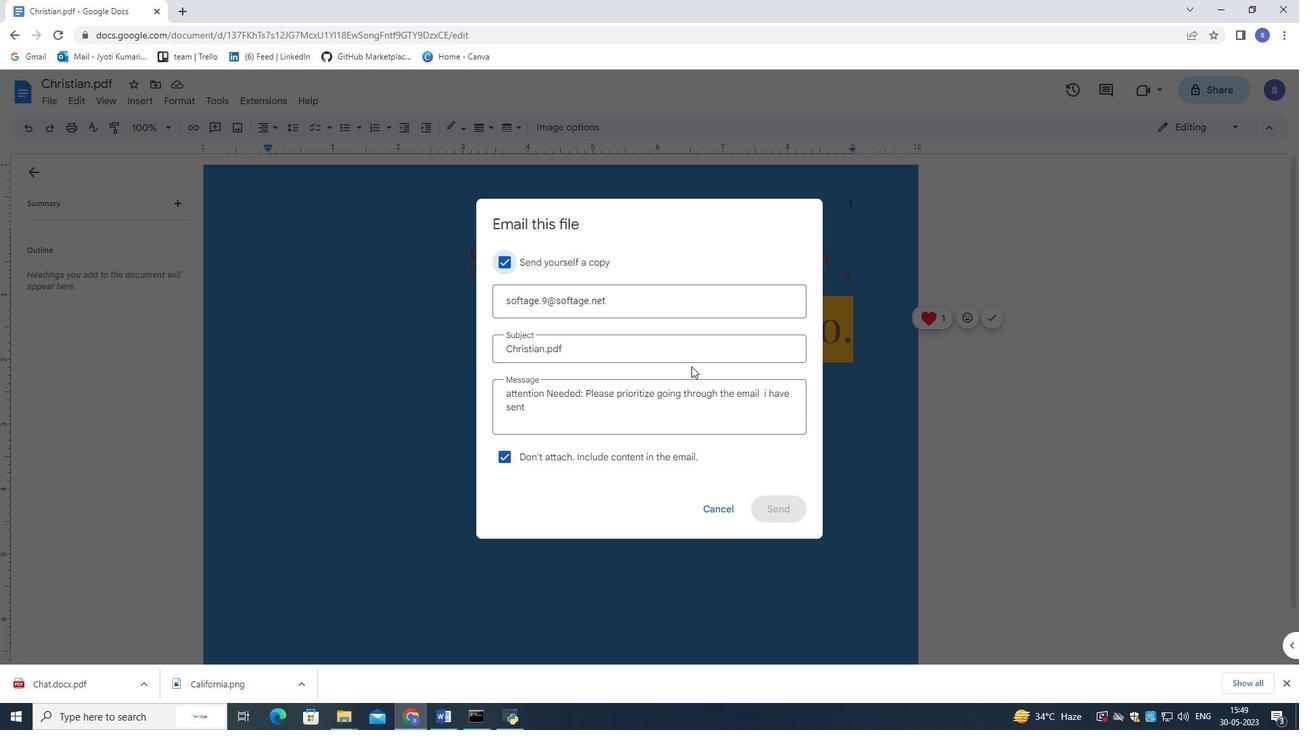 
Action: Mouse scrolled (691, 366) with delta (0, 0)
Screenshot: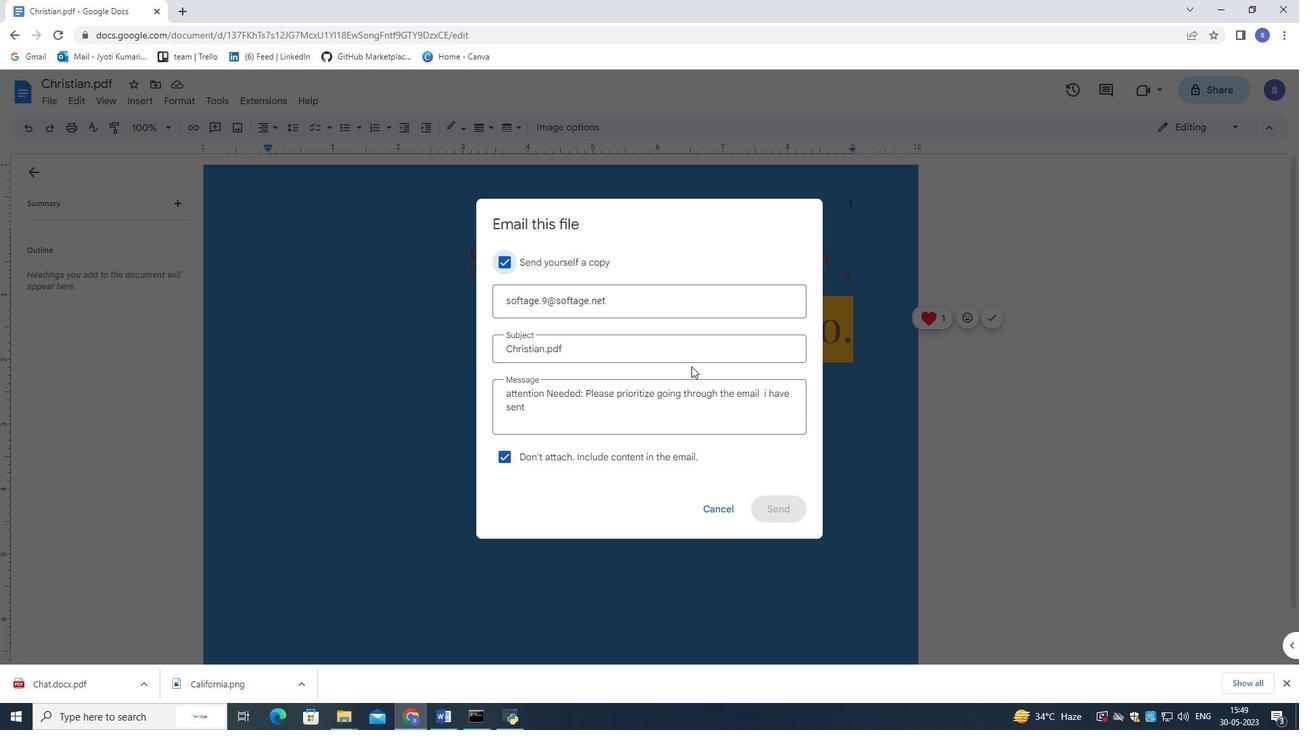 
Action: Mouse scrolled (691, 366) with delta (0, 0)
Screenshot: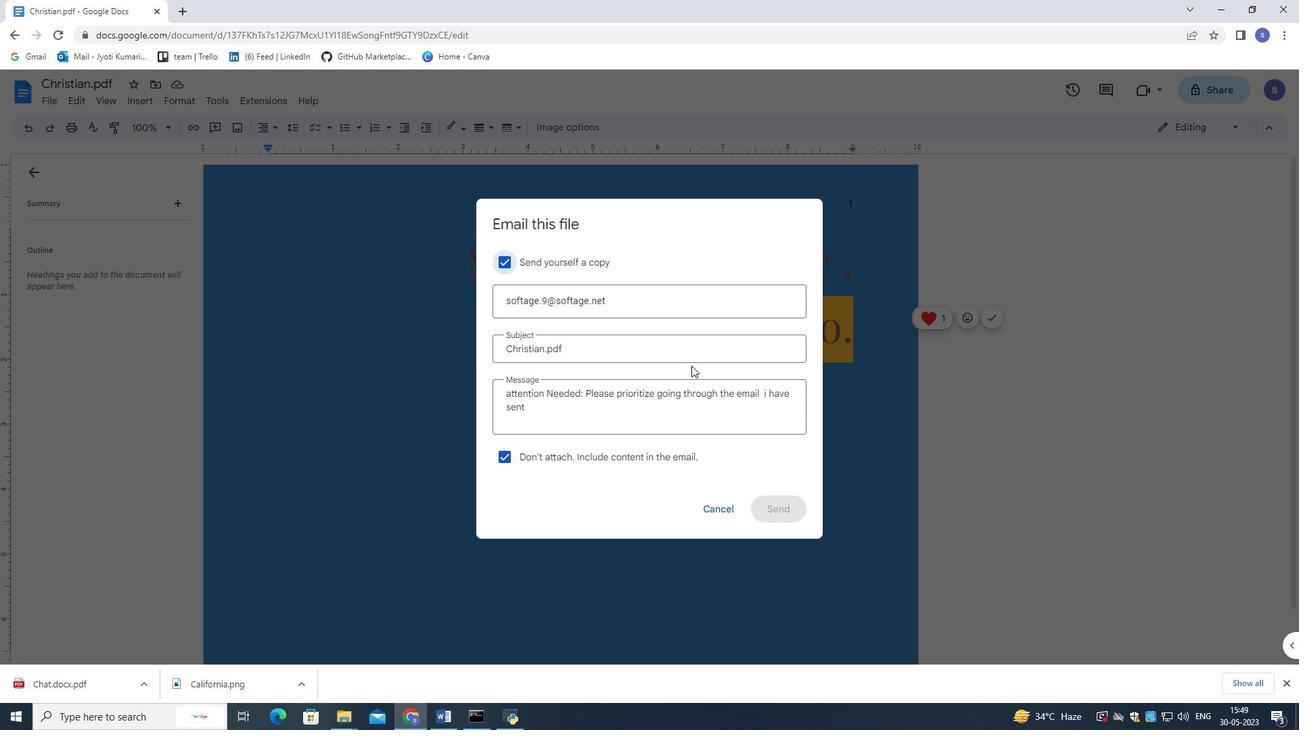 
Action: Mouse moved to (691, 366)
Screenshot: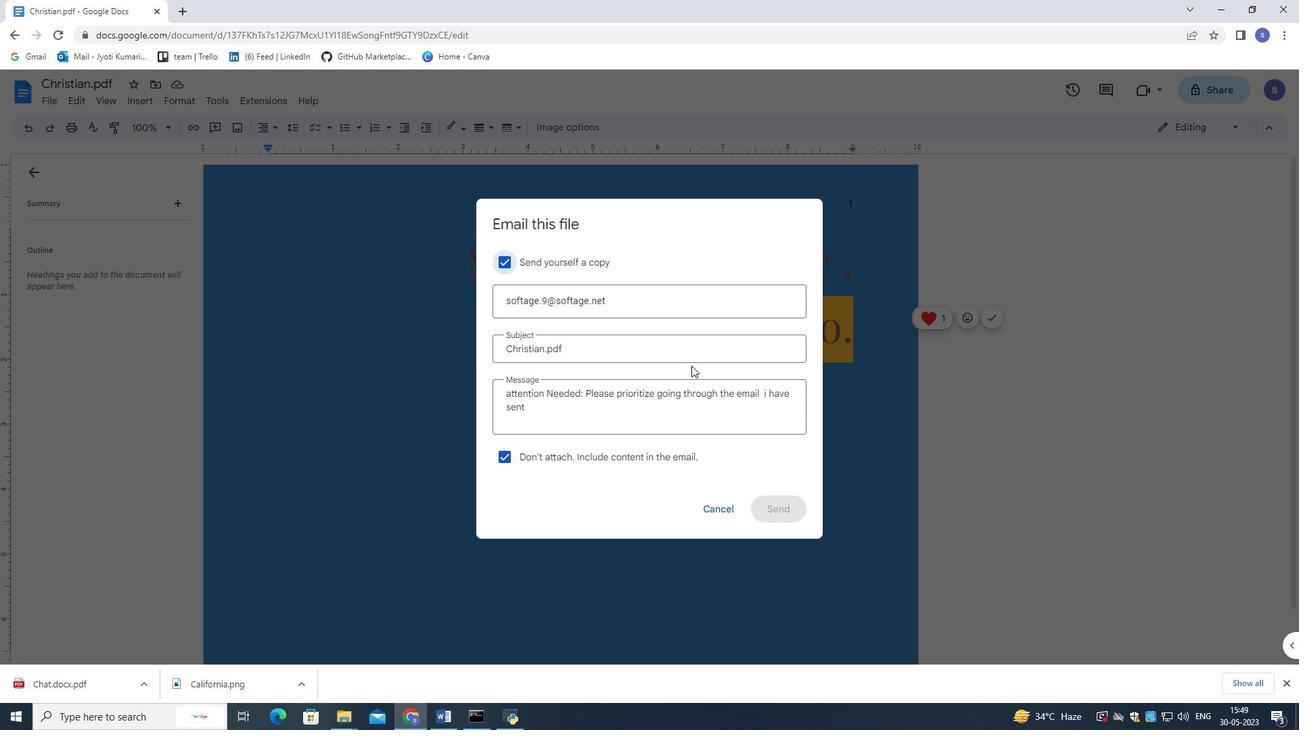 
Action: Mouse scrolled (691, 365) with delta (0, 0)
Screenshot: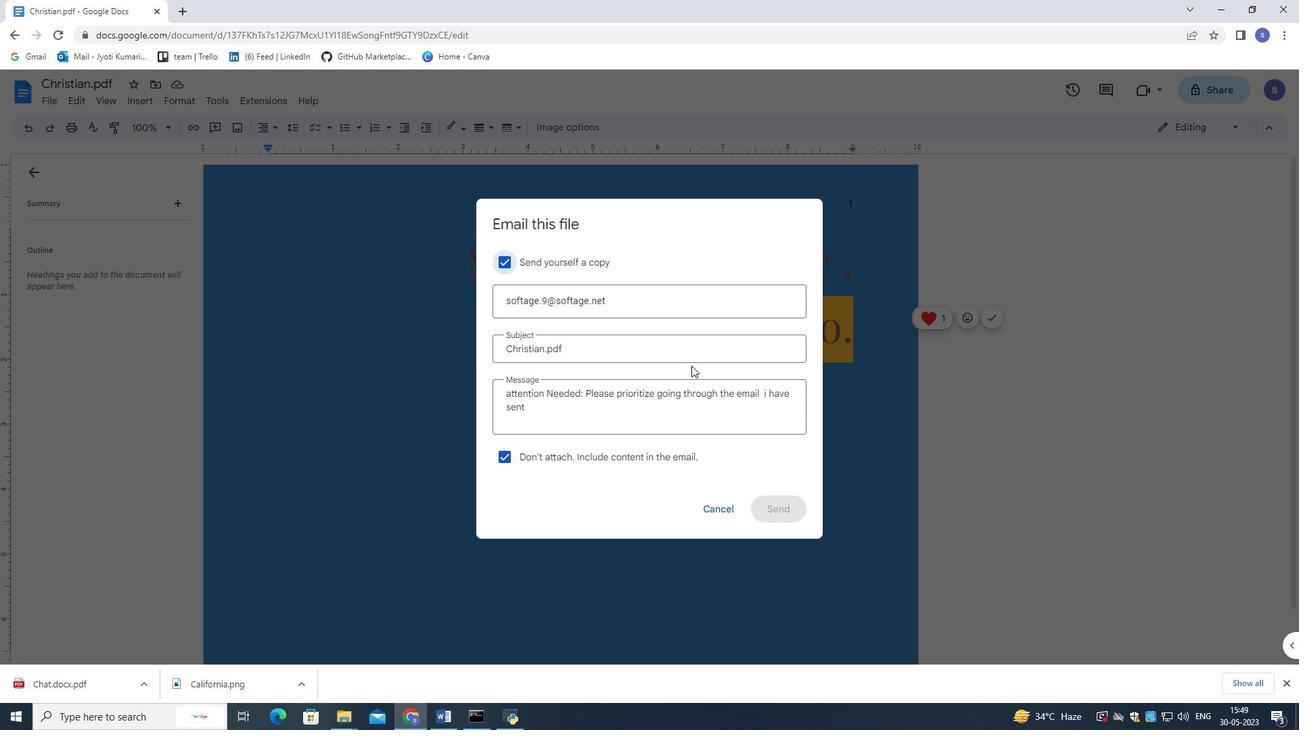 
Action: Mouse scrolled (691, 365) with delta (0, 0)
Screenshot: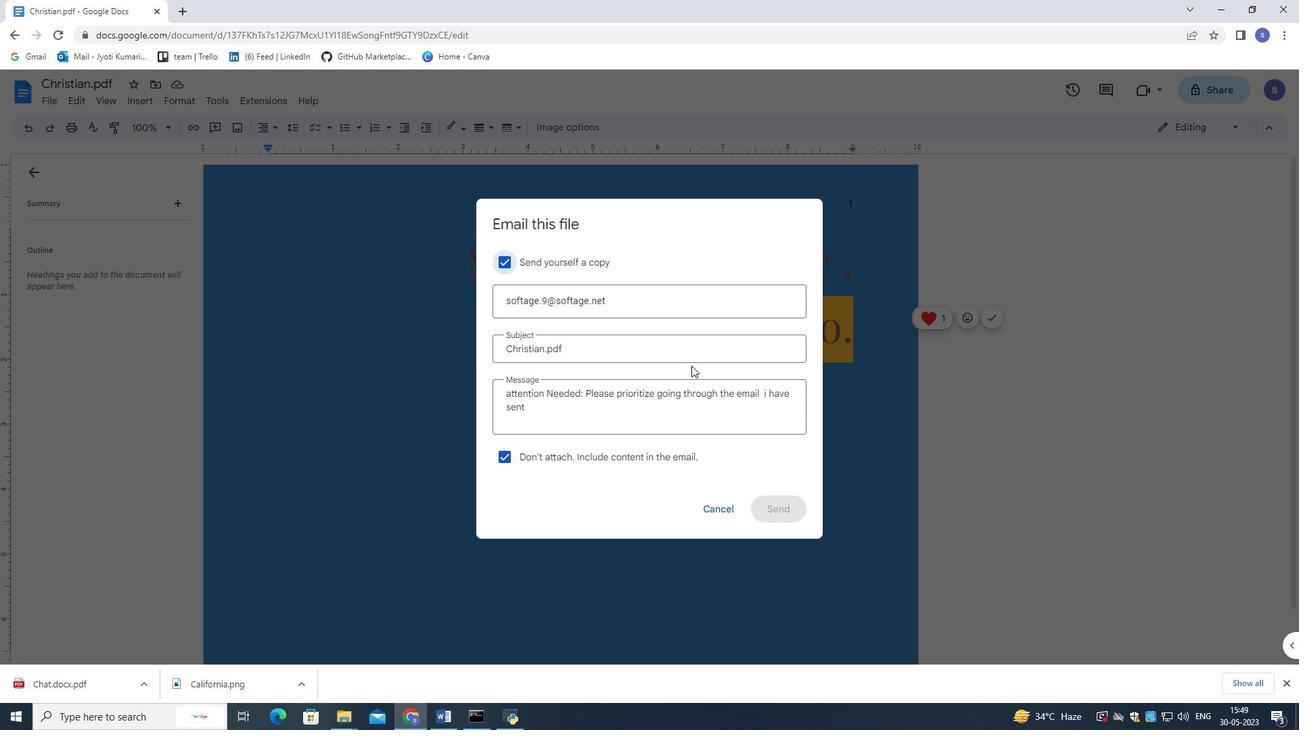 
Action: Mouse moved to (674, 349)
Screenshot: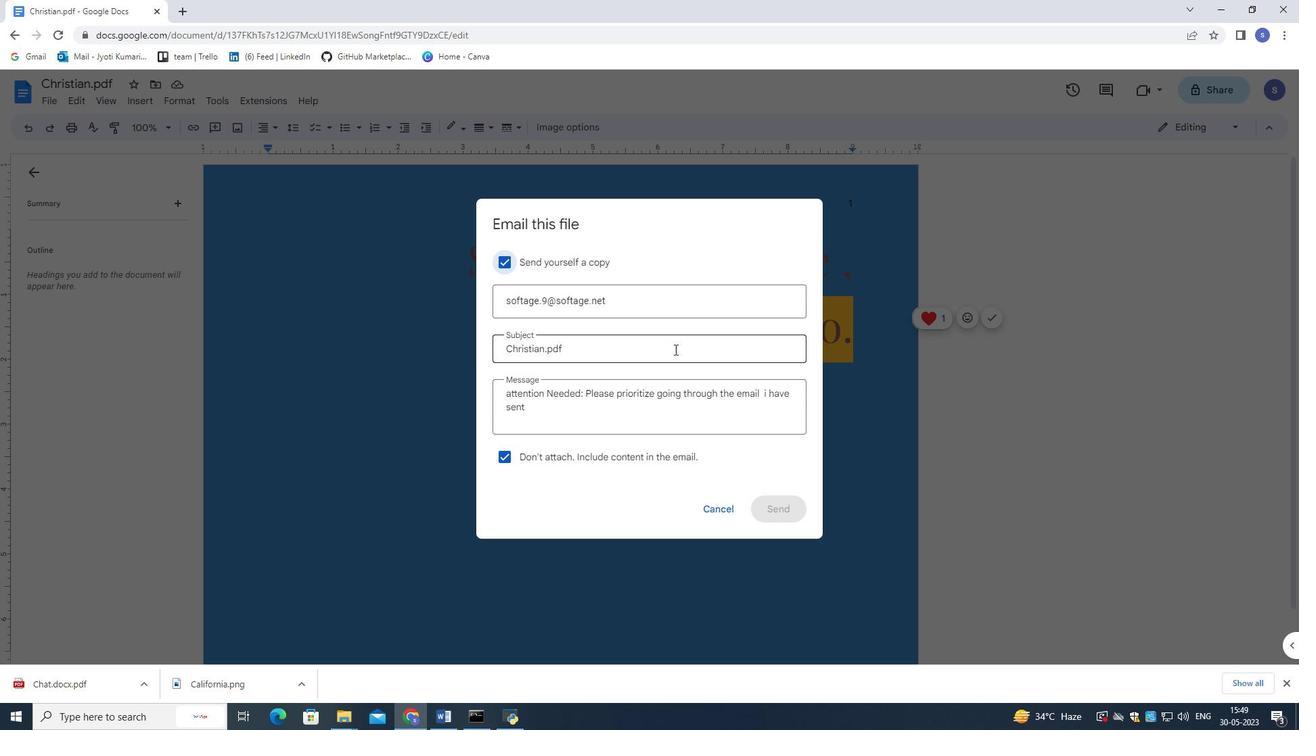 
Action: Mouse pressed left at (674, 349)
Screenshot: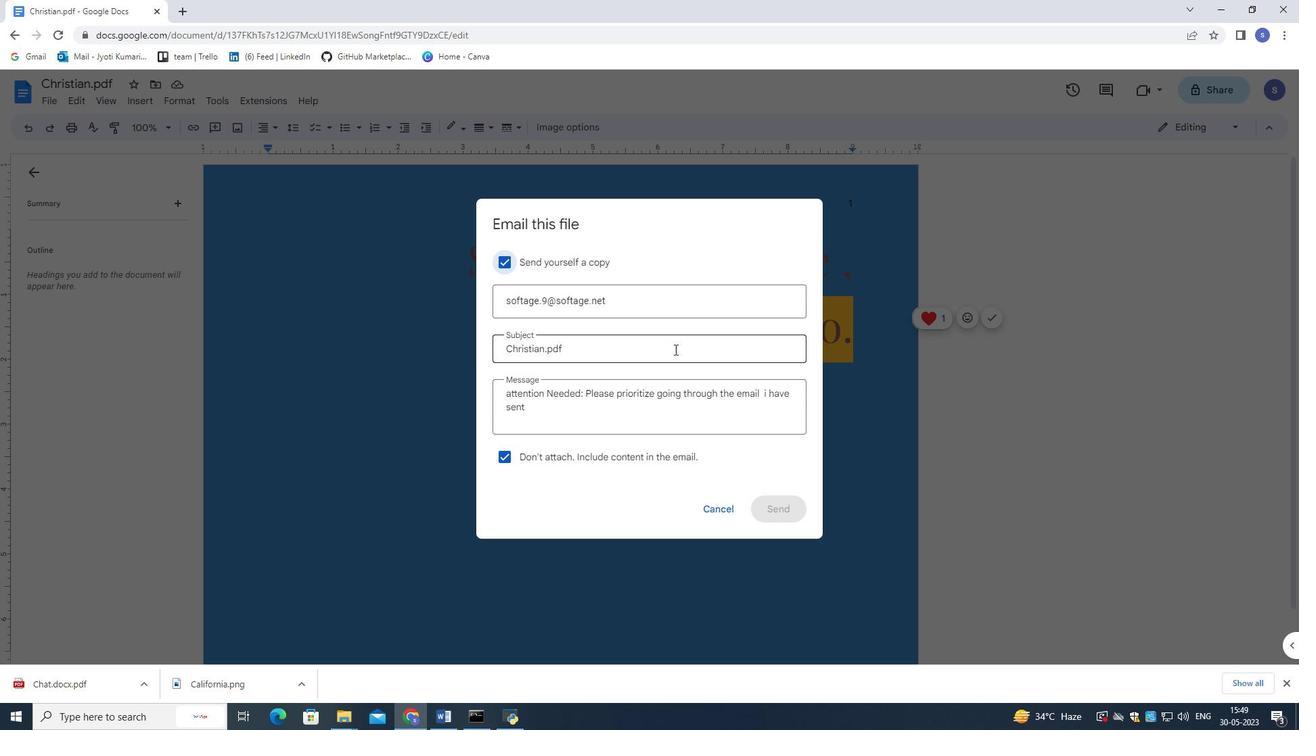 
Action: Mouse moved to (684, 397)
Screenshot: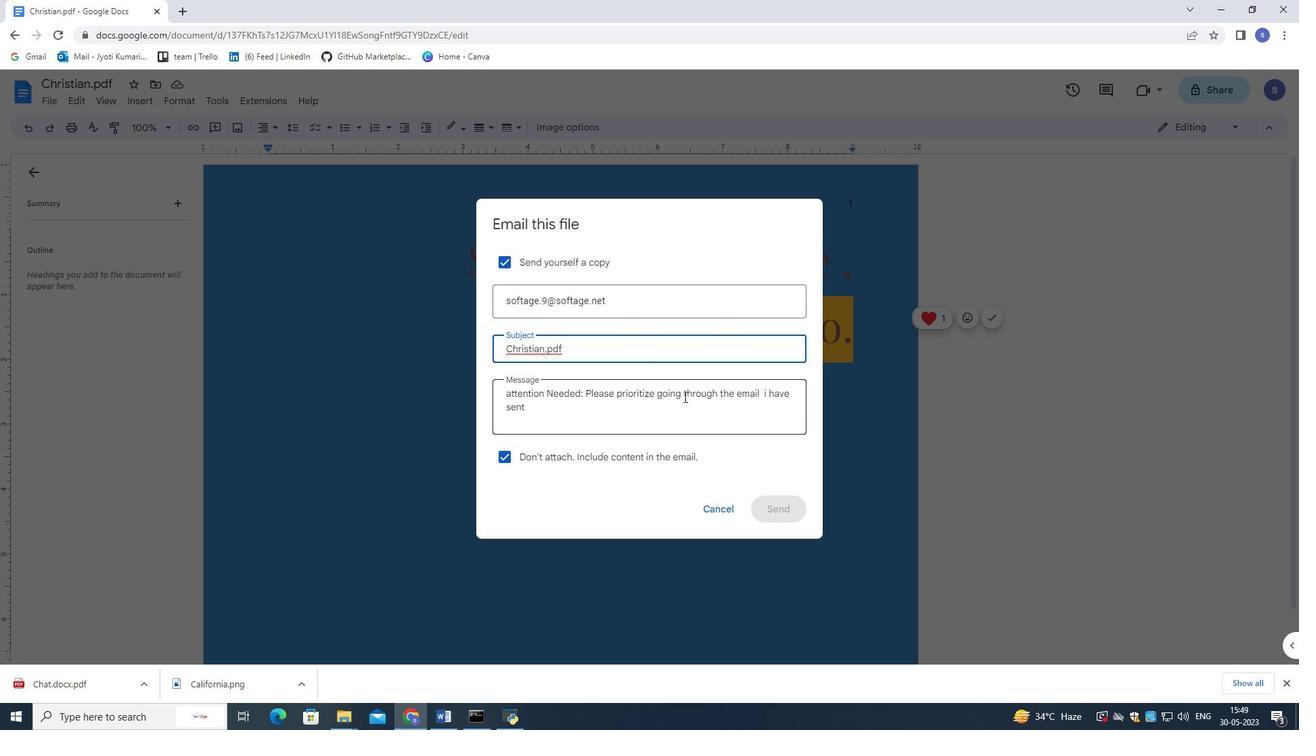 
Action: Mouse pressed left at (684, 397)
Screenshot: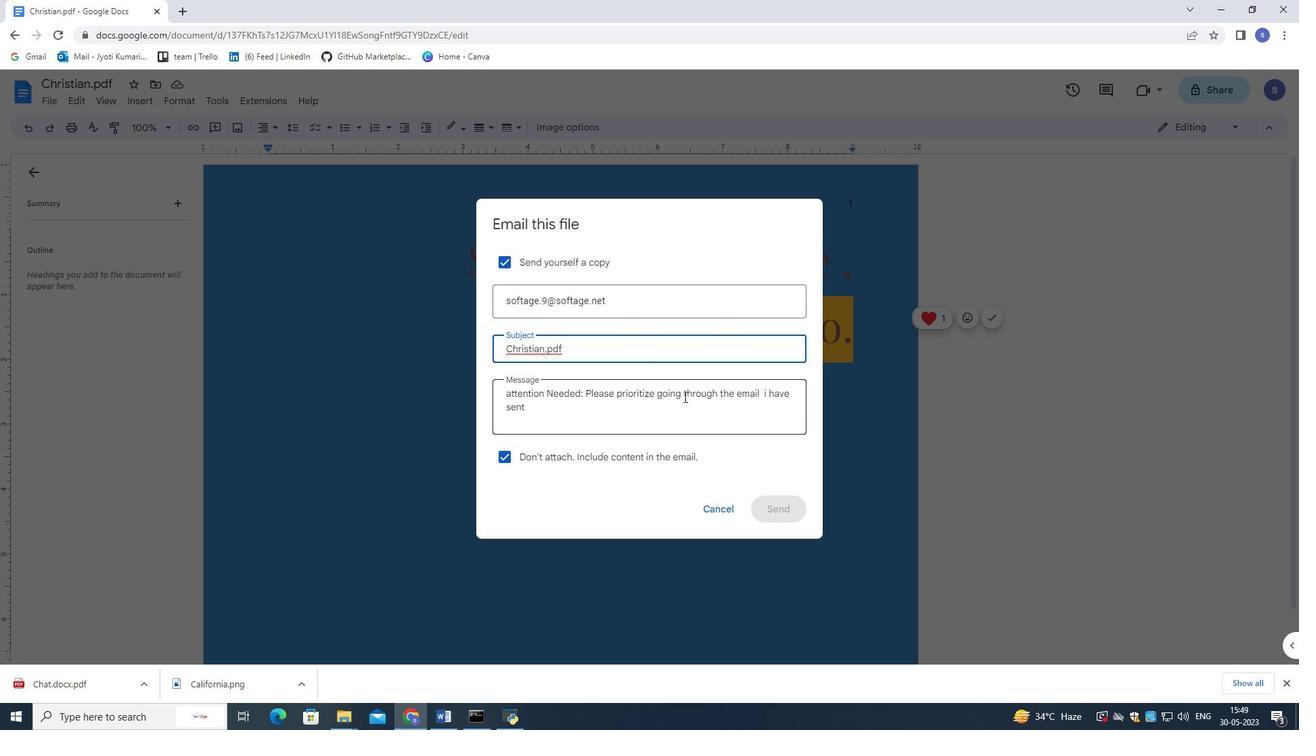 
Action: Mouse moved to (664, 419)
Screenshot: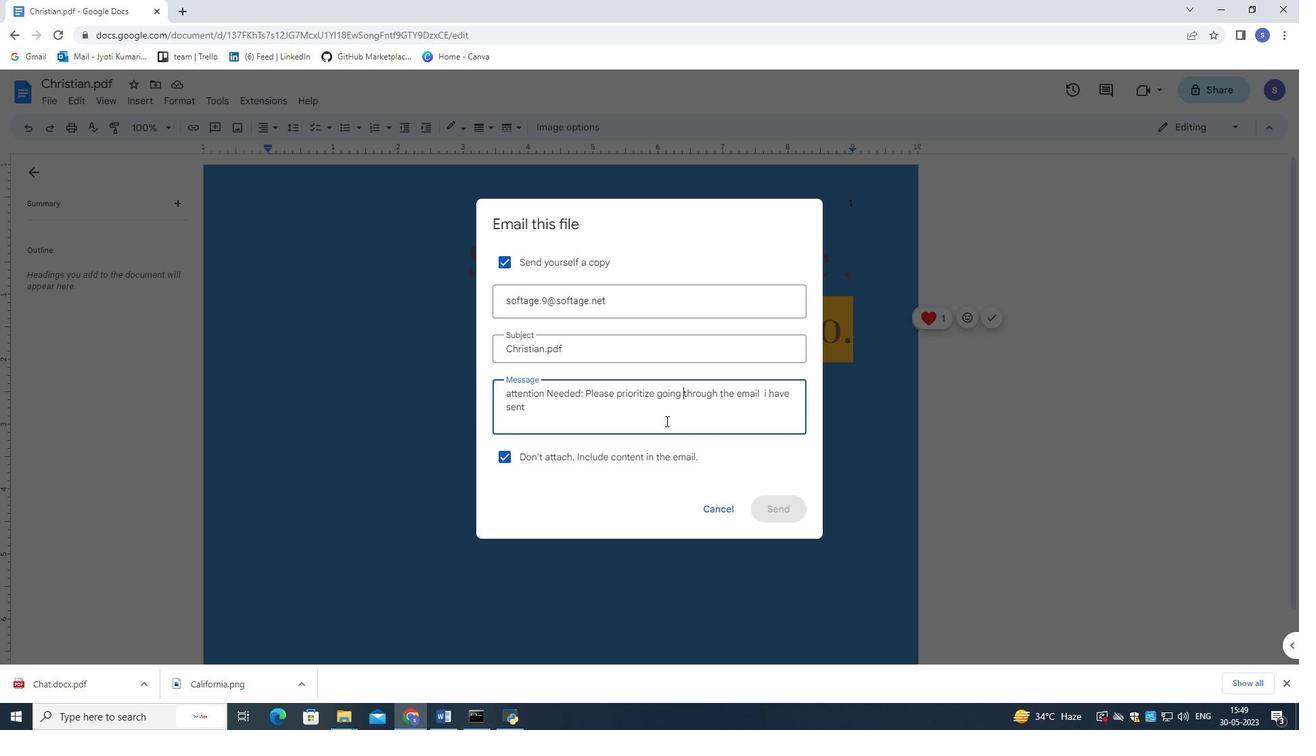 
Action: Mouse pressed left at (664, 419)
Screenshot: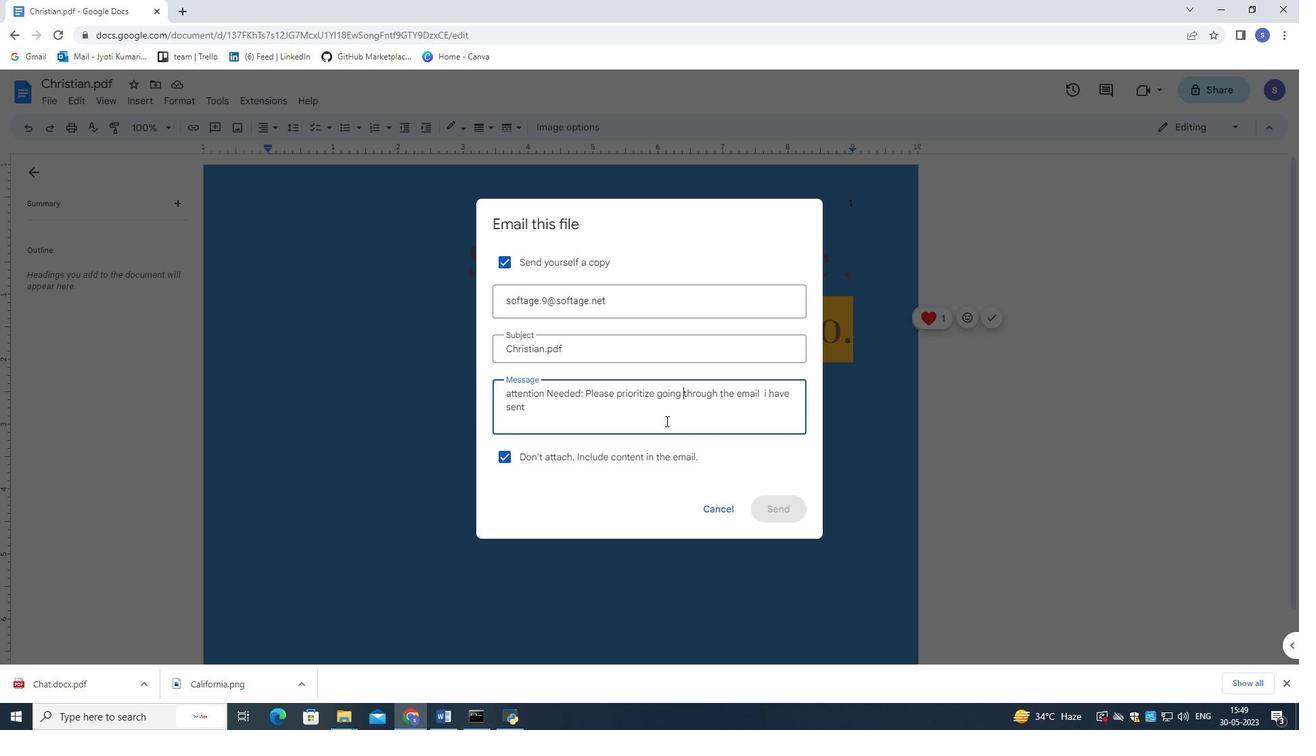 
Action: Mouse moved to (665, 421)
Screenshot: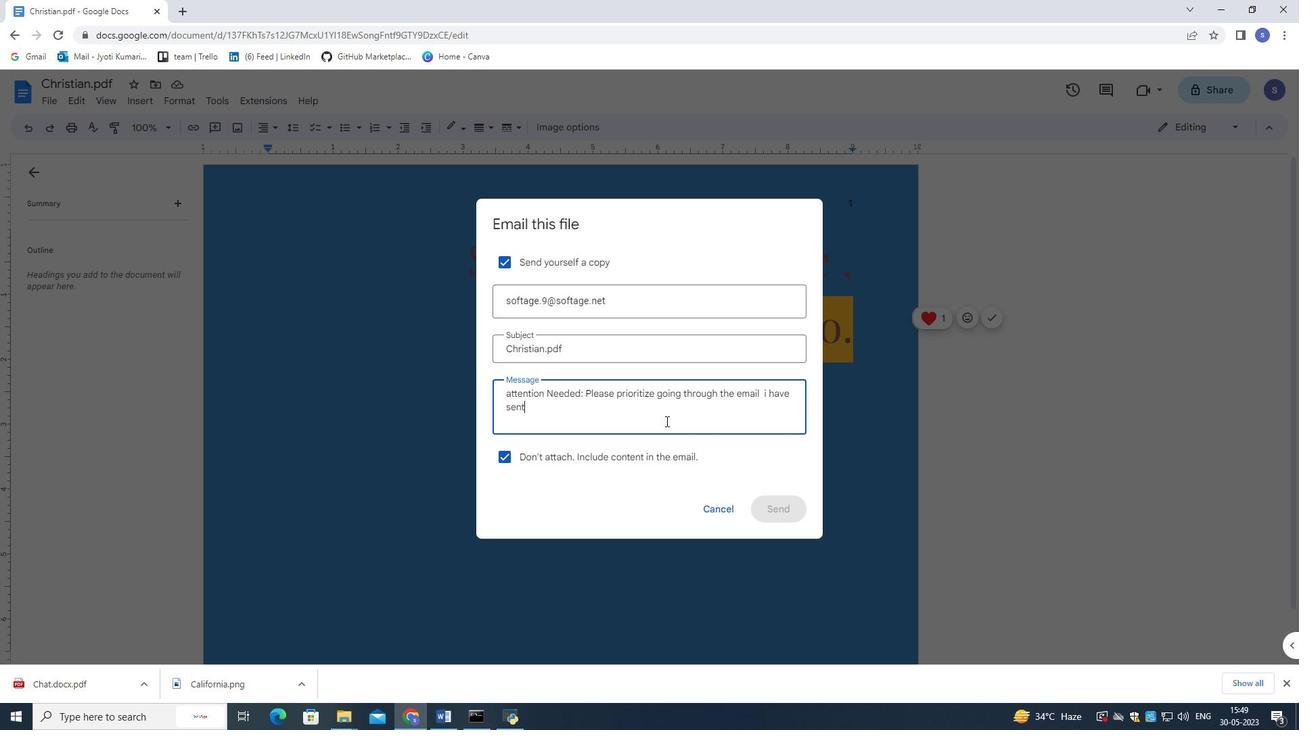 
Action: Key pressed .
Screenshot: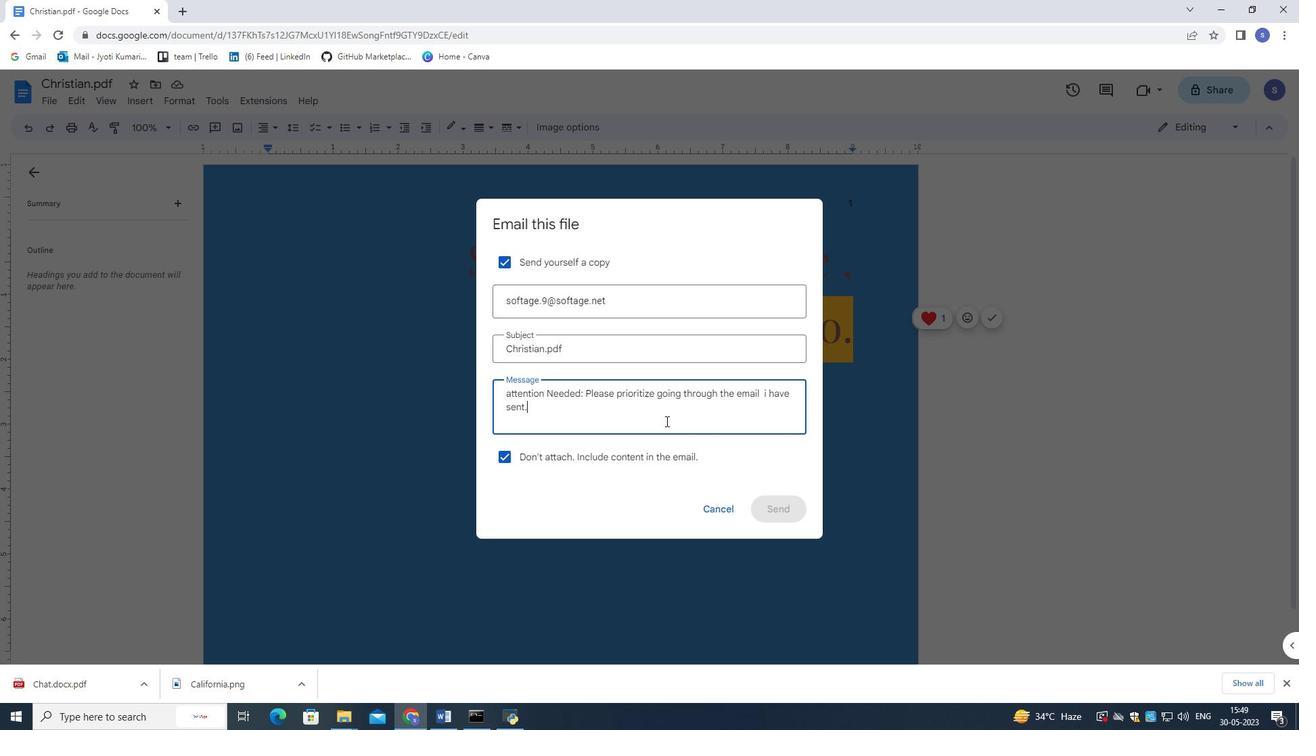 
Action: Mouse moved to (688, 460)
Screenshot: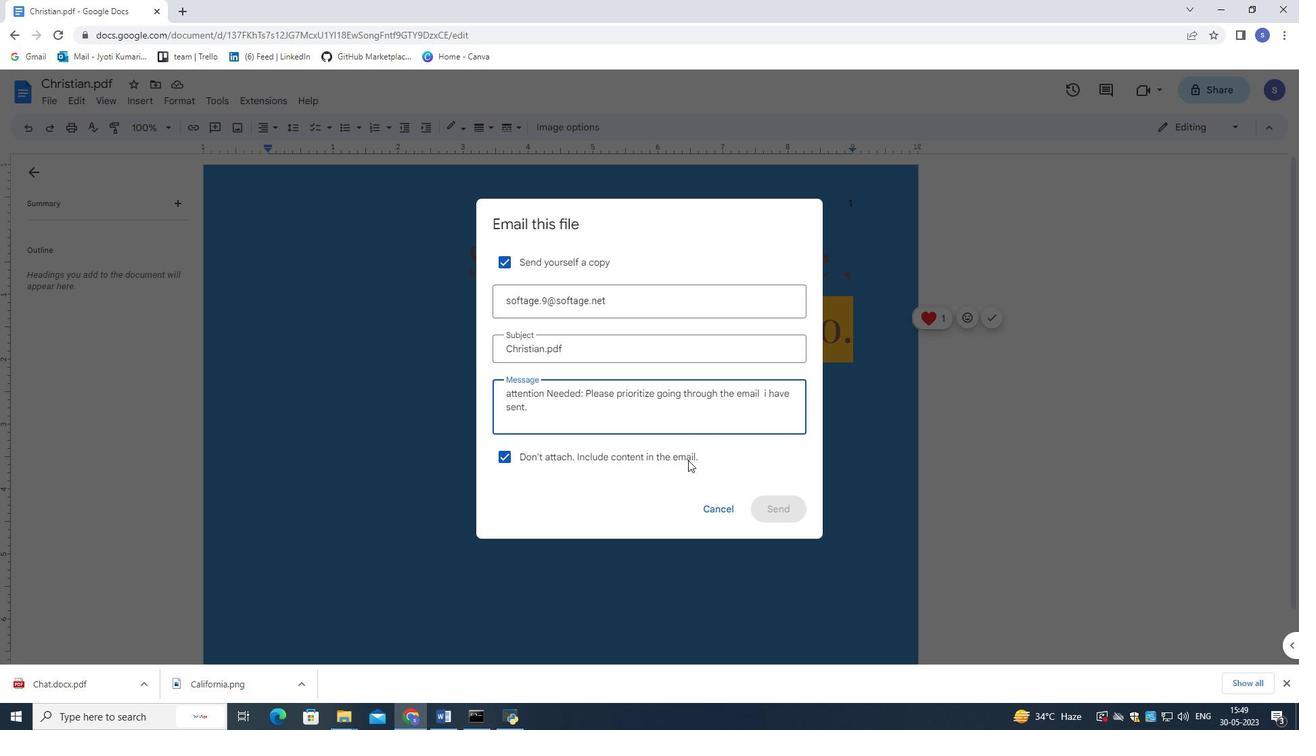 
Action: Mouse pressed left at (688, 460)
Screenshot: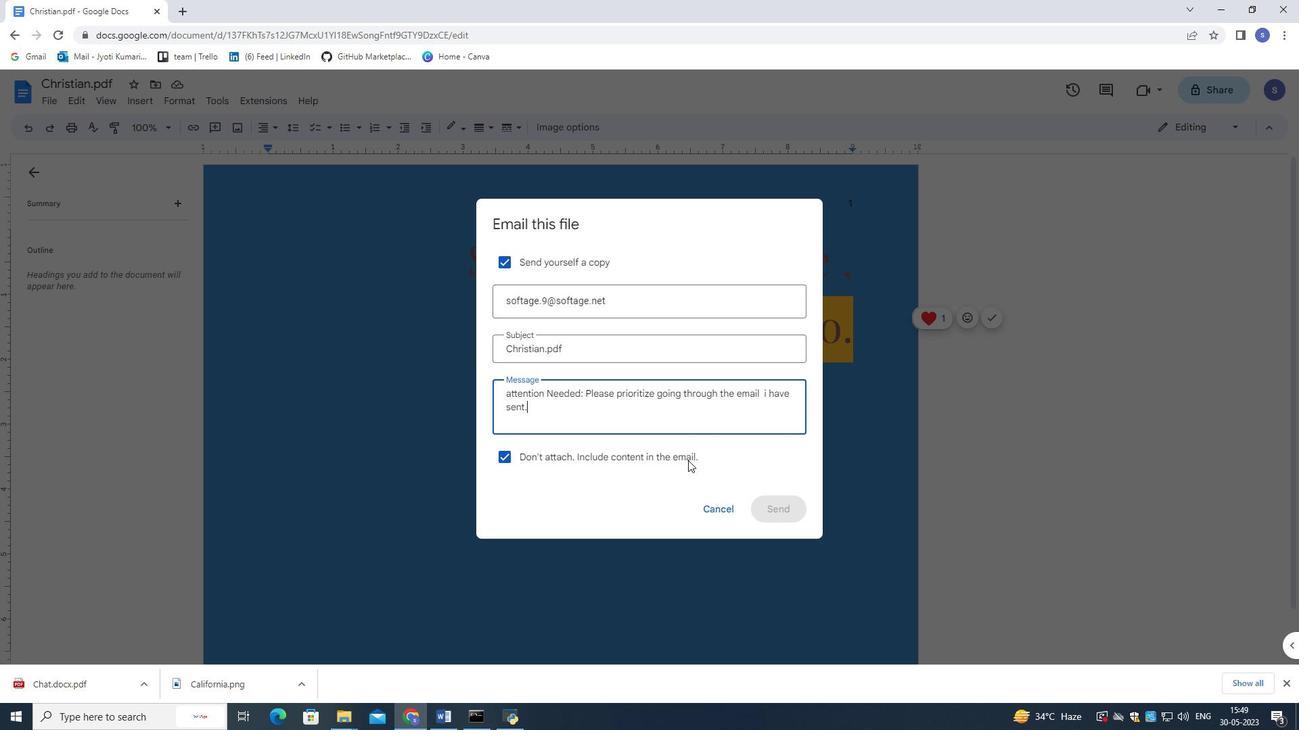
Action: Mouse moved to (680, 442)
Screenshot: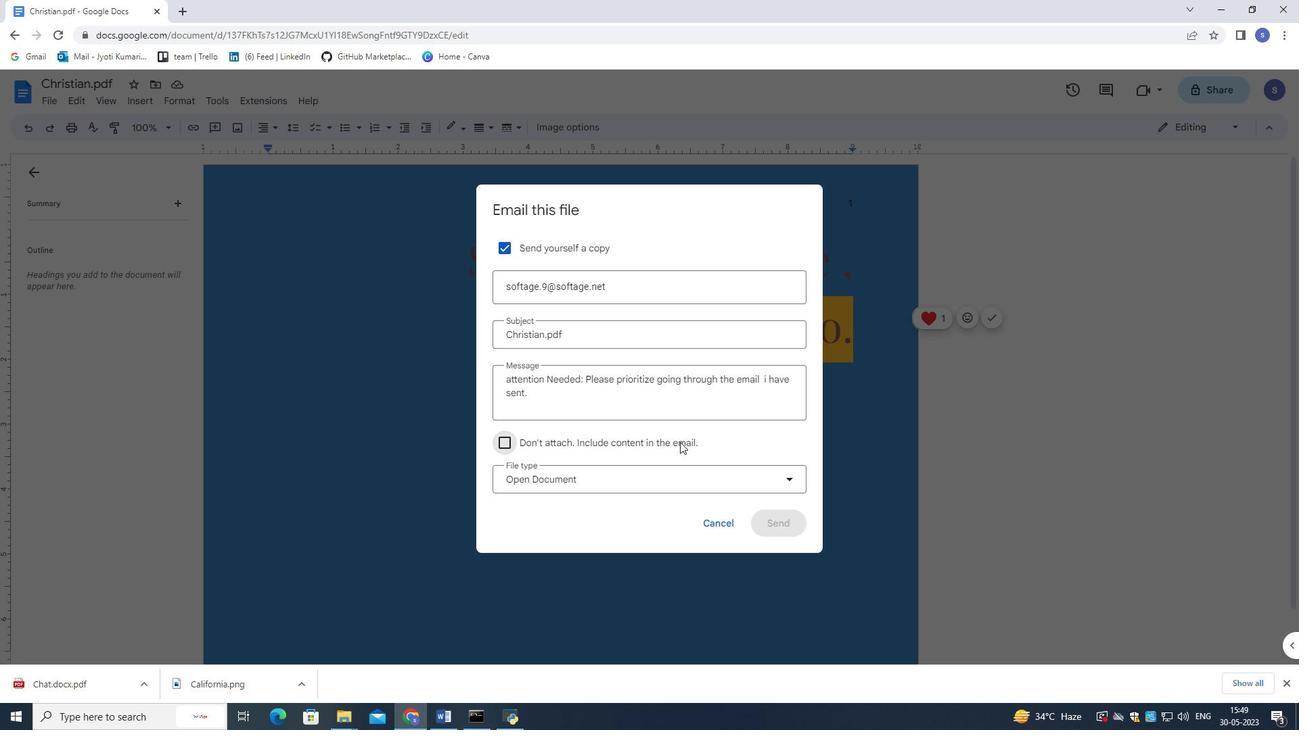 
Action: Mouse pressed left at (680, 442)
Screenshot: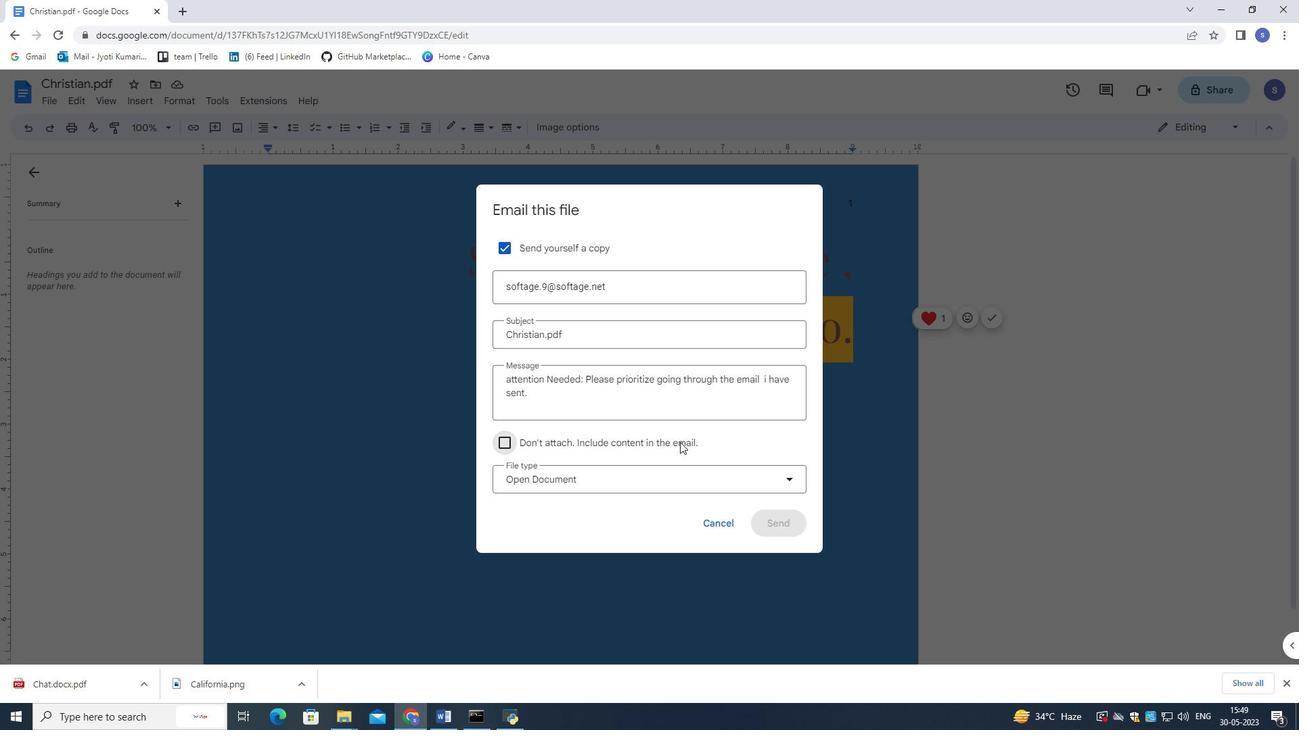 
Action: Mouse moved to (676, 451)
Screenshot: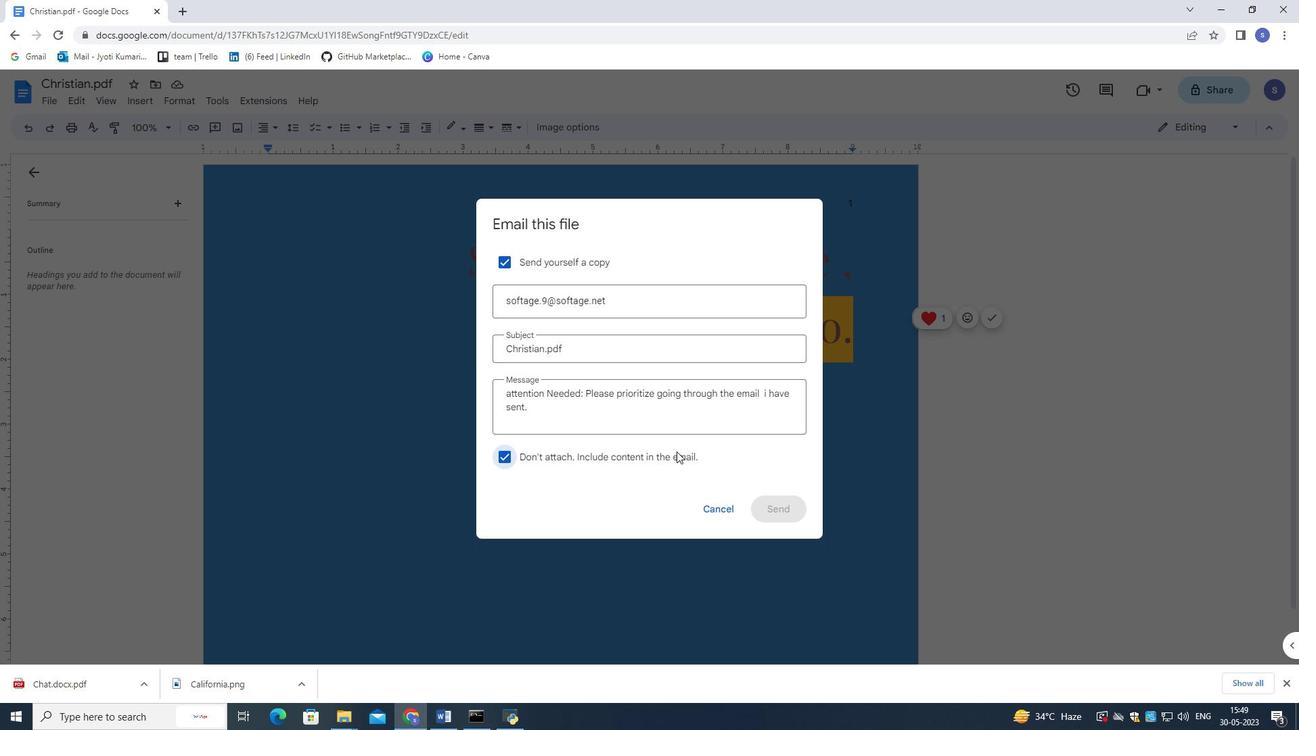 
Action: Mouse pressed left at (676, 451)
Screenshot: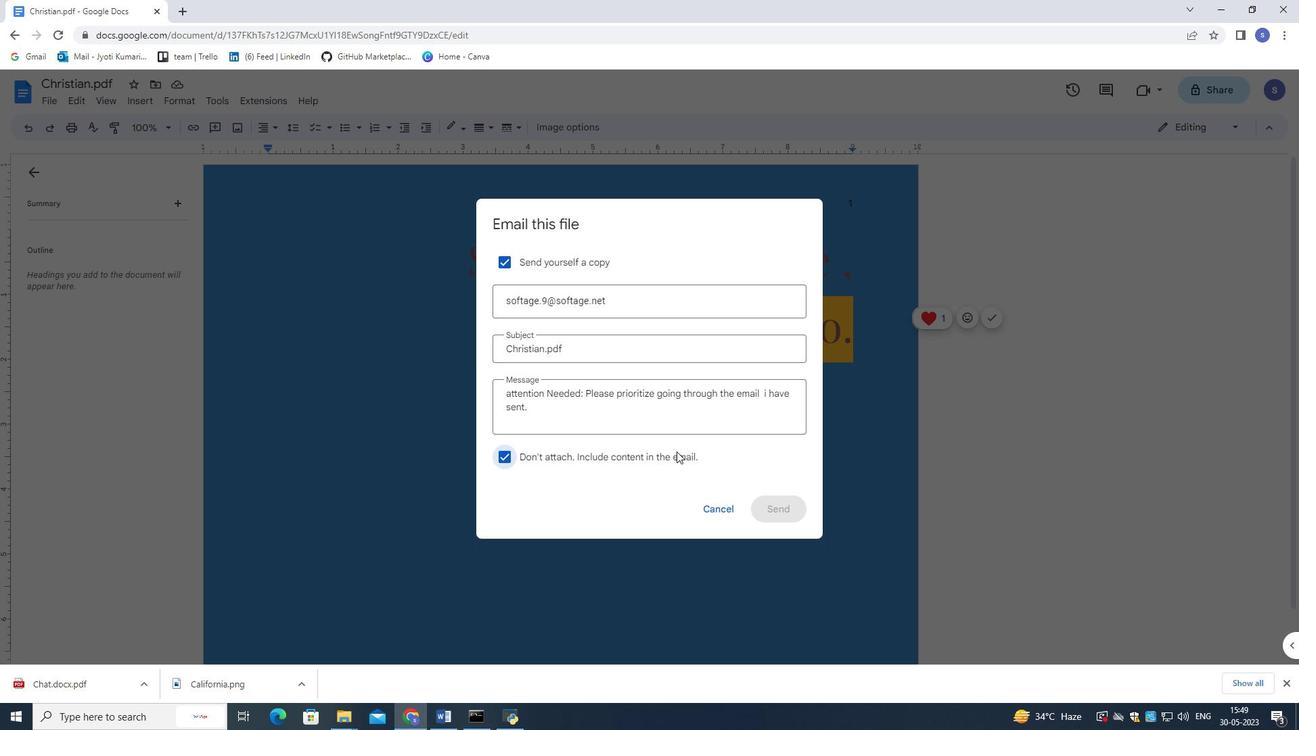 
Action: Mouse moved to (690, 470)
Screenshot: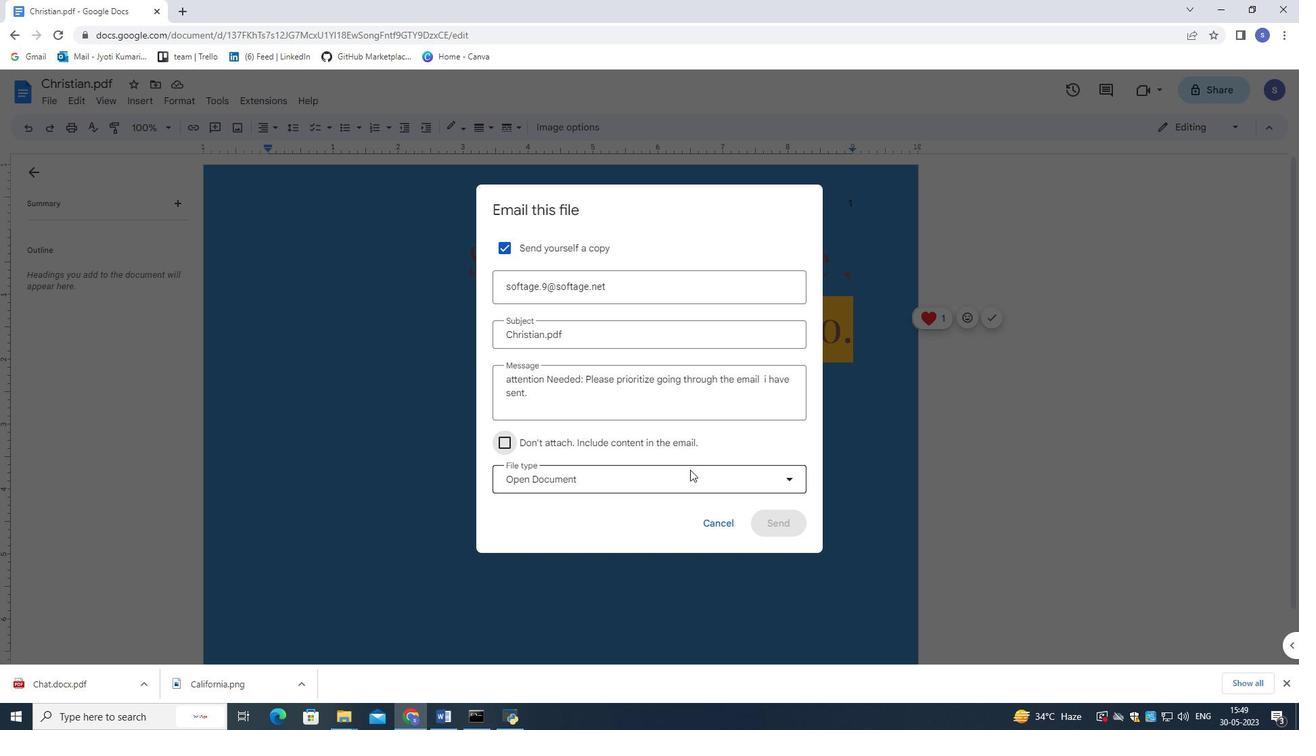 
Action: Mouse pressed left at (690, 470)
Screenshot: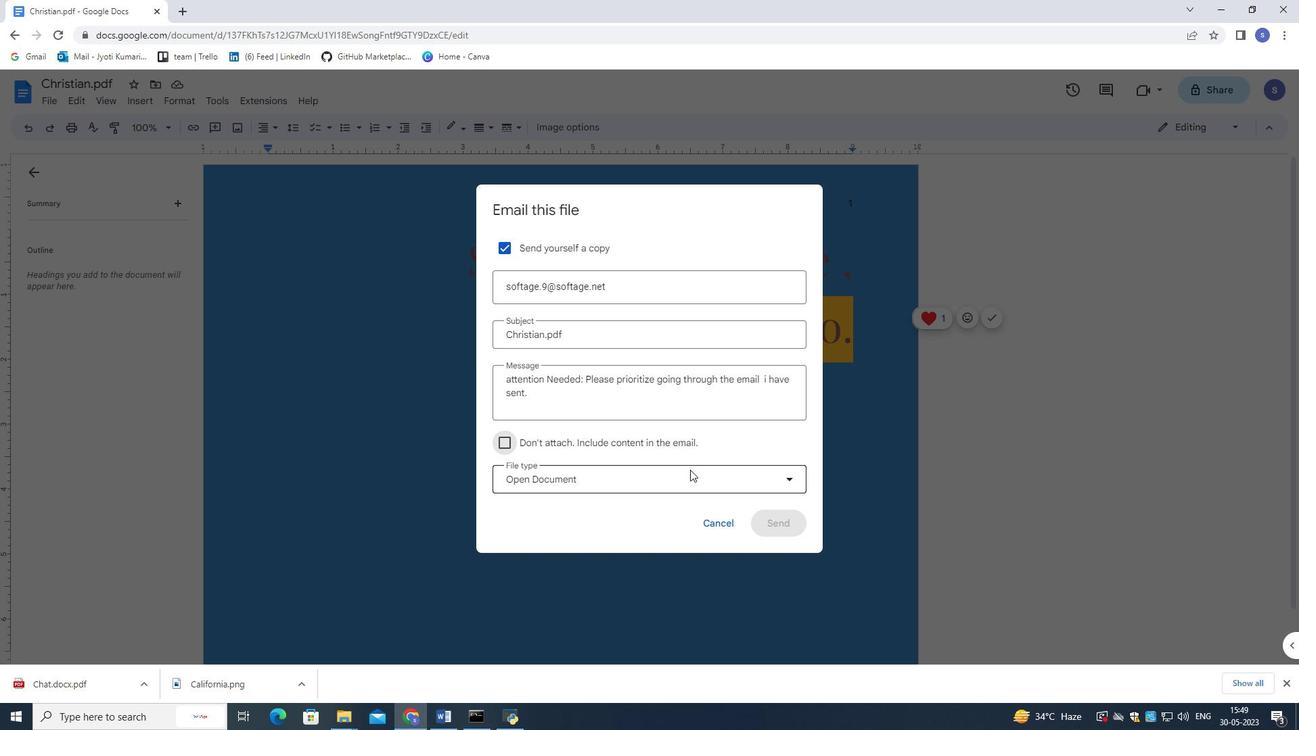 
Action: Mouse moved to (694, 552)
Screenshot: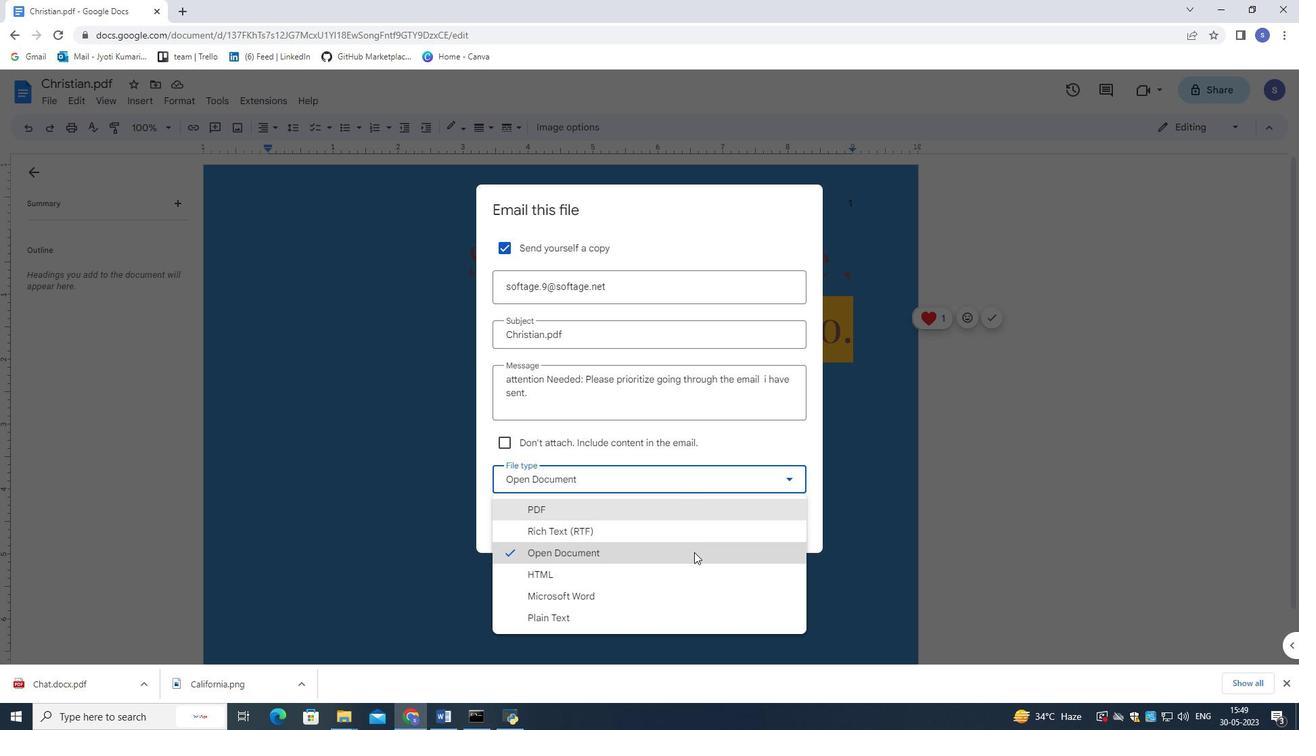 
Action: Mouse pressed left at (694, 552)
Screenshot: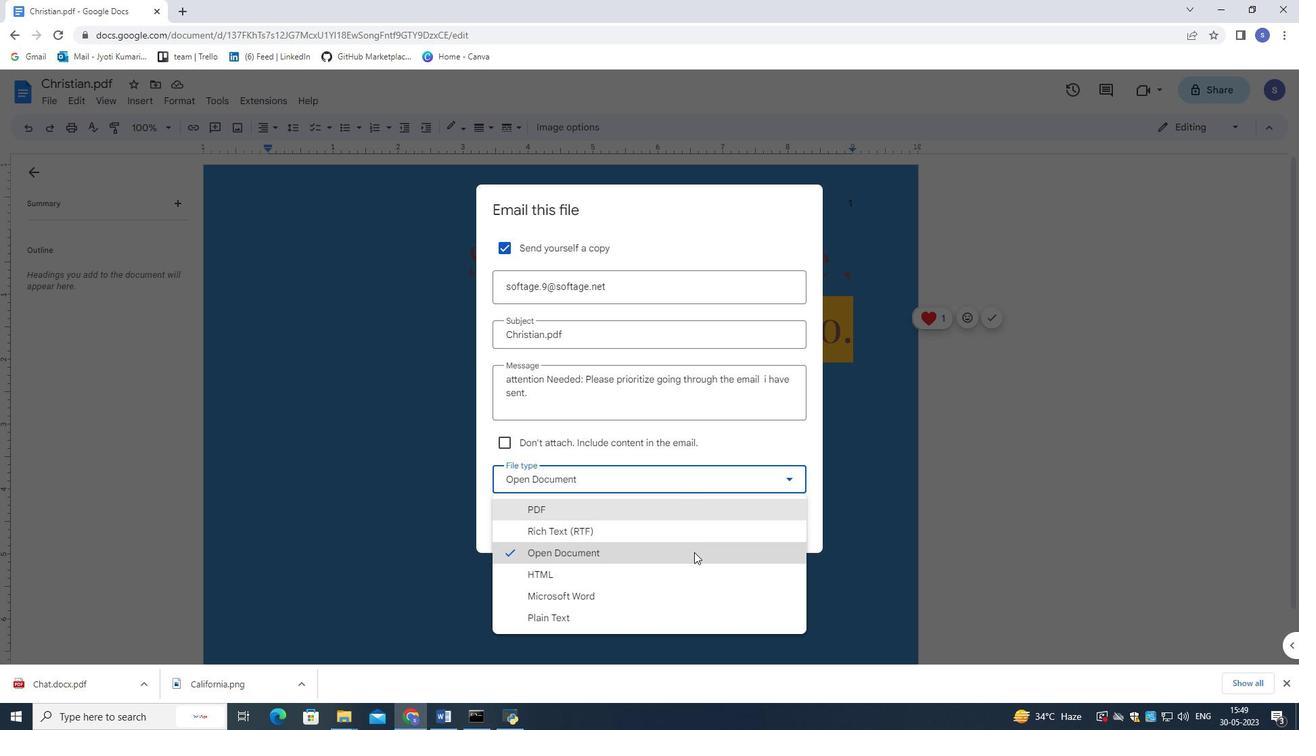 
Action: Mouse moved to (621, 479)
Screenshot: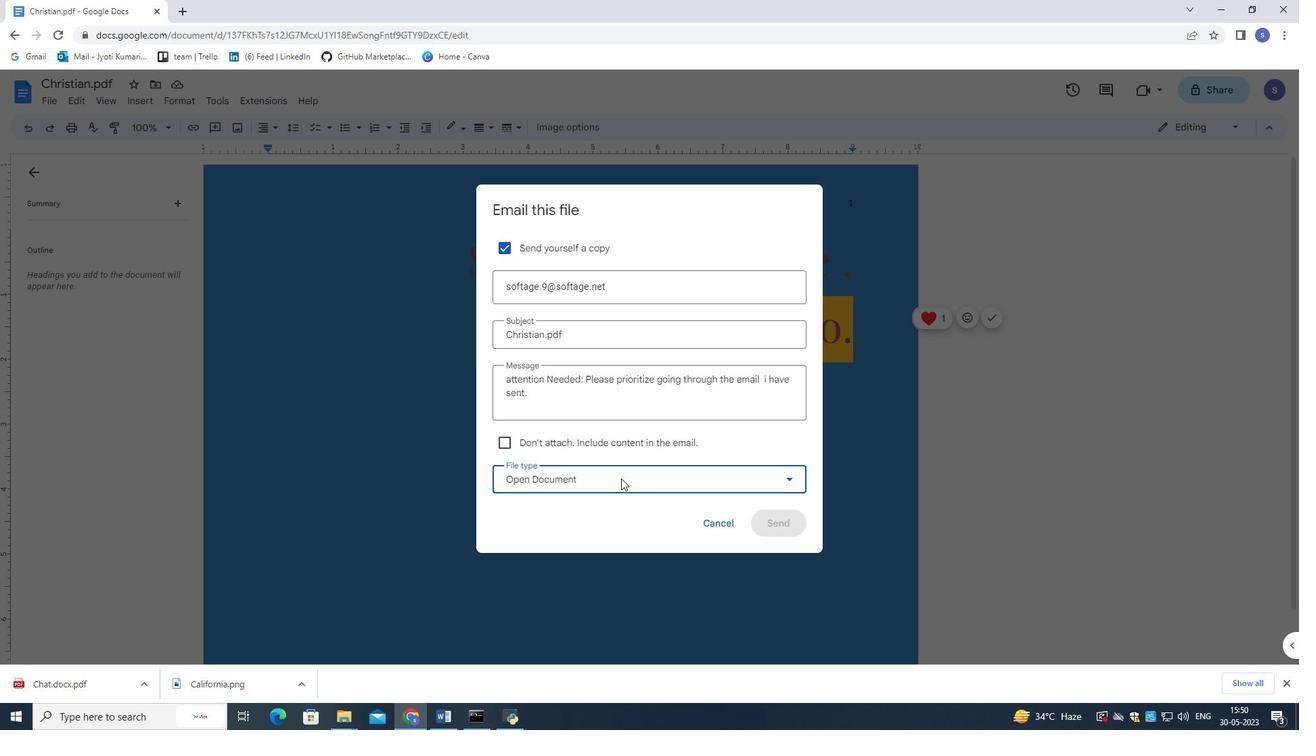 
Action: Mouse pressed left at (621, 479)
Screenshot: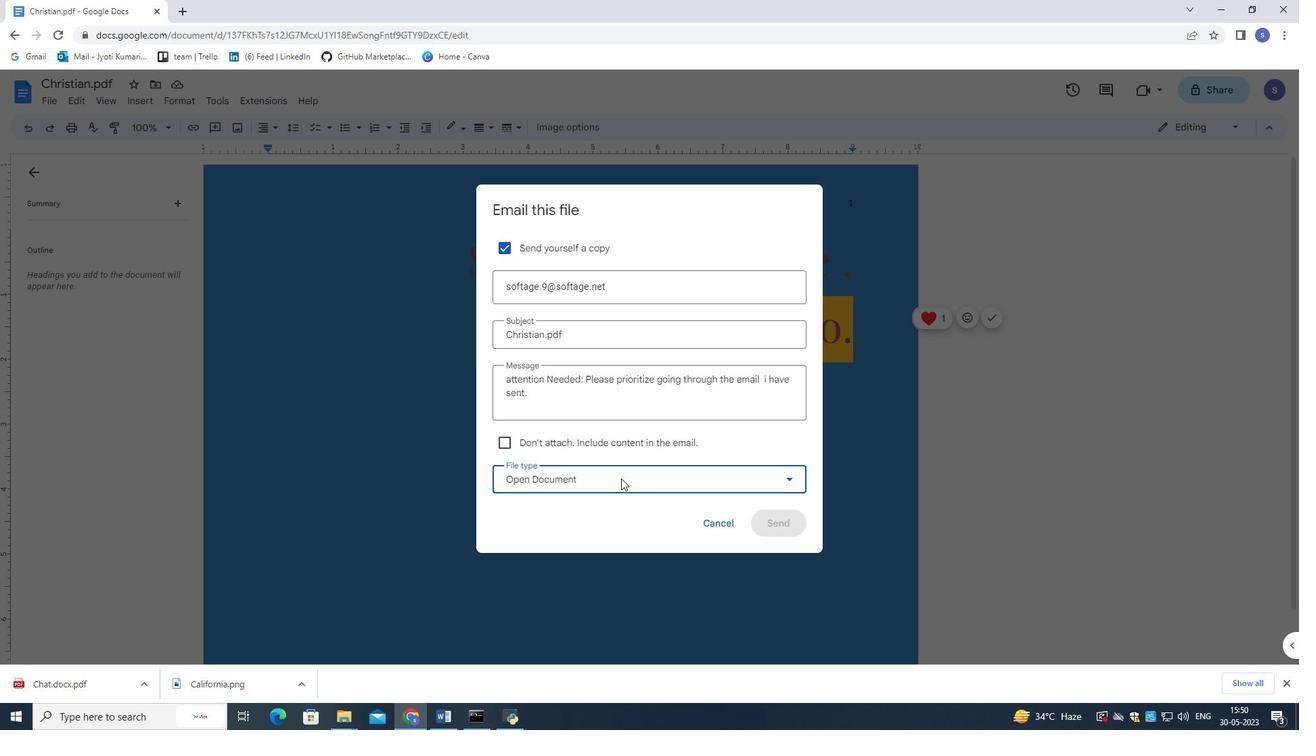
Action: Mouse moved to (753, 548)
Screenshot: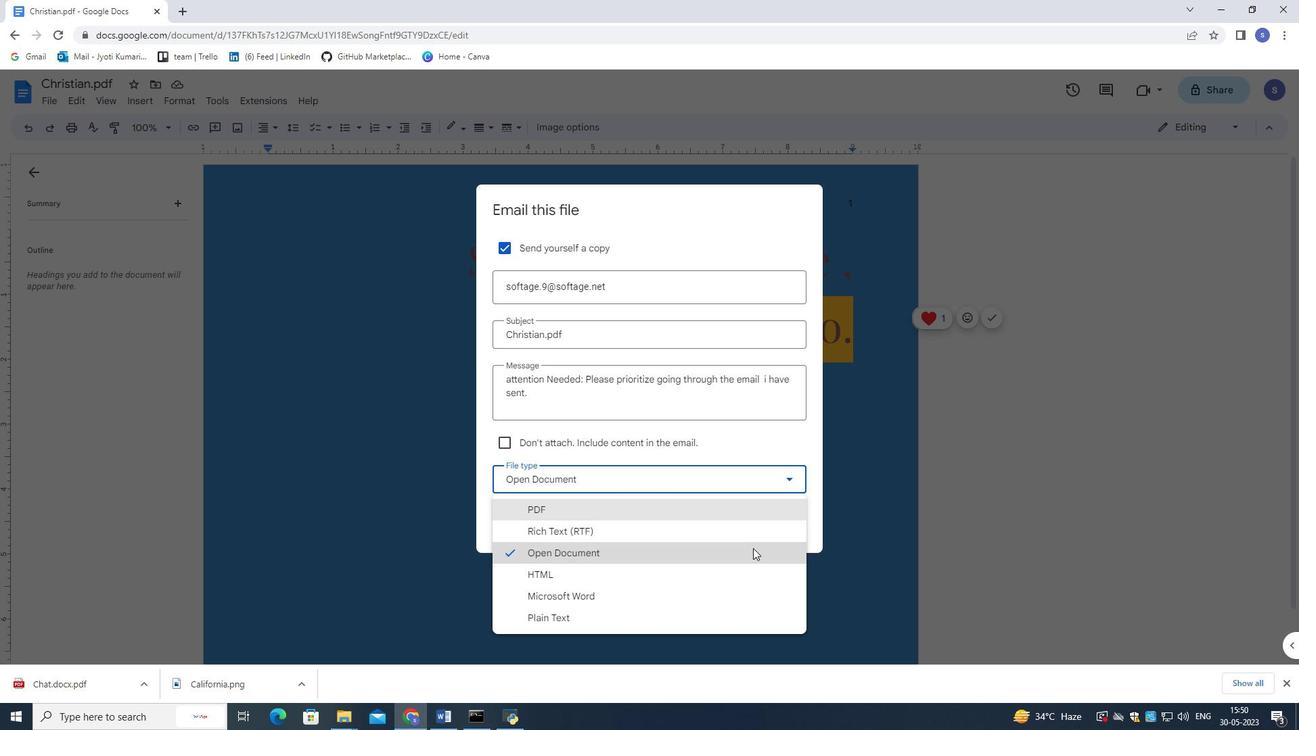 
Action: Mouse pressed left at (753, 548)
Screenshot: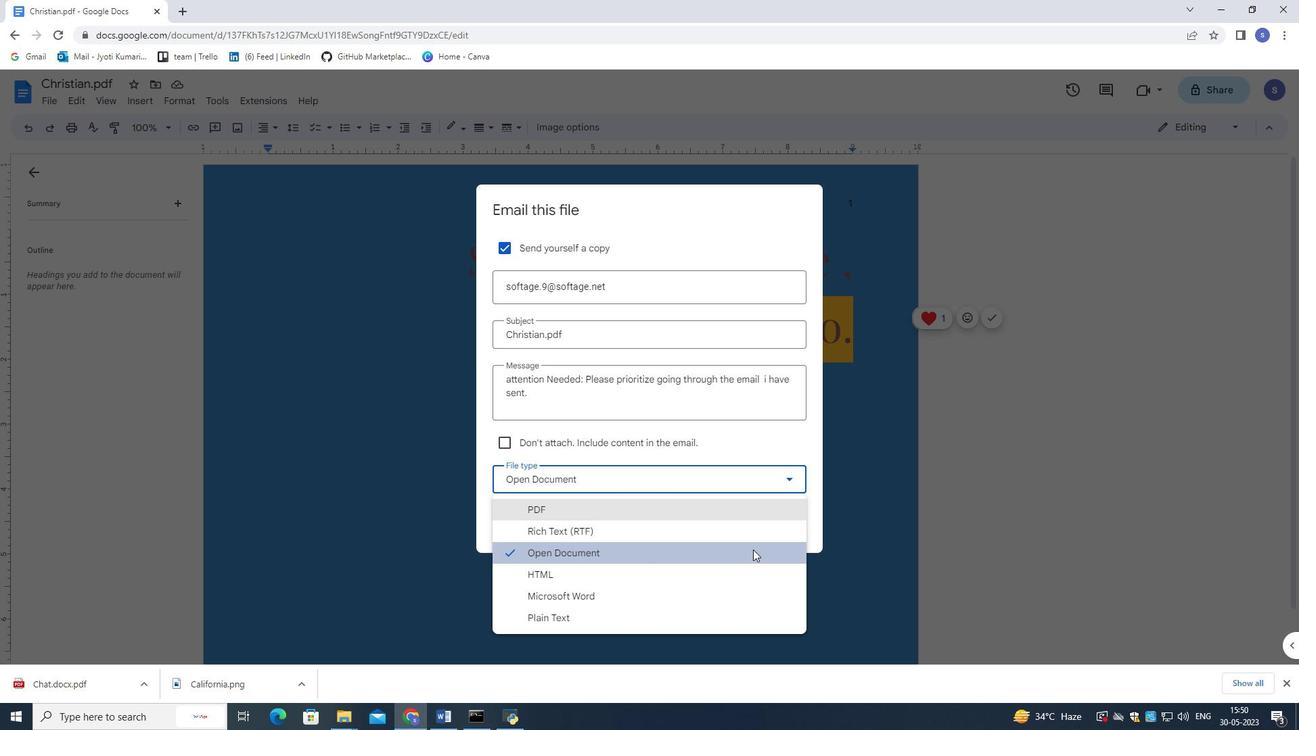 
Action: Mouse moved to (786, 529)
Screenshot: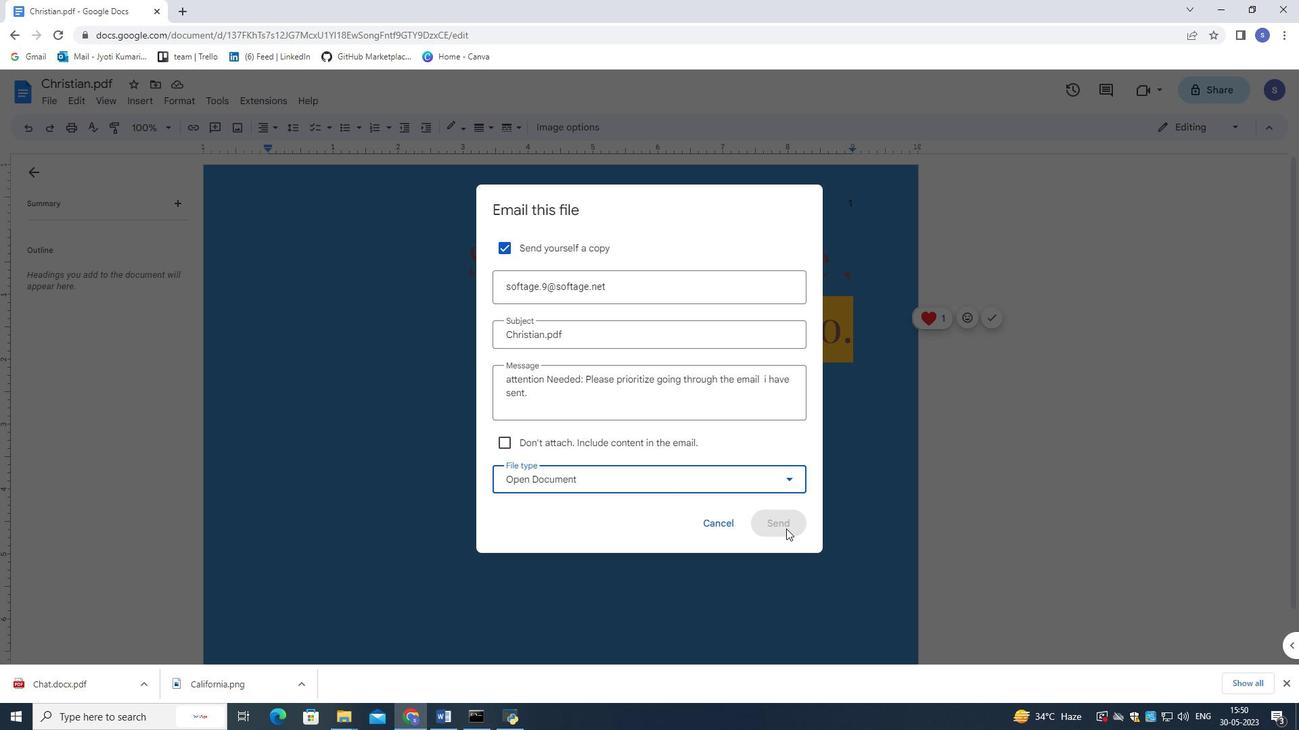 
Action: Mouse pressed left at (786, 529)
Screenshot: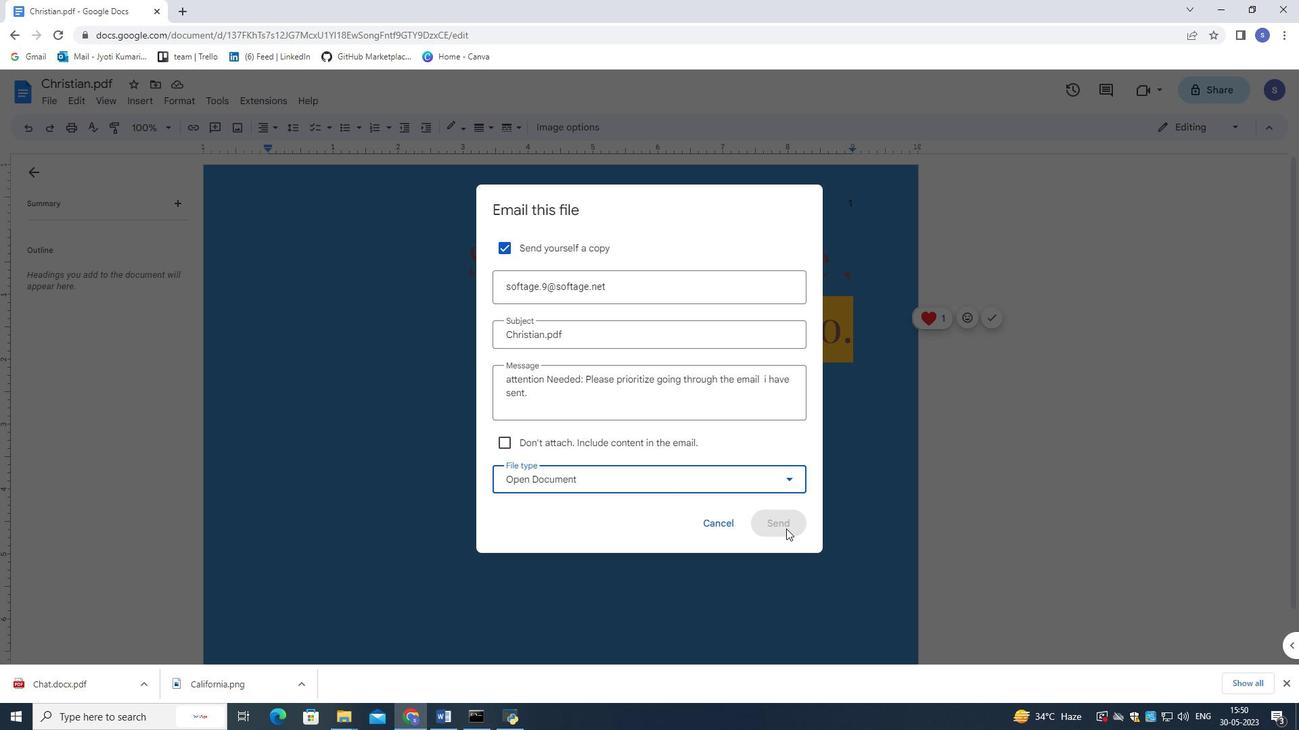 
Action: Mouse moved to (730, 518)
Screenshot: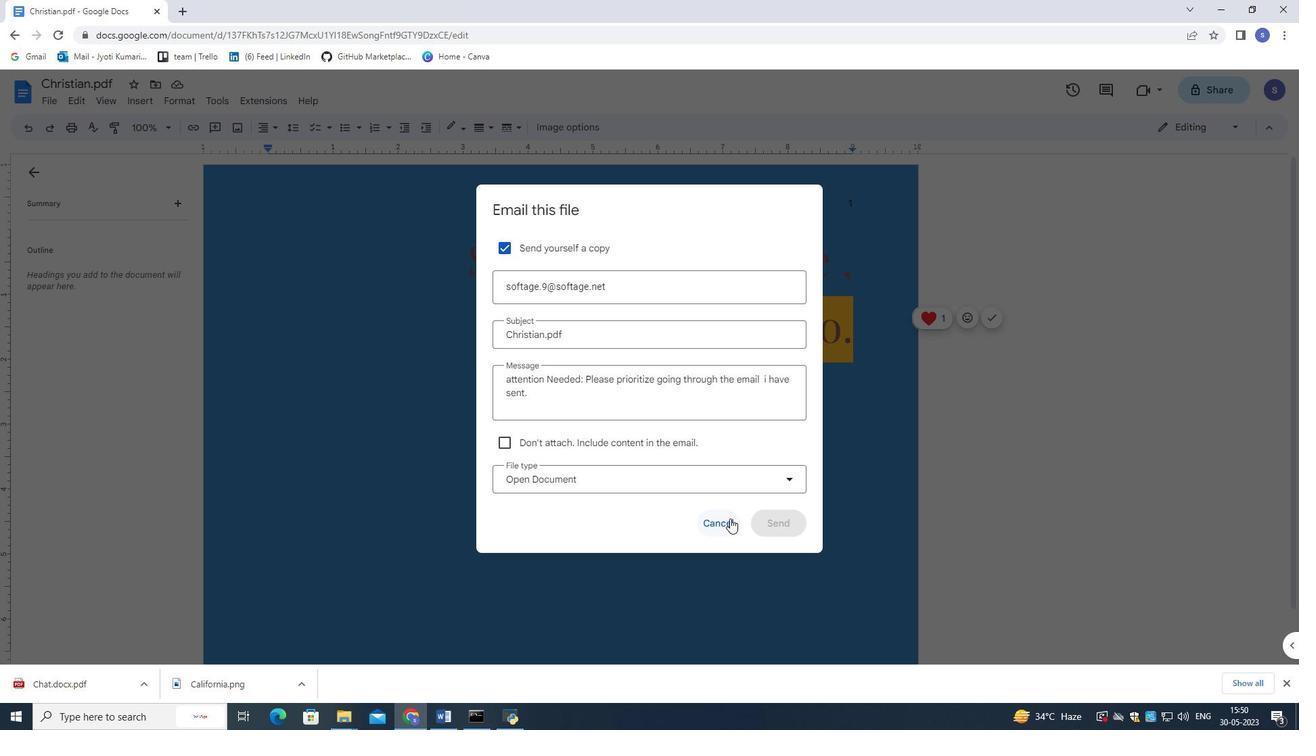 
Action: Mouse pressed left at (730, 518)
Screenshot: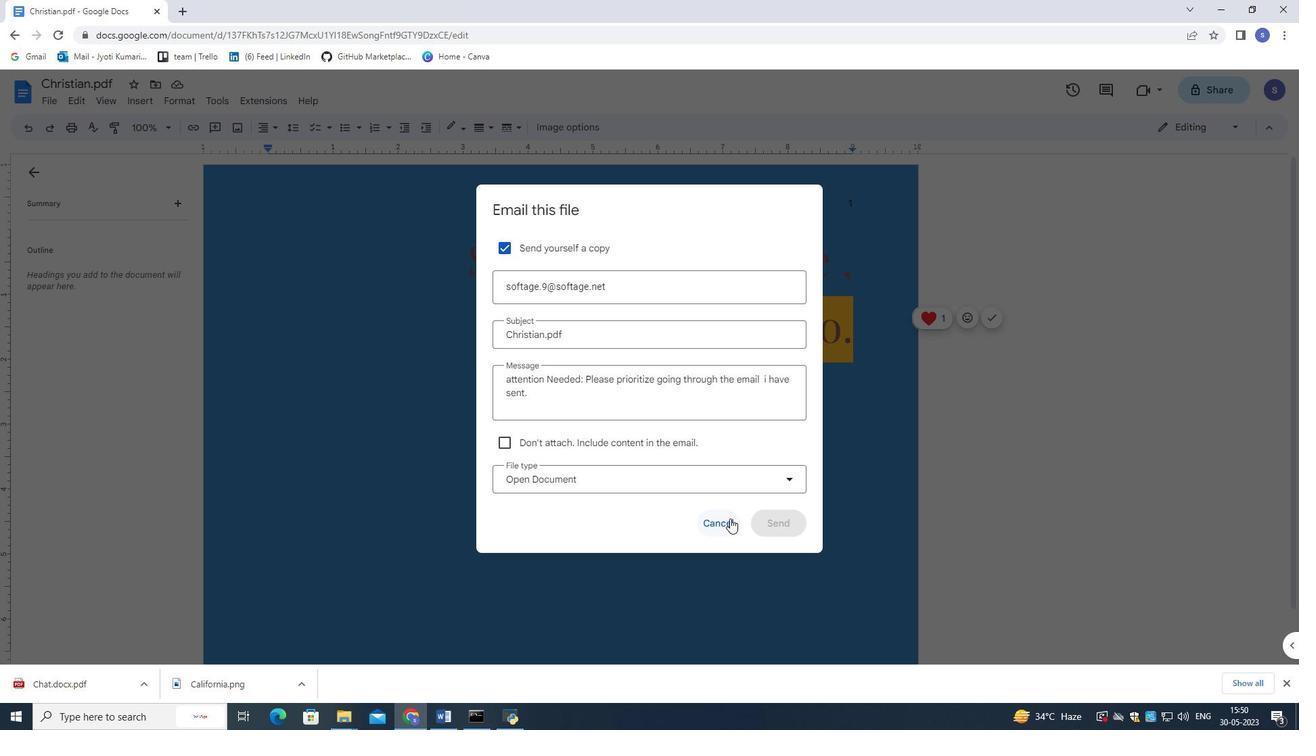 
Action: Mouse moved to (729, 520)
Screenshot: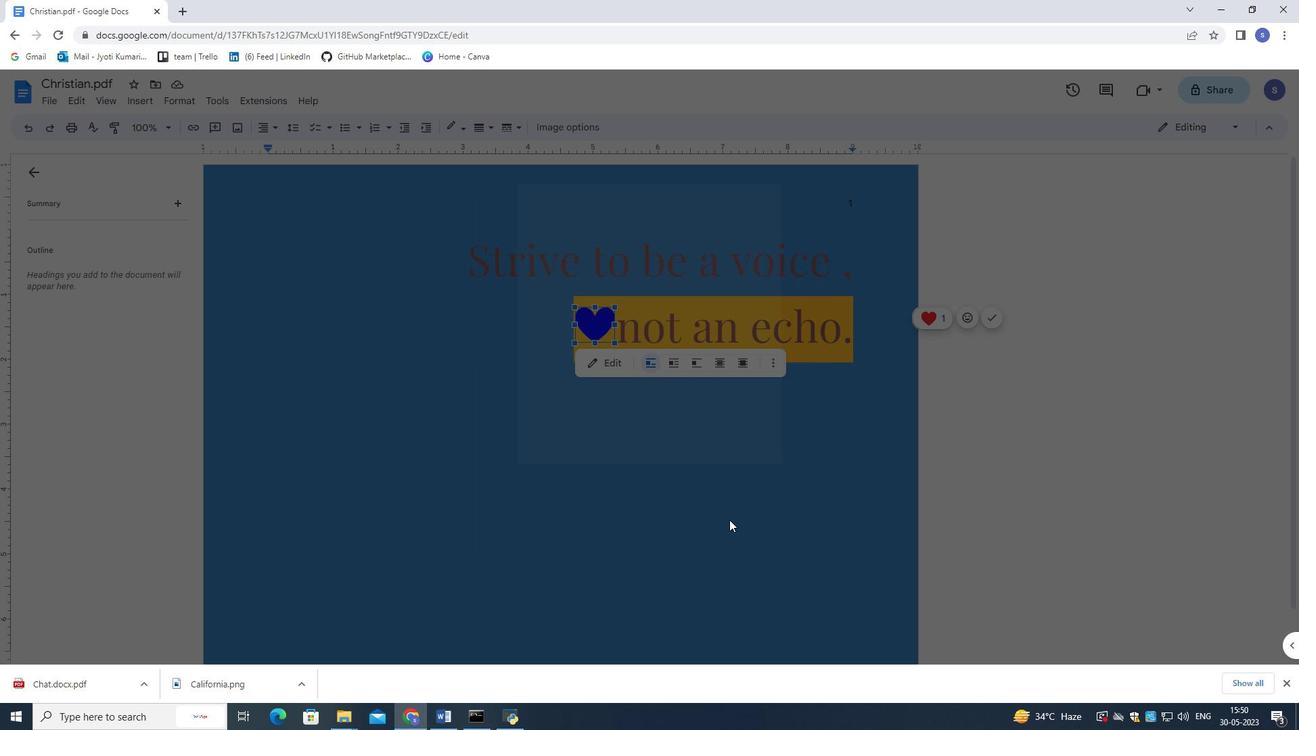 
